 Task: Look for space in Samfya, Zambia from 24th August, 2023 to 10th September, 2023 for 8 adults in price range Rs.12000 to Rs.15000. Place can be entire place or shared room with 4 bedrooms having 8 beds and 4 bathrooms. Property type can be house, flat, guest house. Amenities needed are: wifi, TV, free parkinig on premises, gym, breakfast. Booking option can be shelf check-in. Required host language is English.
Action: Mouse moved to (551, 144)
Screenshot: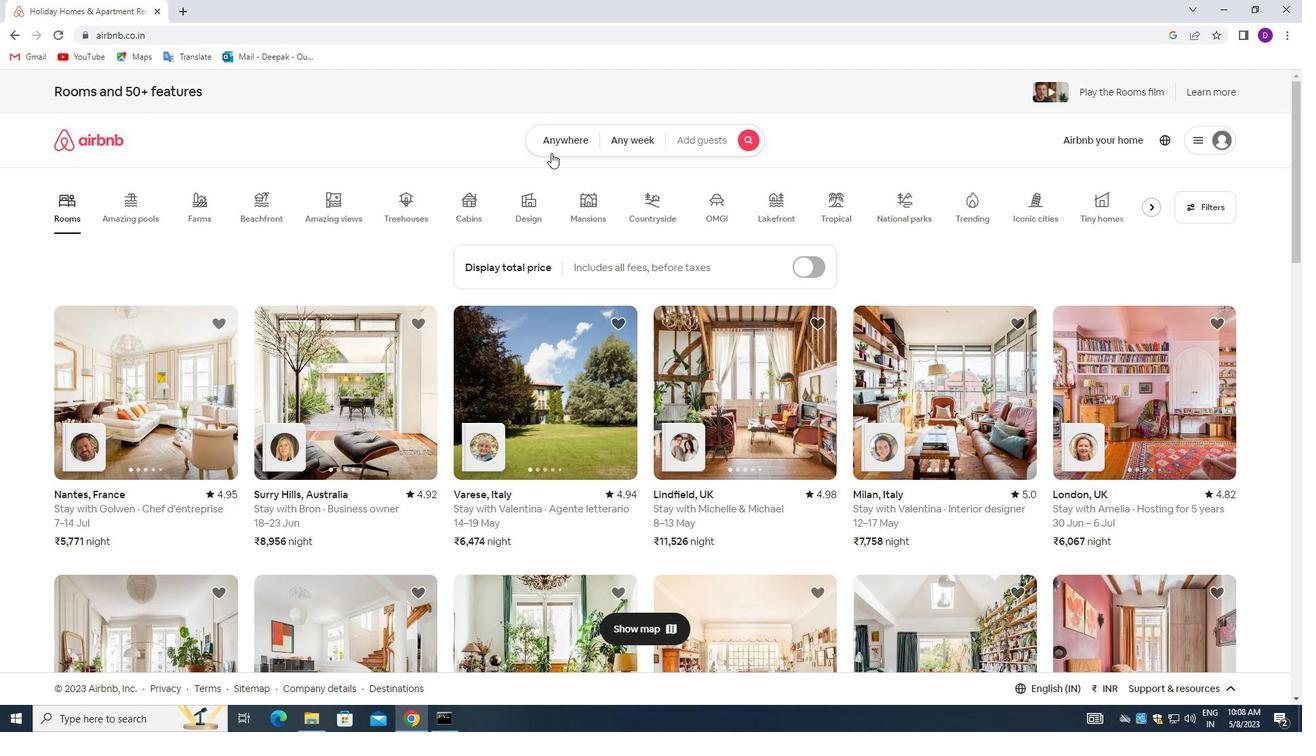 
Action: Mouse pressed left at (551, 144)
Screenshot: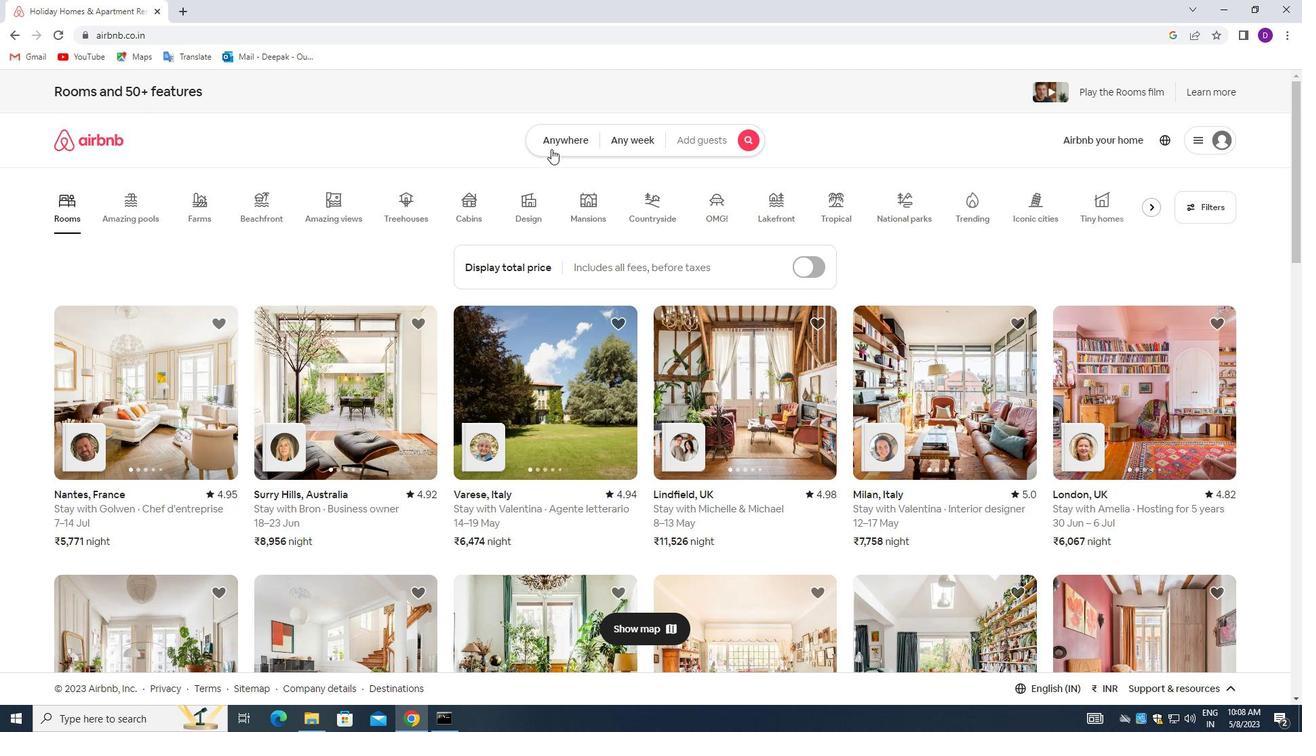 
Action: Mouse moved to (499, 191)
Screenshot: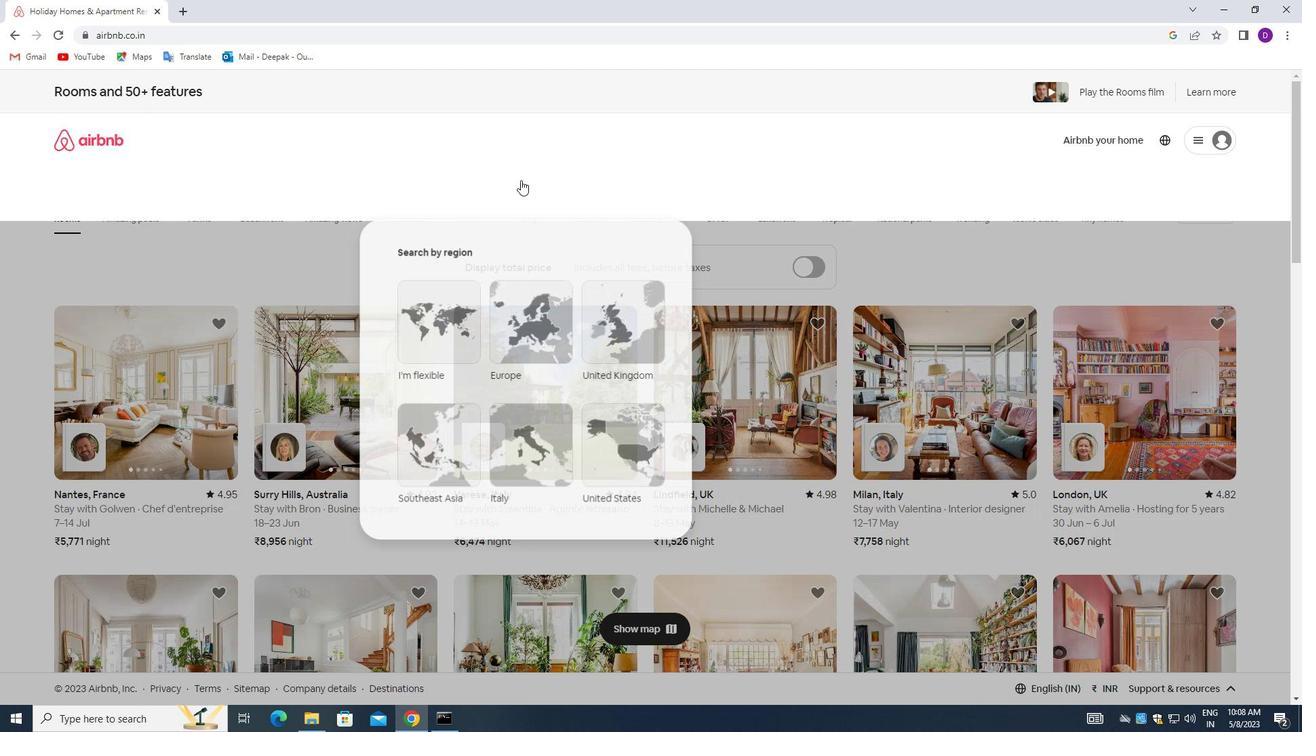 
Action: Mouse pressed left at (499, 191)
Screenshot: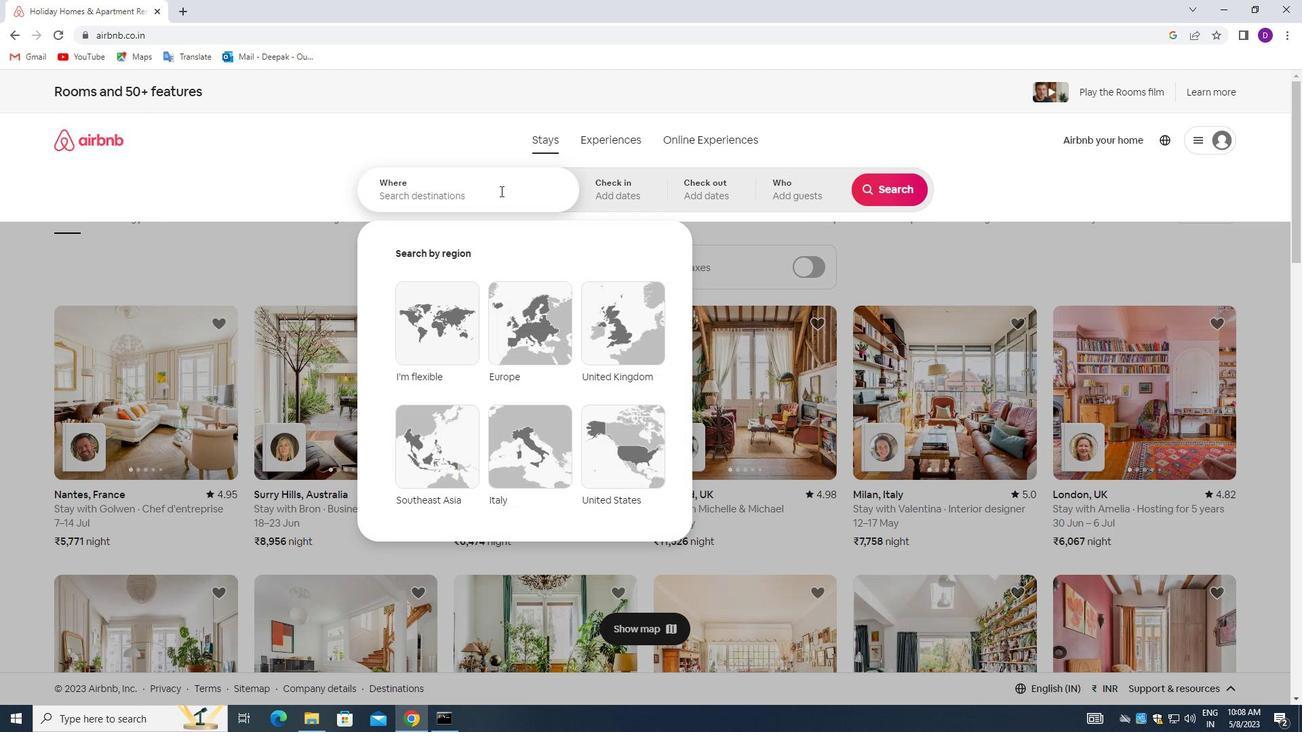 
Action: Mouse moved to (267, 271)
Screenshot: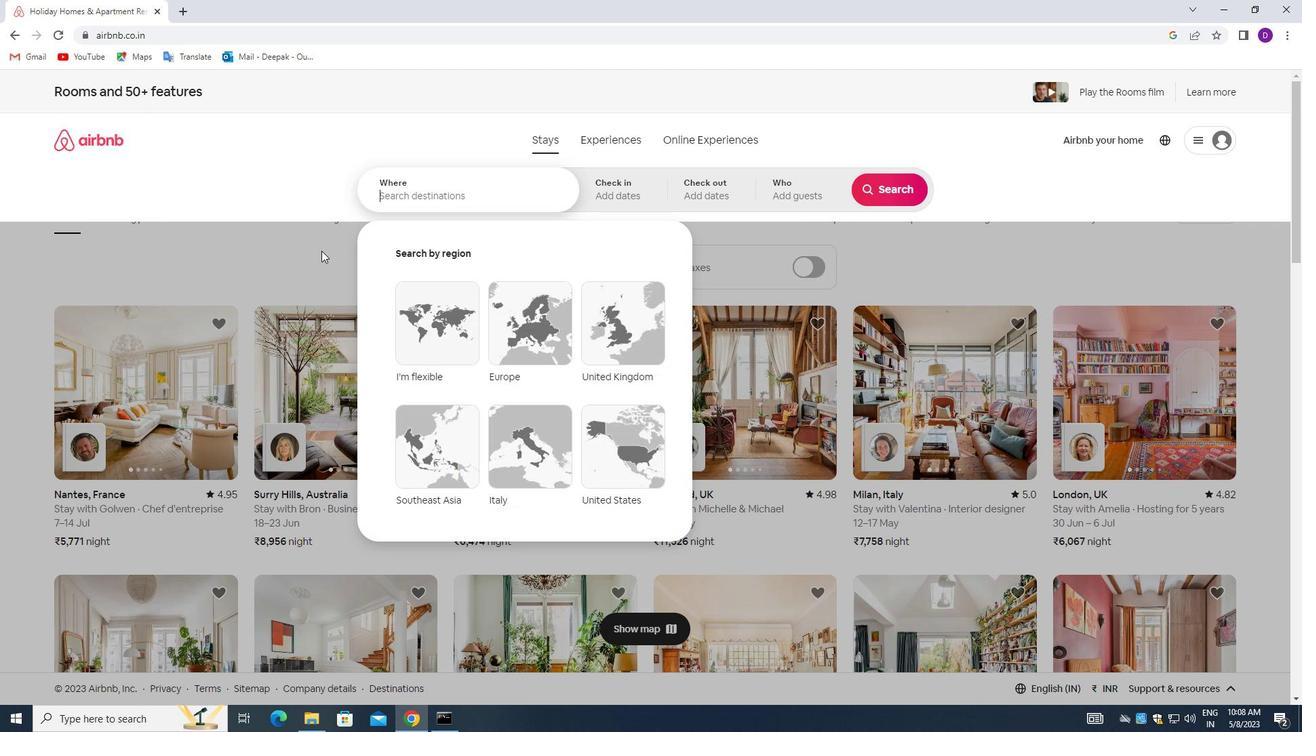 
Action: Key pressed <Key.shift_r>Samfya,<Key.space><Key.shift_r>Zambia<Key.enter>
Screenshot: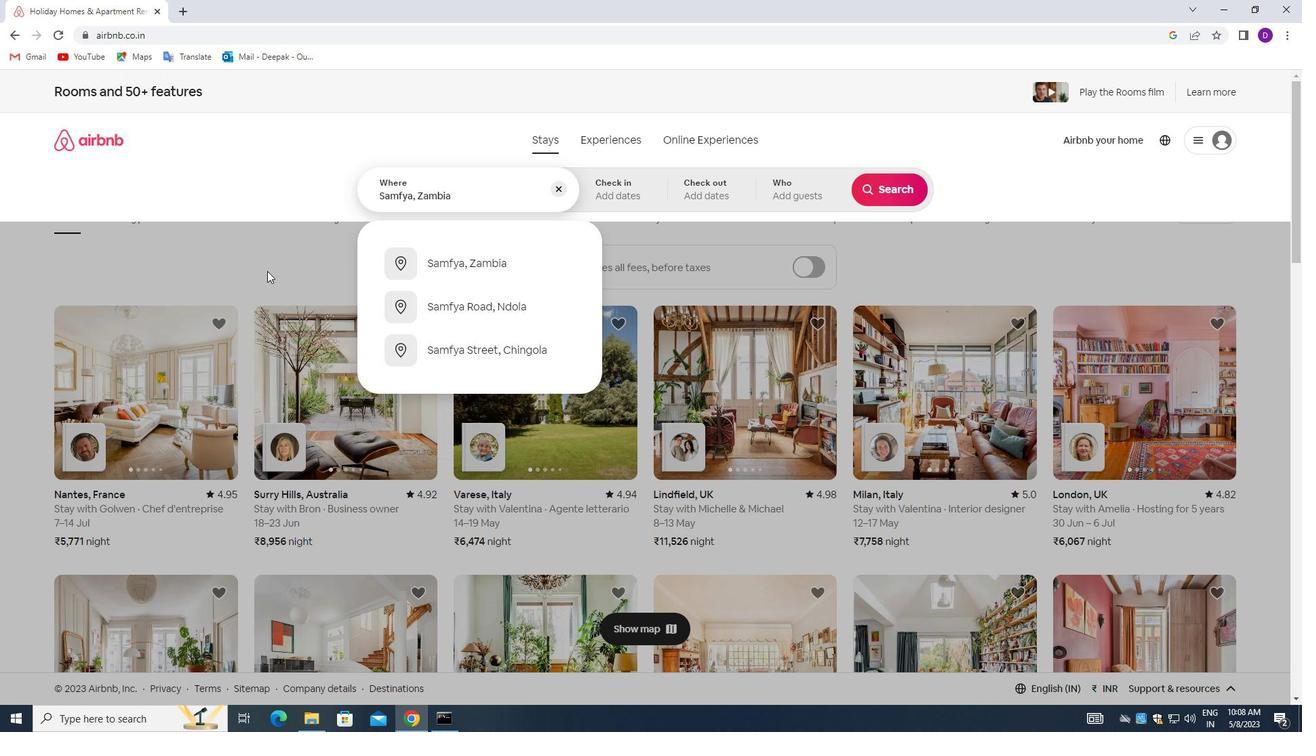 
Action: Mouse moved to (884, 298)
Screenshot: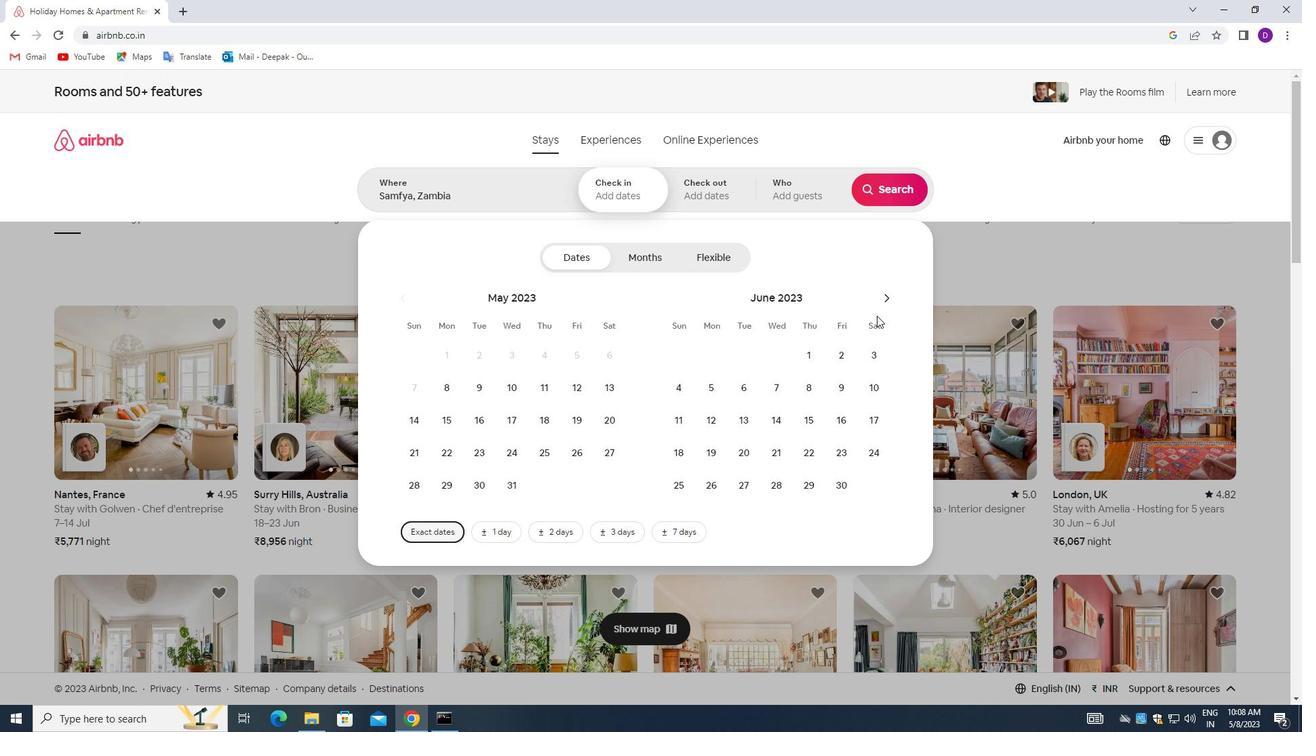 
Action: Mouse pressed left at (884, 298)
Screenshot: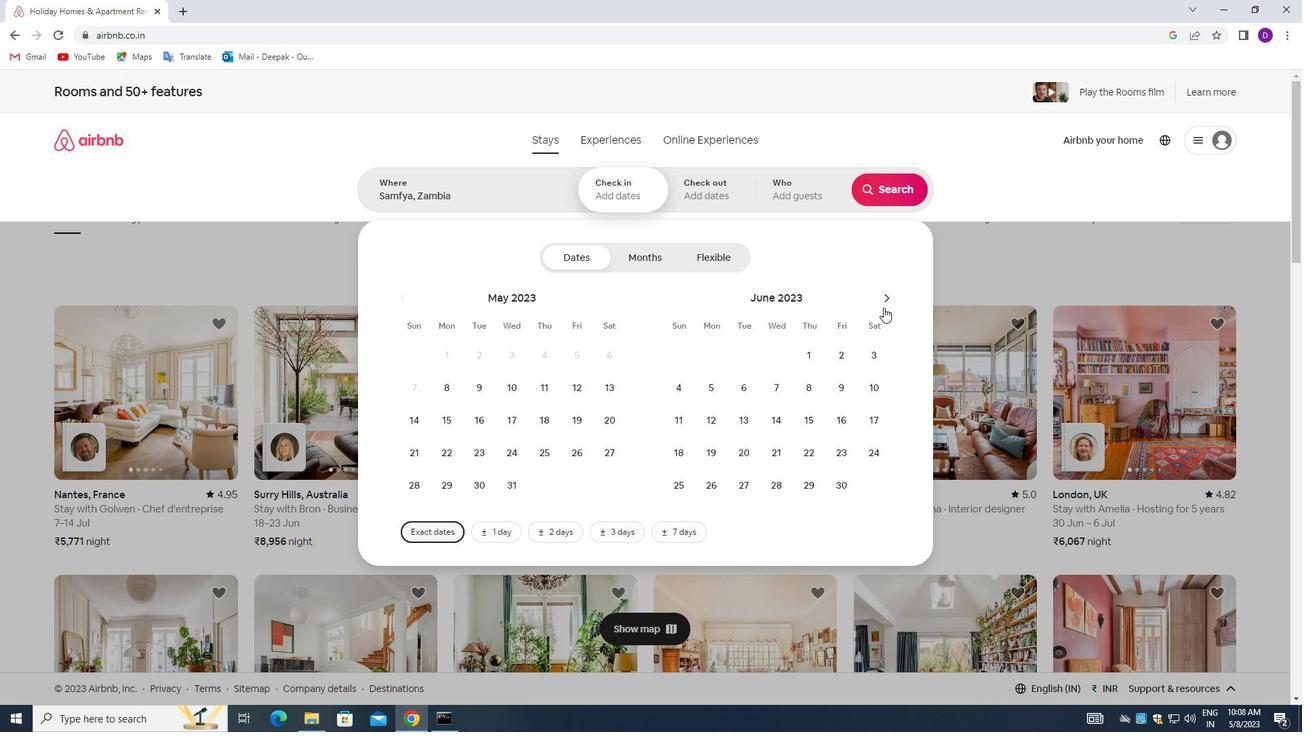 
Action: Mouse pressed left at (884, 298)
Screenshot: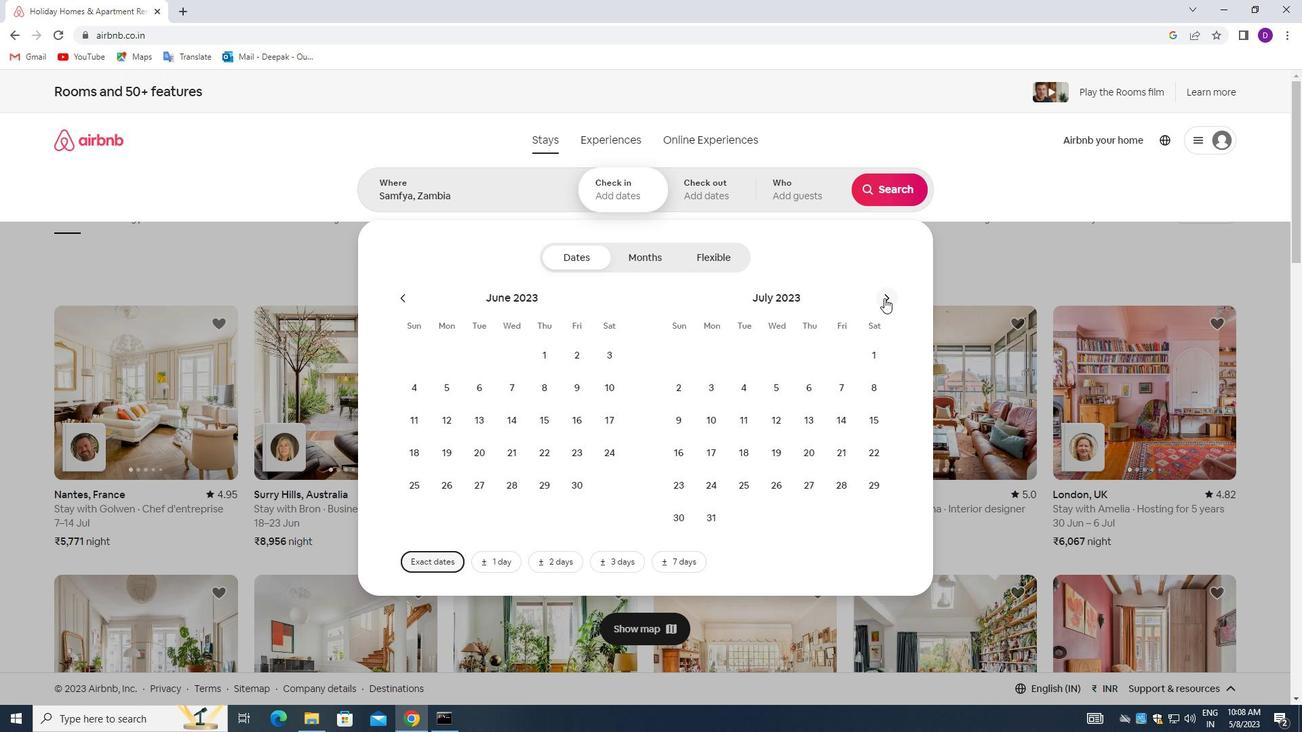 
Action: Mouse pressed left at (884, 298)
Screenshot: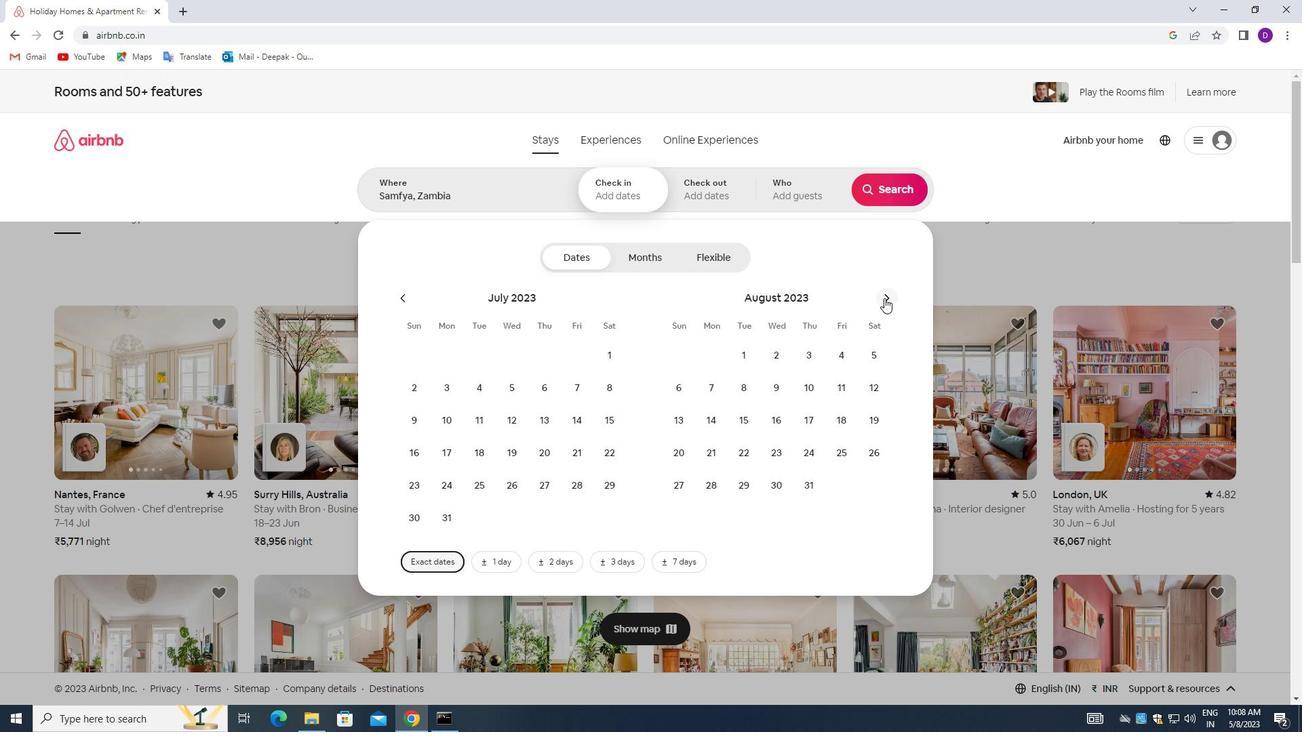 
Action: Mouse moved to (533, 449)
Screenshot: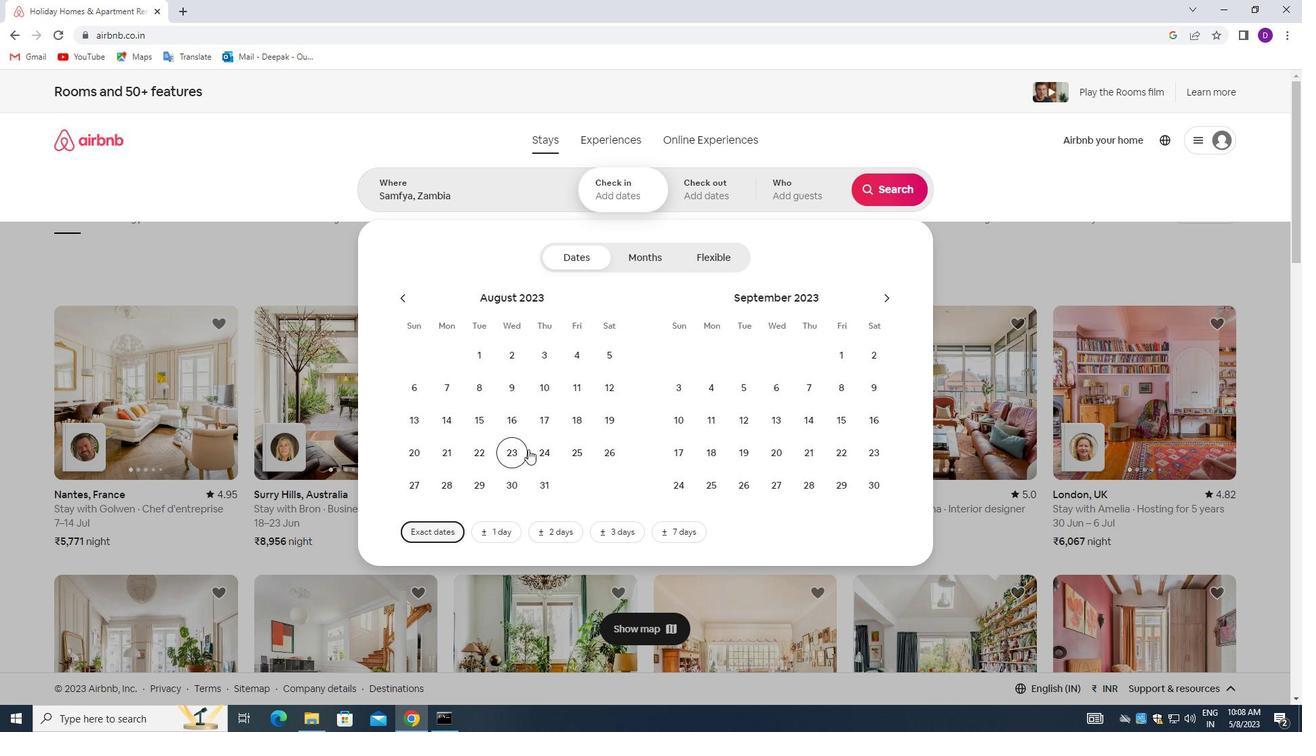 
Action: Mouse pressed left at (533, 449)
Screenshot: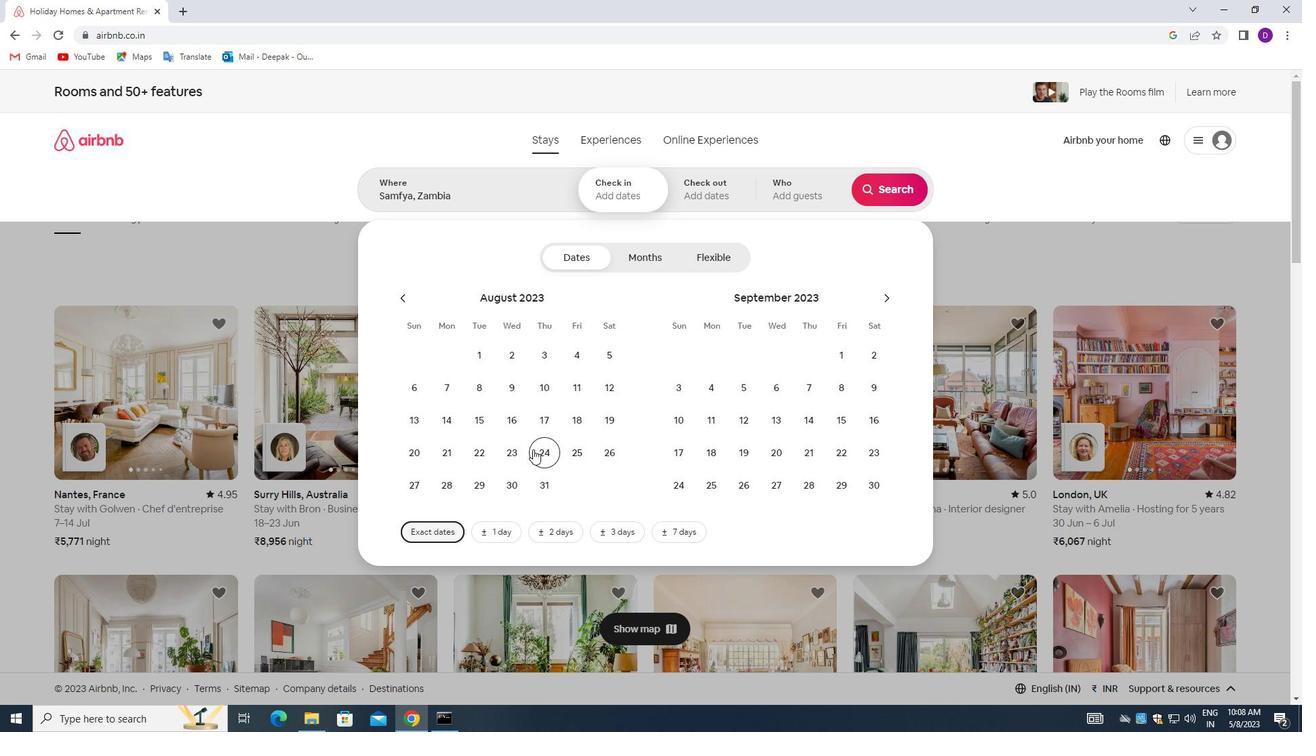 
Action: Mouse moved to (683, 418)
Screenshot: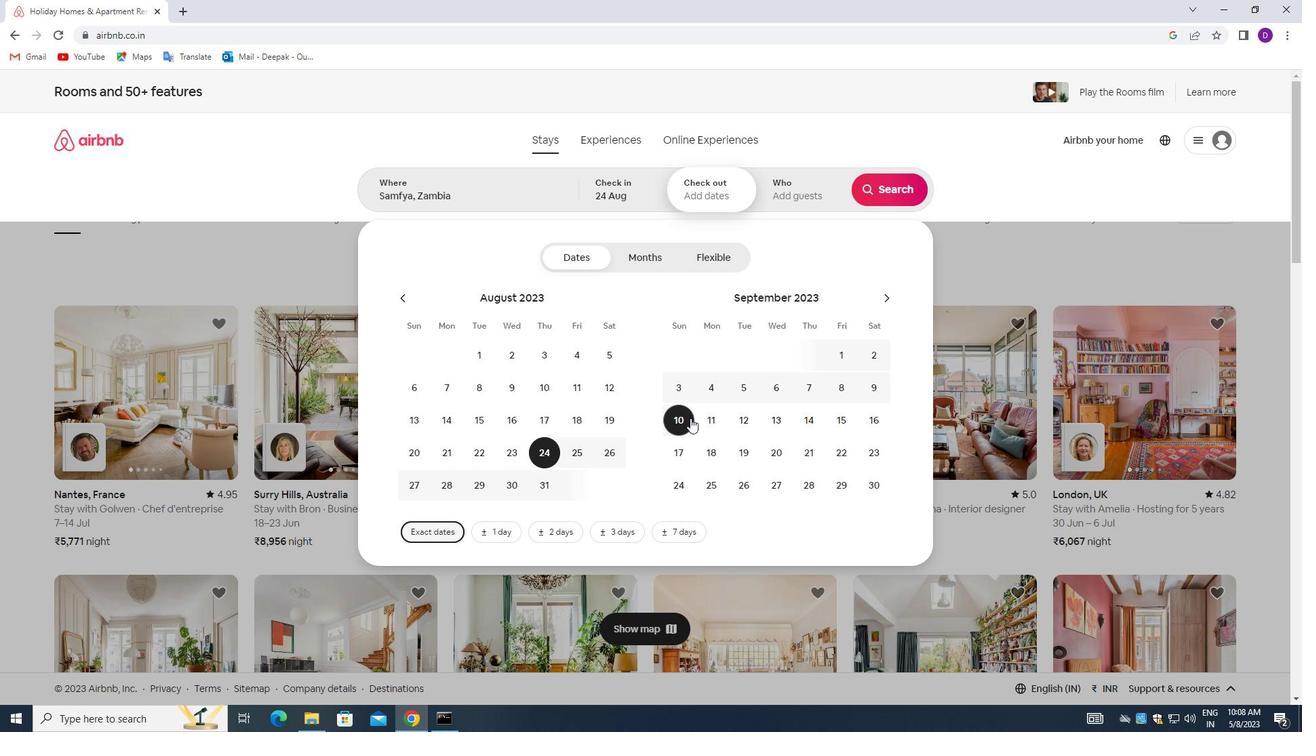 
Action: Mouse pressed left at (683, 418)
Screenshot: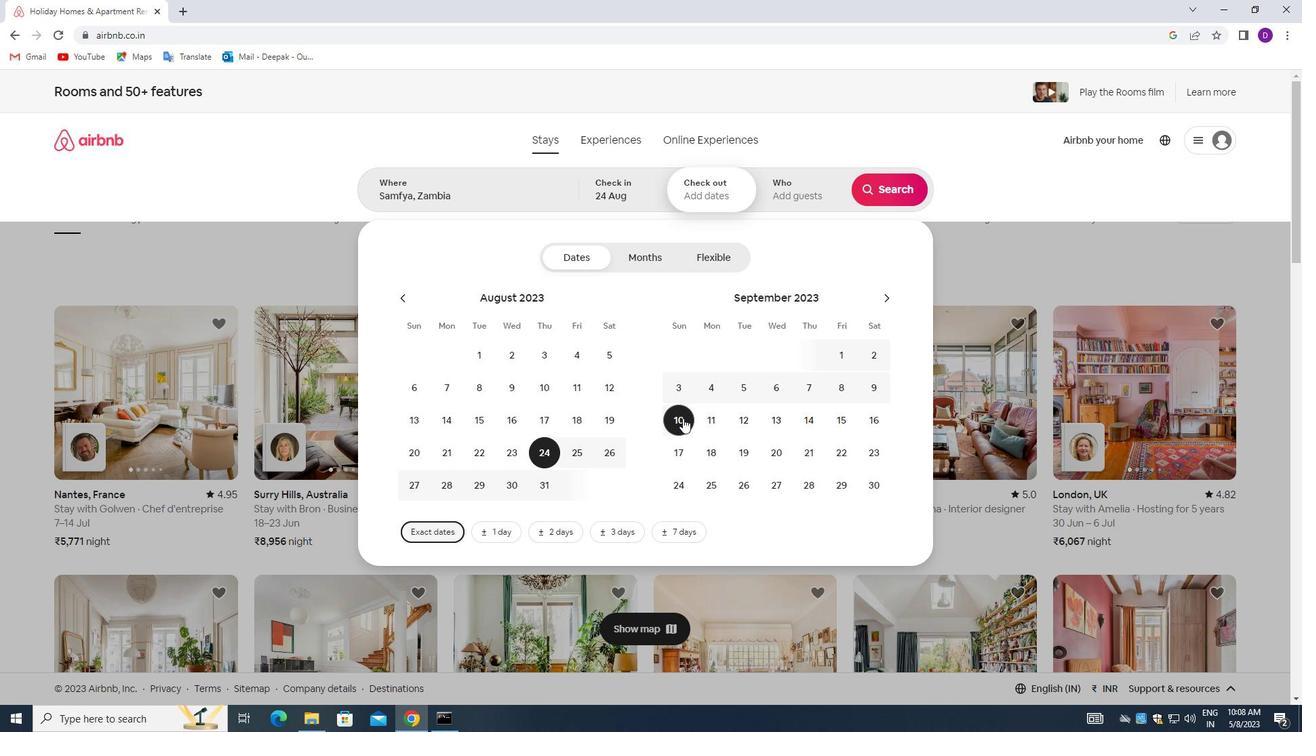 
Action: Mouse moved to (778, 189)
Screenshot: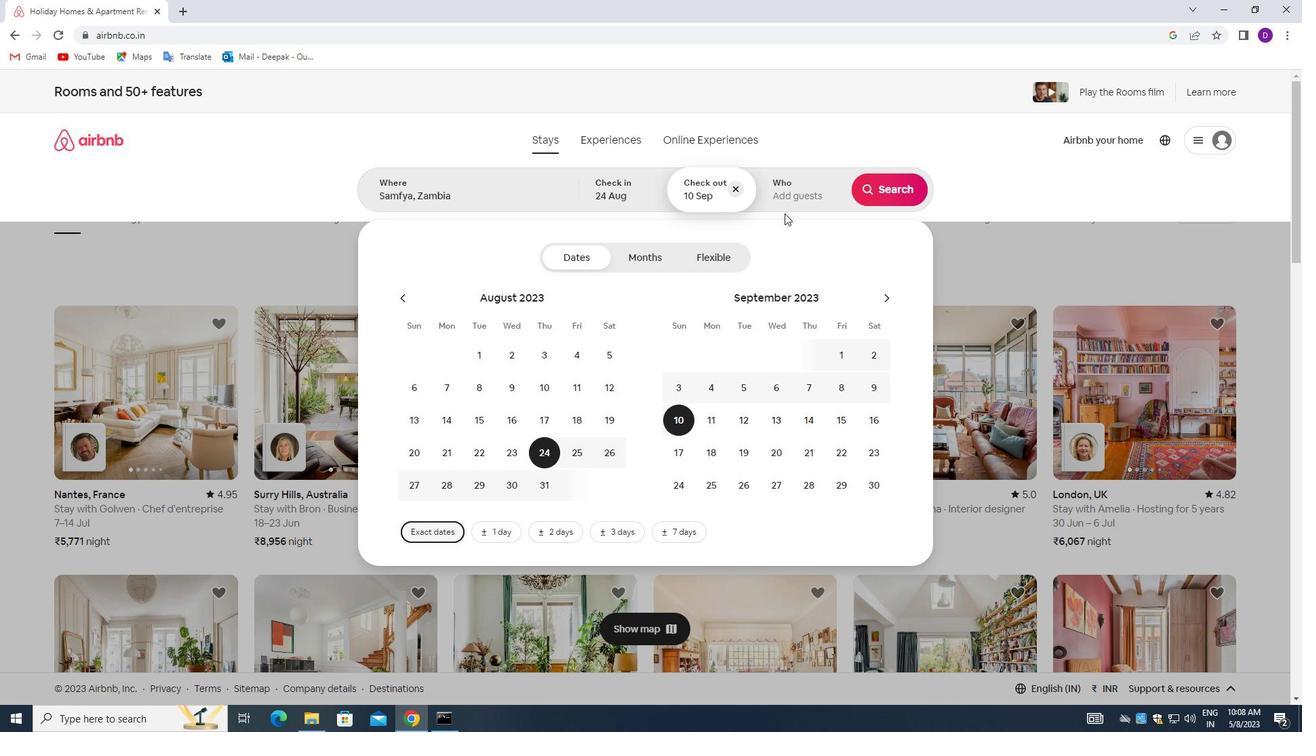 
Action: Mouse pressed left at (778, 189)
Screenshot: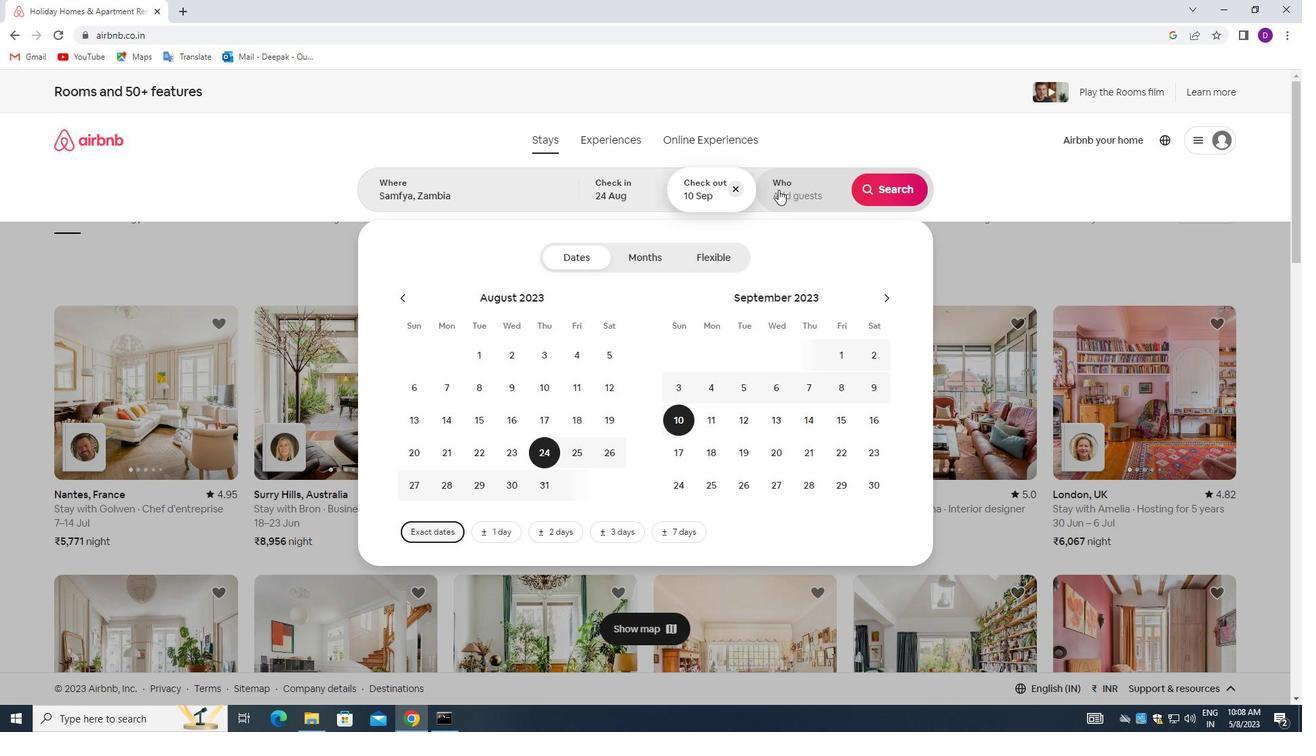 
Action: Mouse moved to (892, 260)
Screenshot: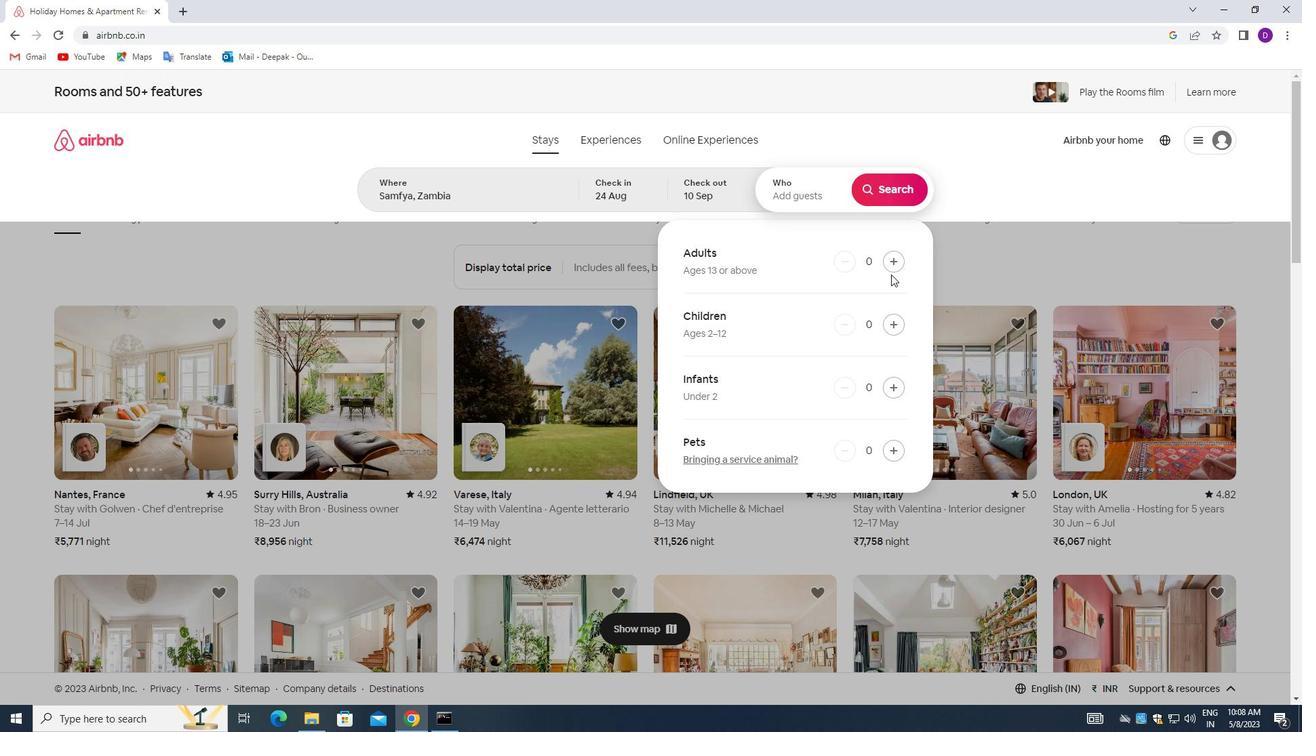 
Action: Mouse pressed left at (892, 260)
Screenshot: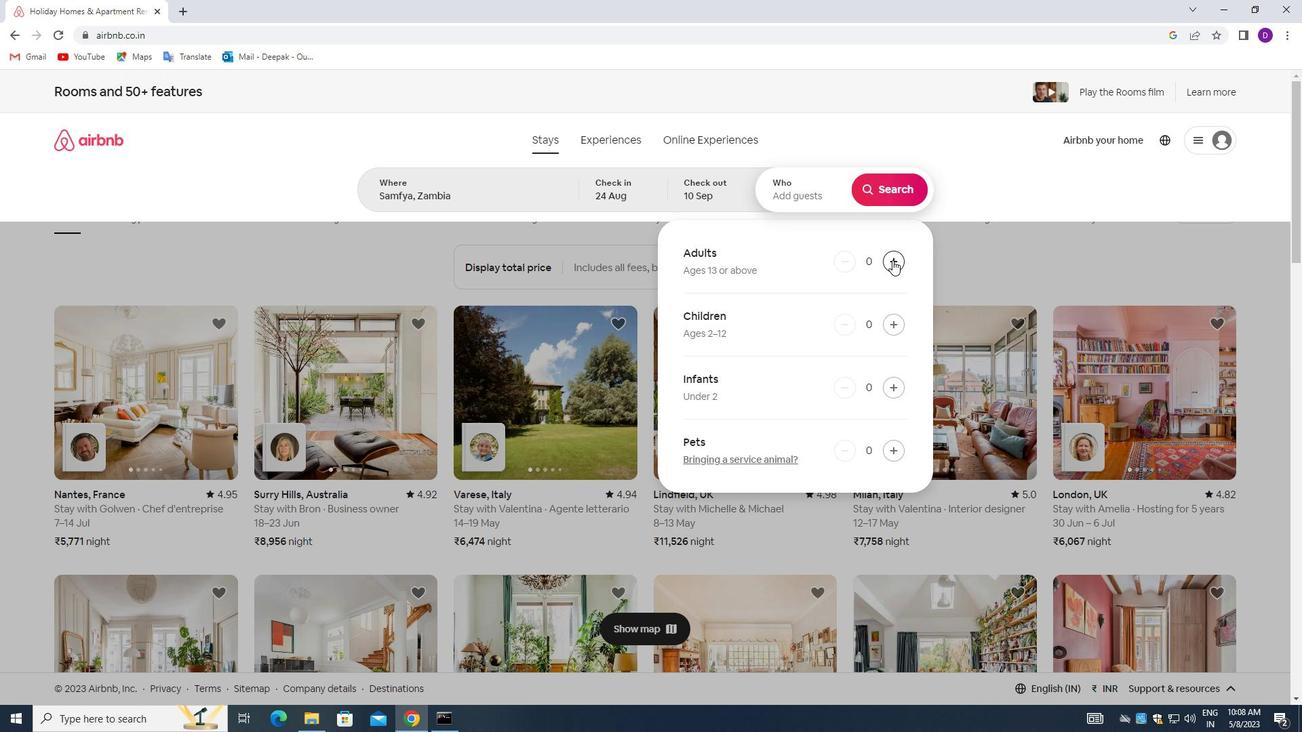 
Action: Mouse pressed left at (892, 260)
Screenshot: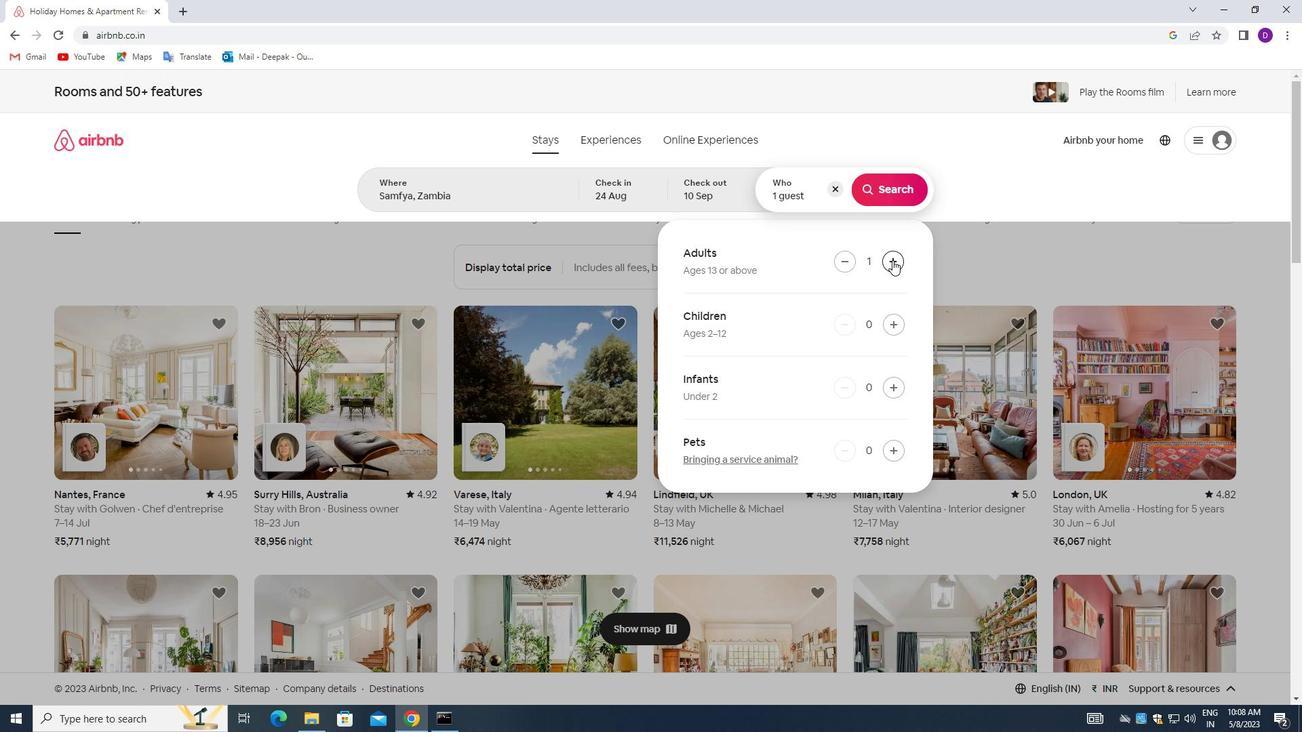 
Action: Mouse pressed left at (892, 260)
Screenshot: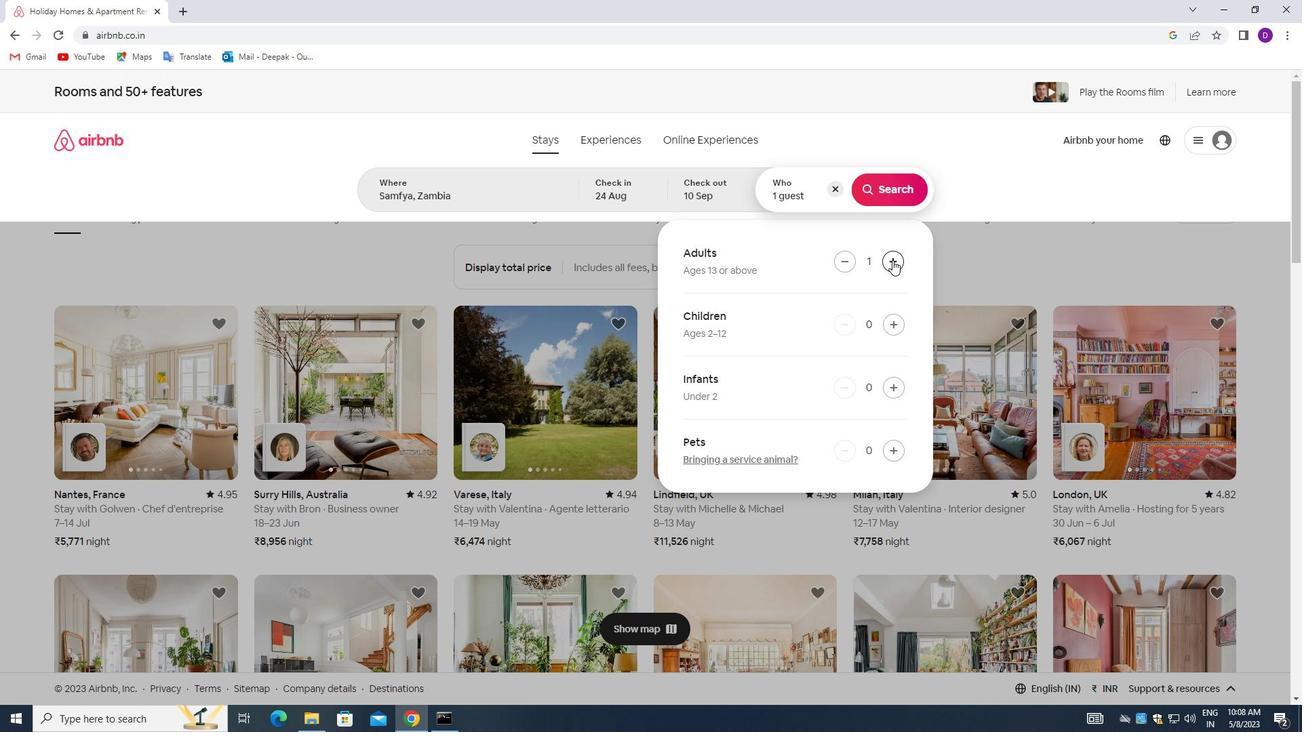 
Action: Mouse pressed left at (892, 260)
Screenshot: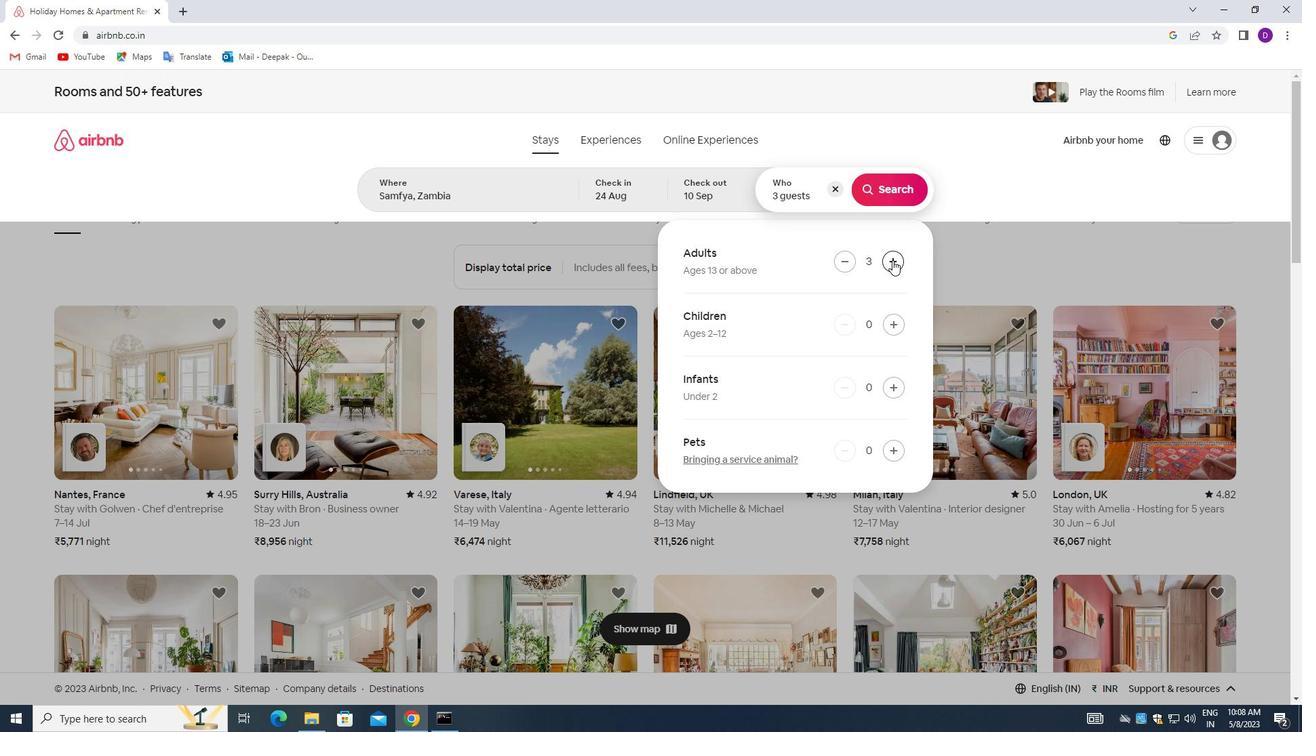 
Action: Mouse pressed left at (892, 260)
Screenshot: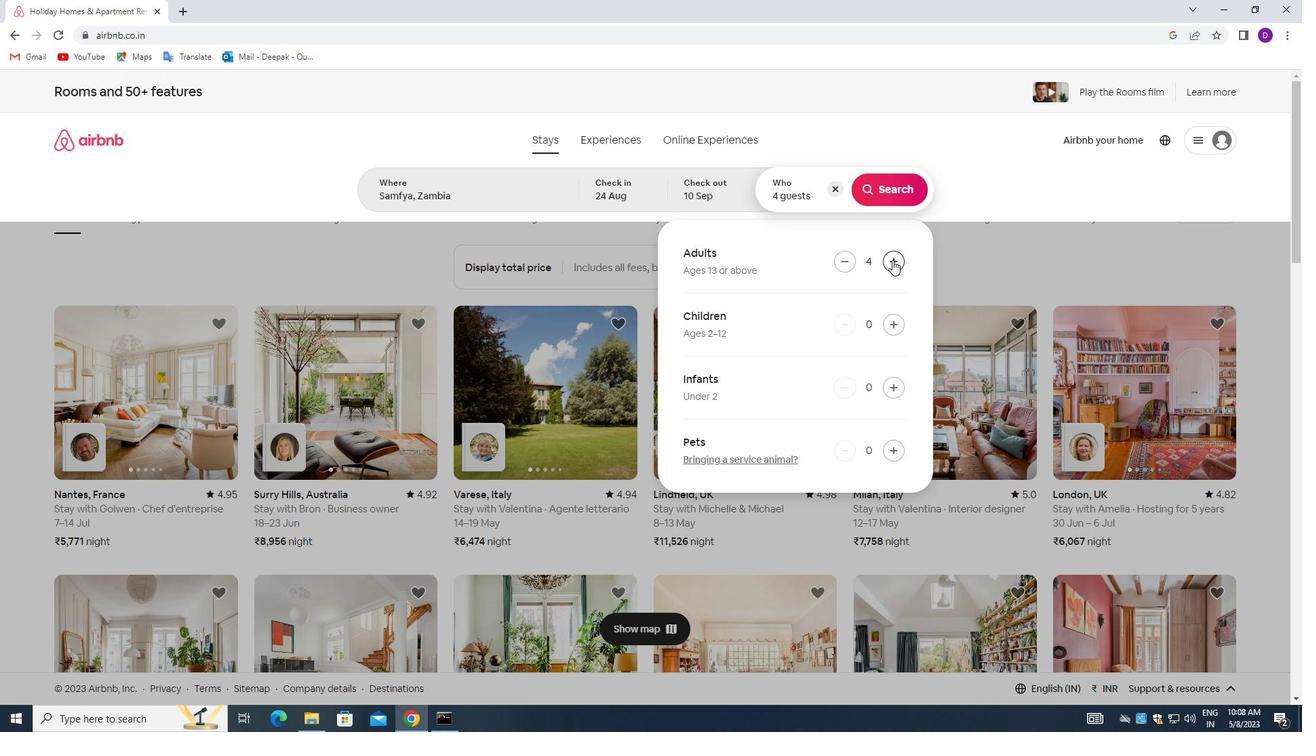 
Action: Mouse pressed left at (892, 260)
Screenshot: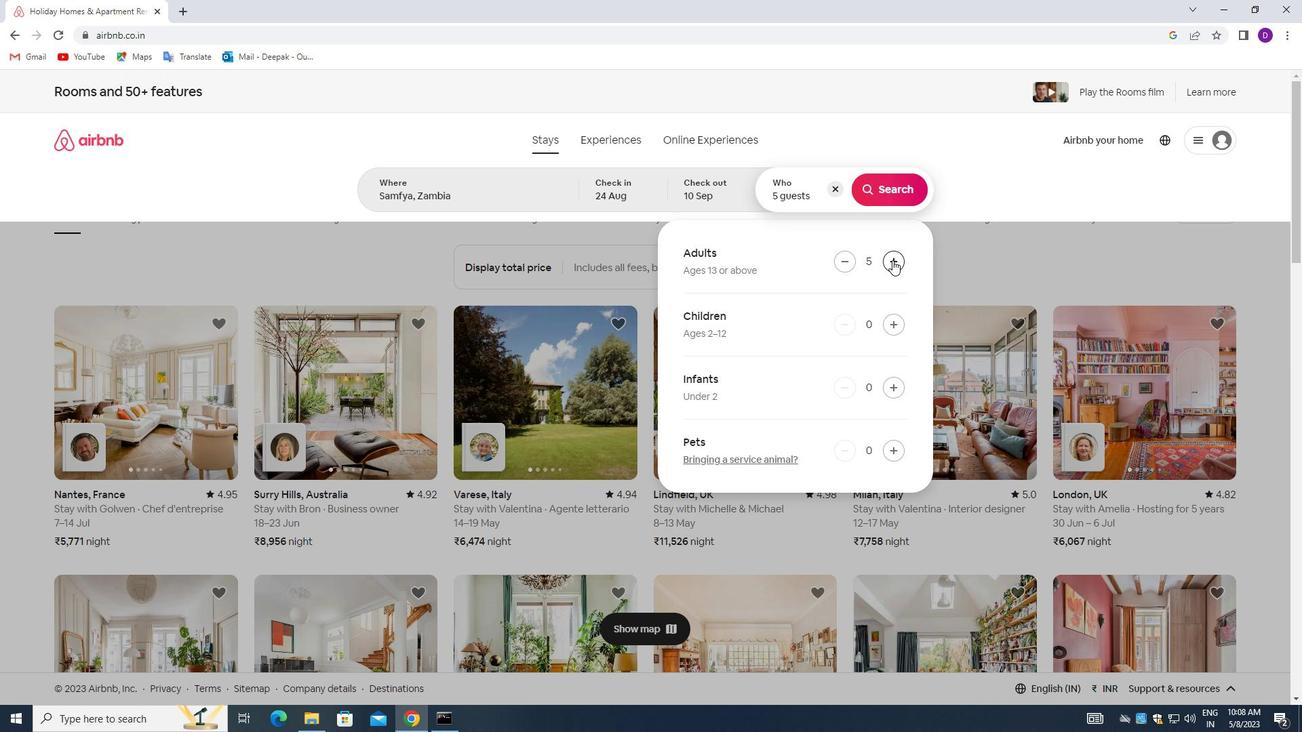 
Action: Mouse pressed left at (892, 260)
Screenshot: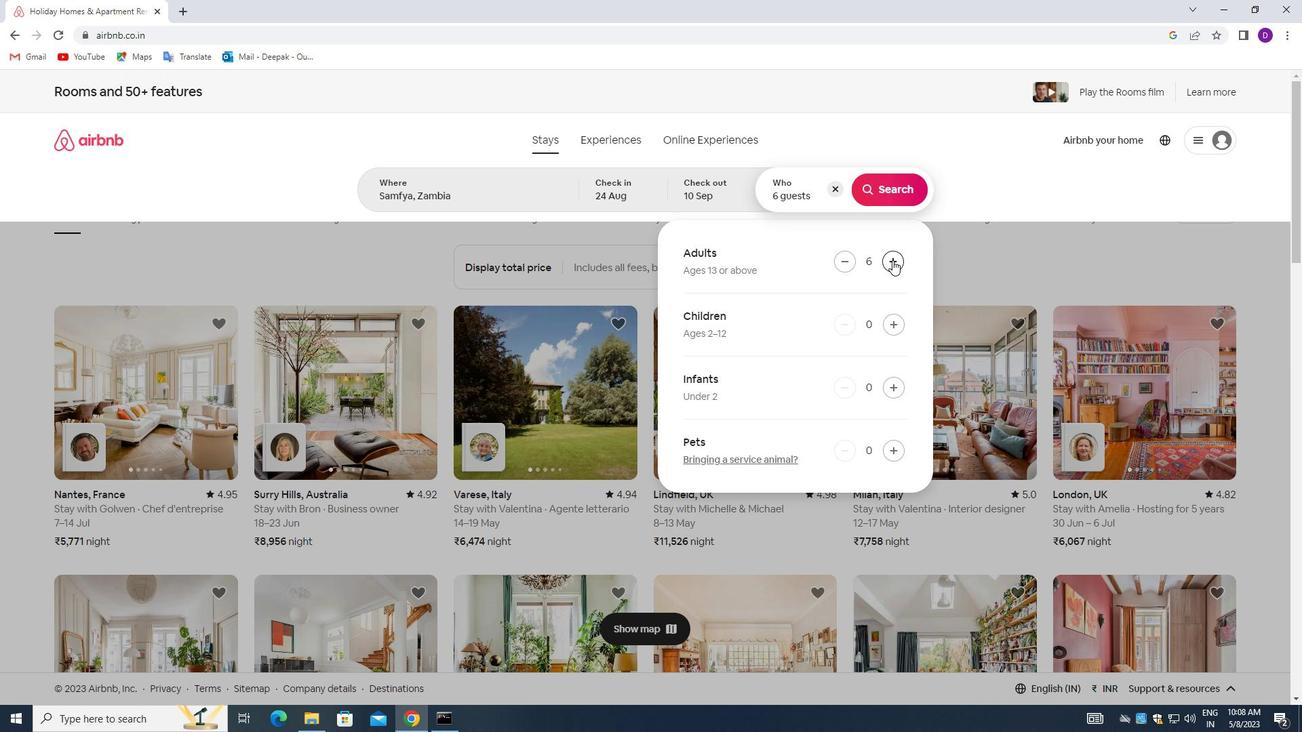 
Action: Mouse pressed left at (892, 260)
Screenshot: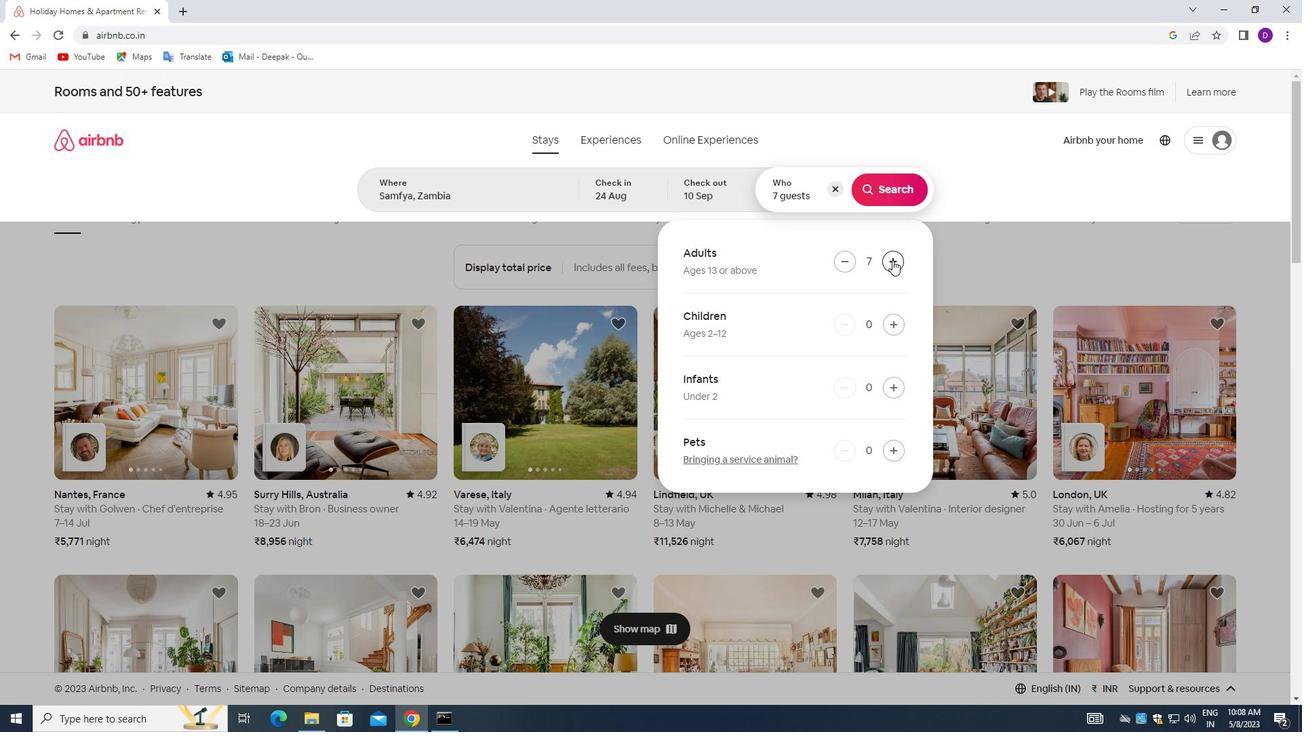 
Action: Mouse moved to (885, 182)
Screenshot: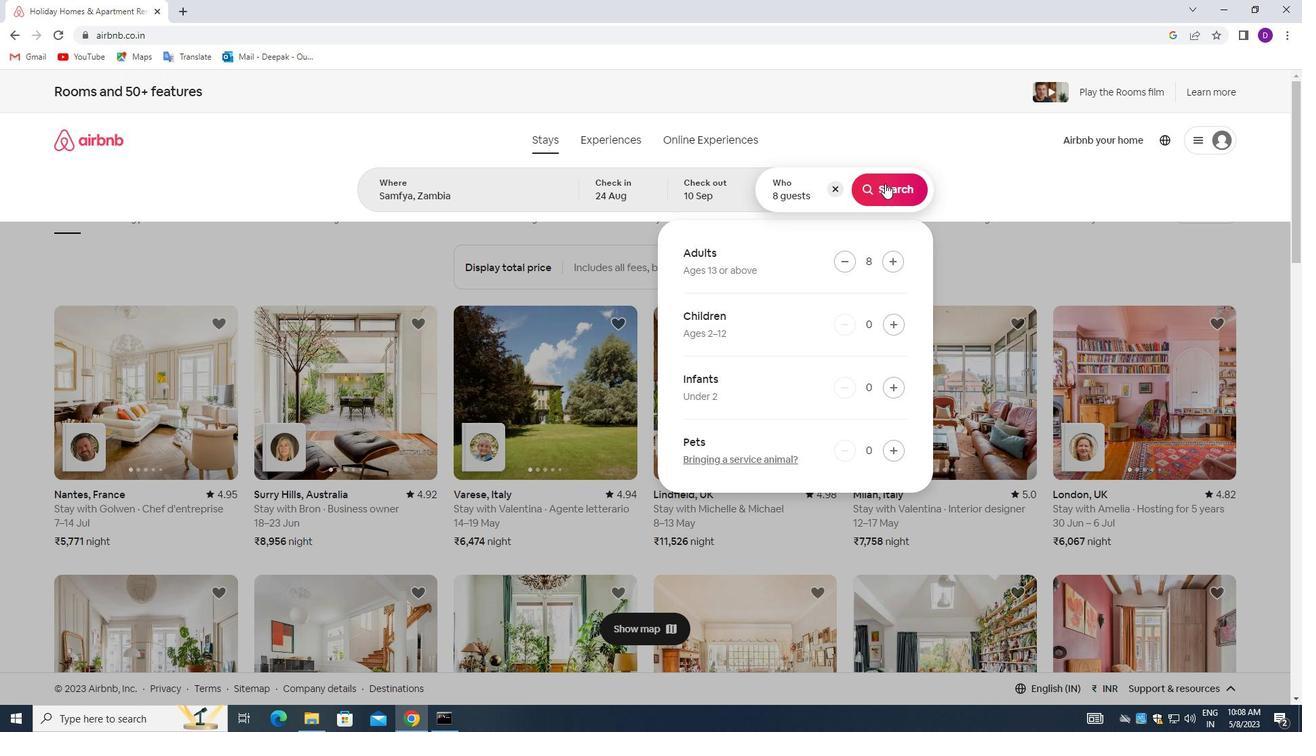 
Action: Mouse pressed left at (885, 182)
Screenshot: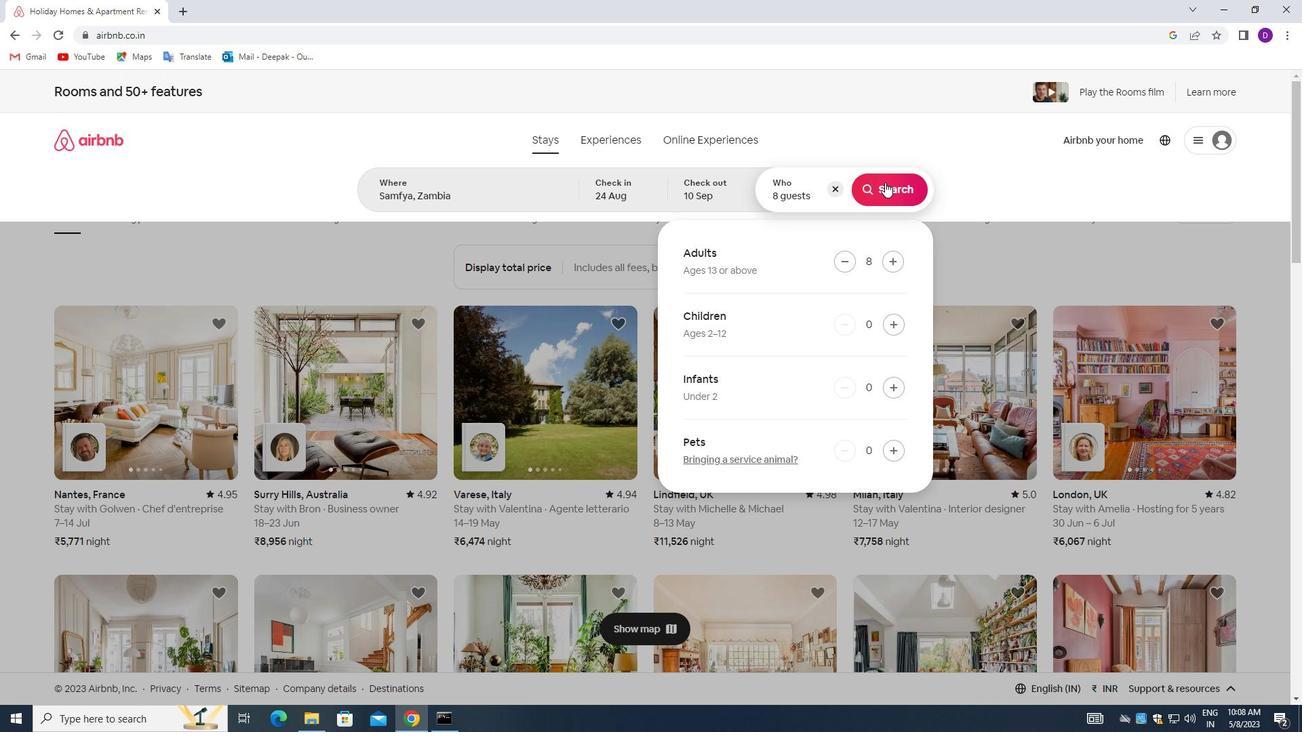 
Action: Mouse moved to (1227, 147)
Screenshot: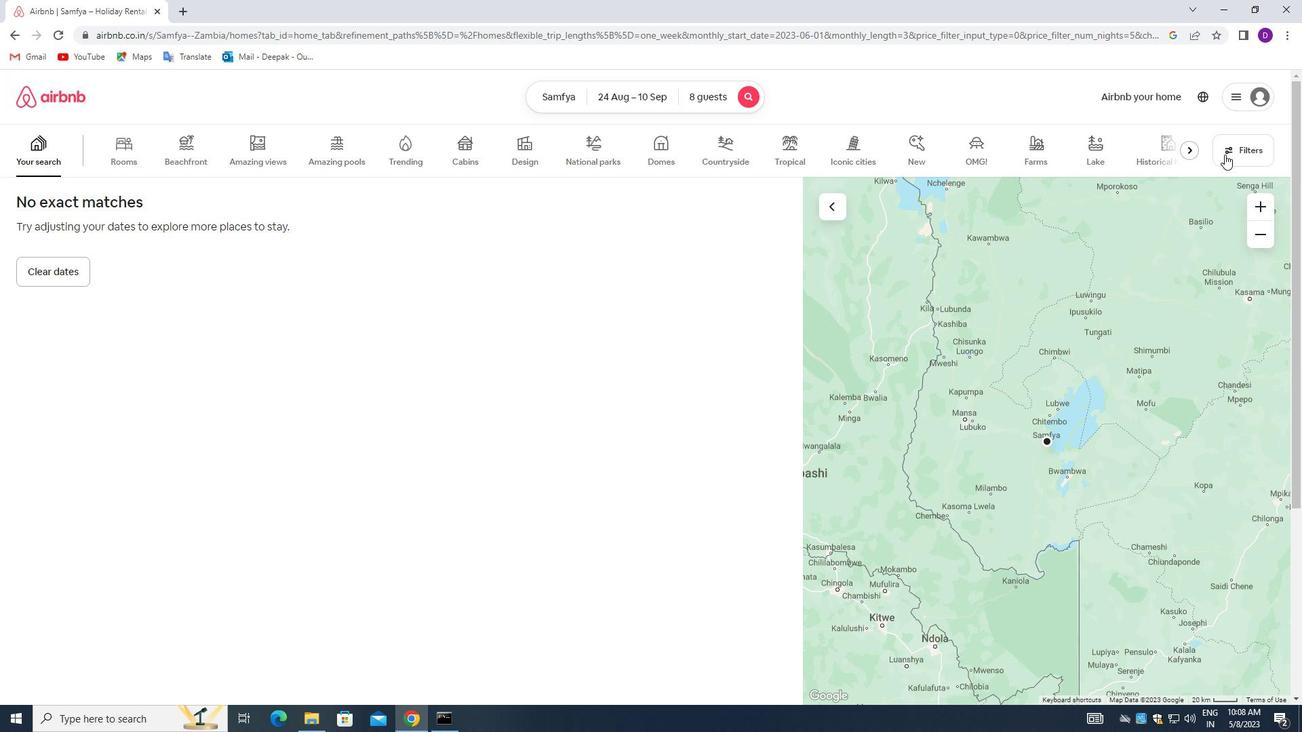 
Action: Mouse pressed left at (1227, 147)
Screenshot: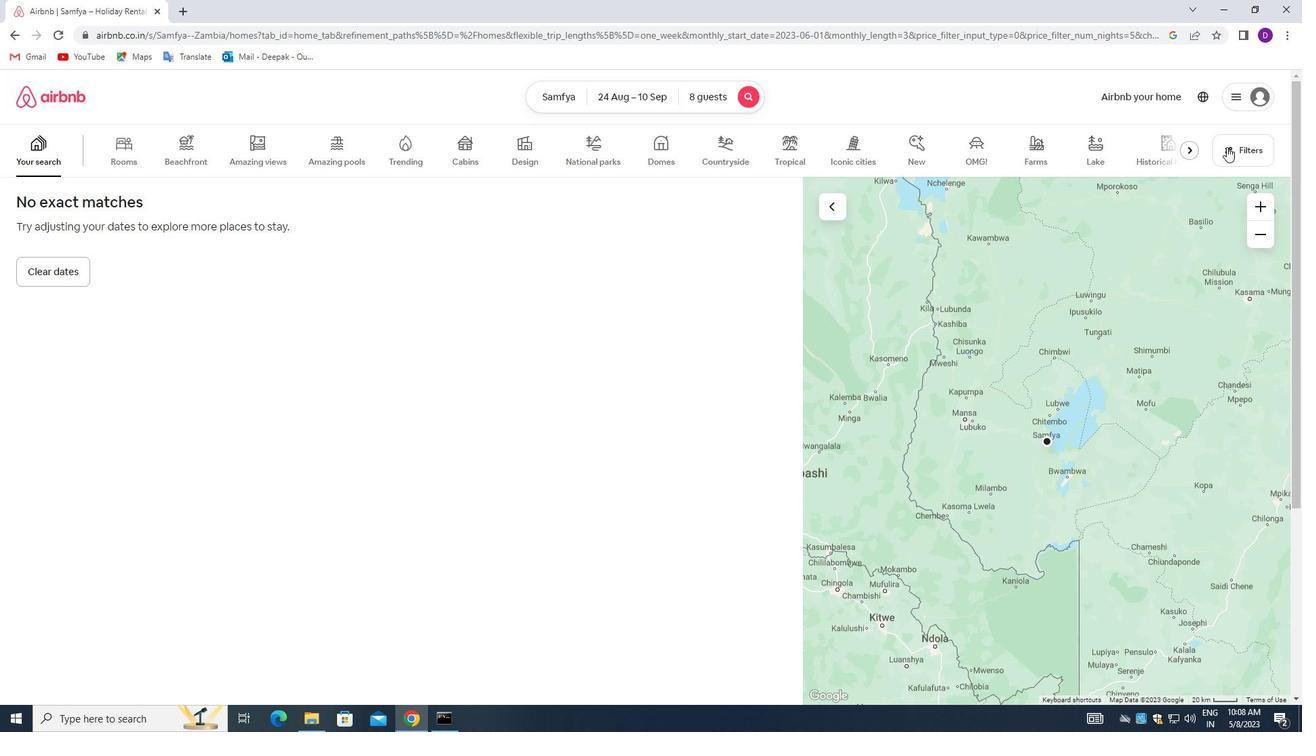 
Action: Mouse moved to (668, 394)
Screenshot: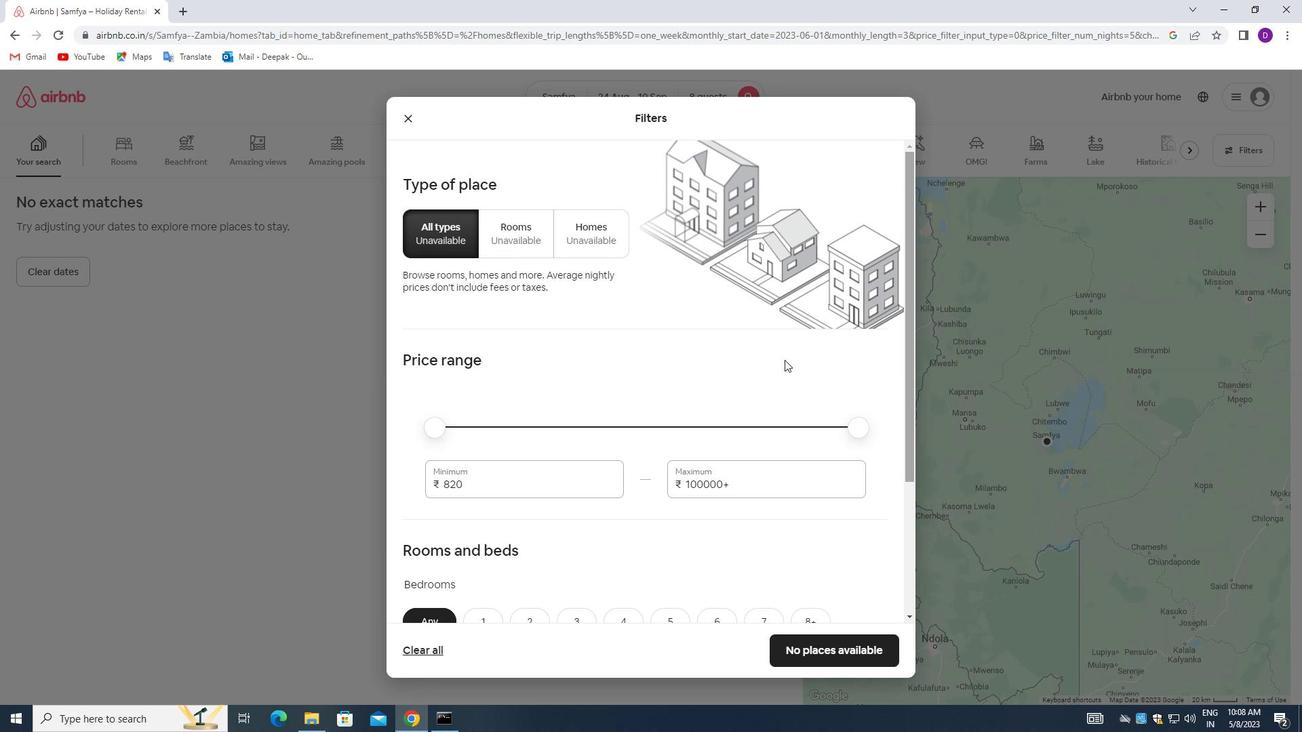 
Action: Mouse scrolled (668, 393) with delta (0, 0)
Screenshot: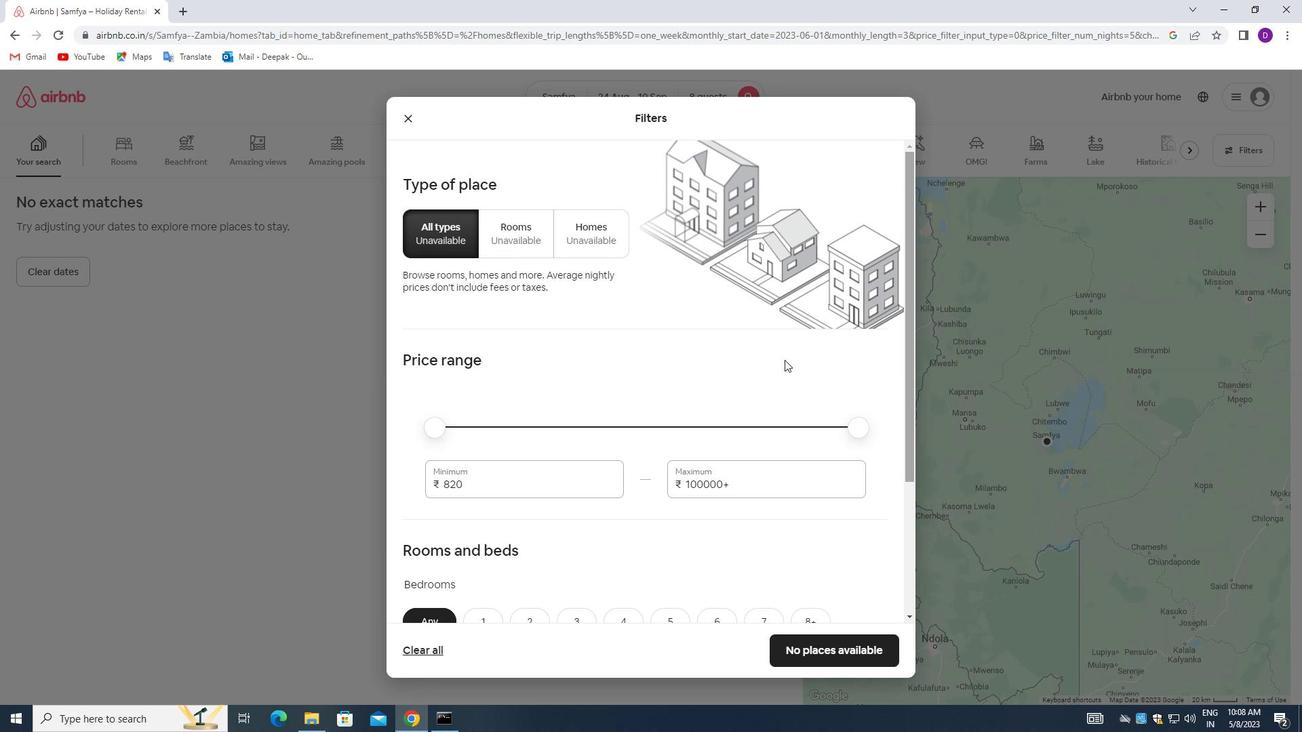 
Action: Mouse moved to (482, 418)
Screenshot: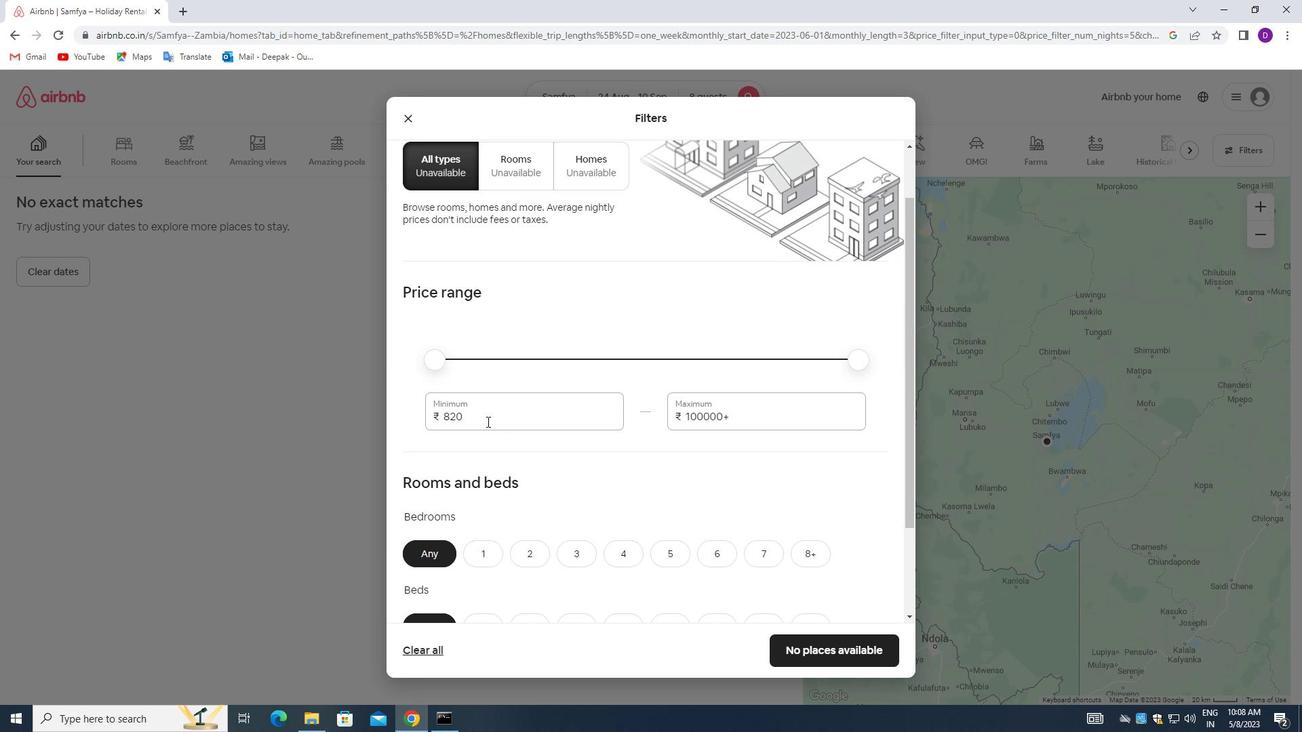 
Action: Mouse pressed left at (482, 418)
Screenshot: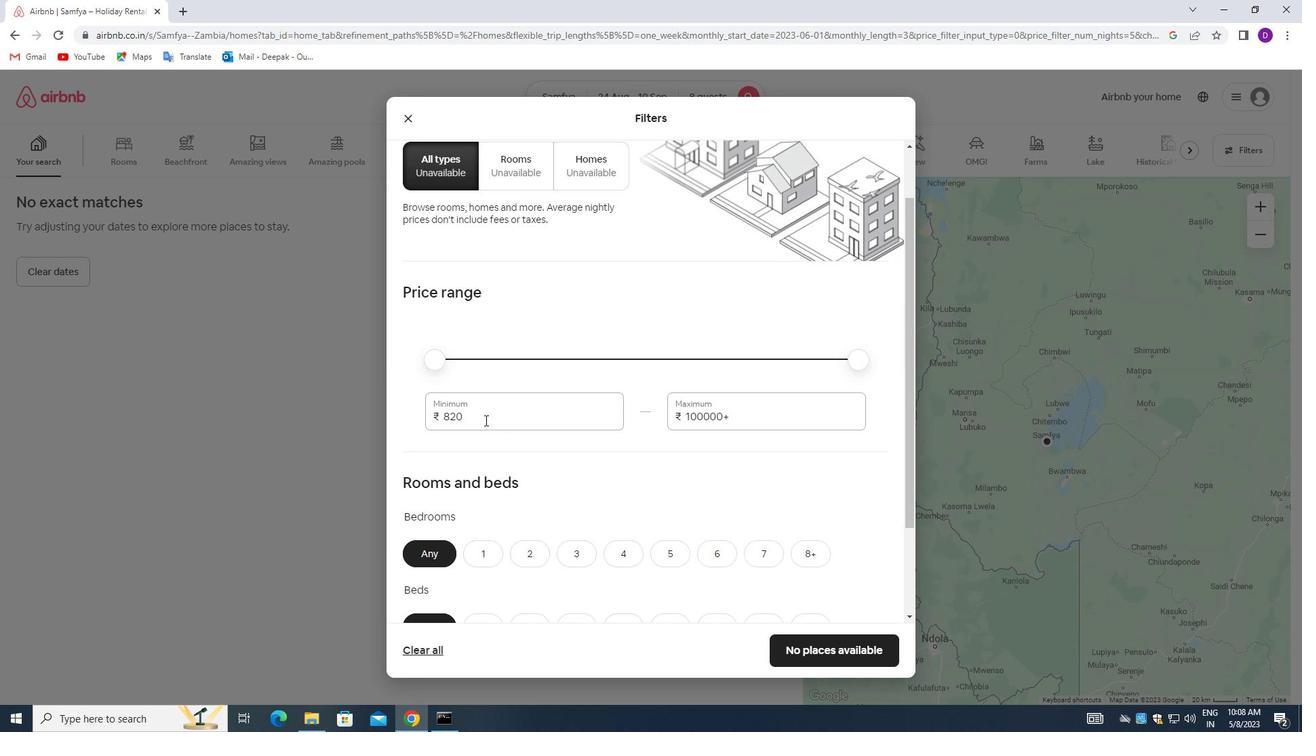 
Action: Mouse moved to (482, 417)
Screenshot: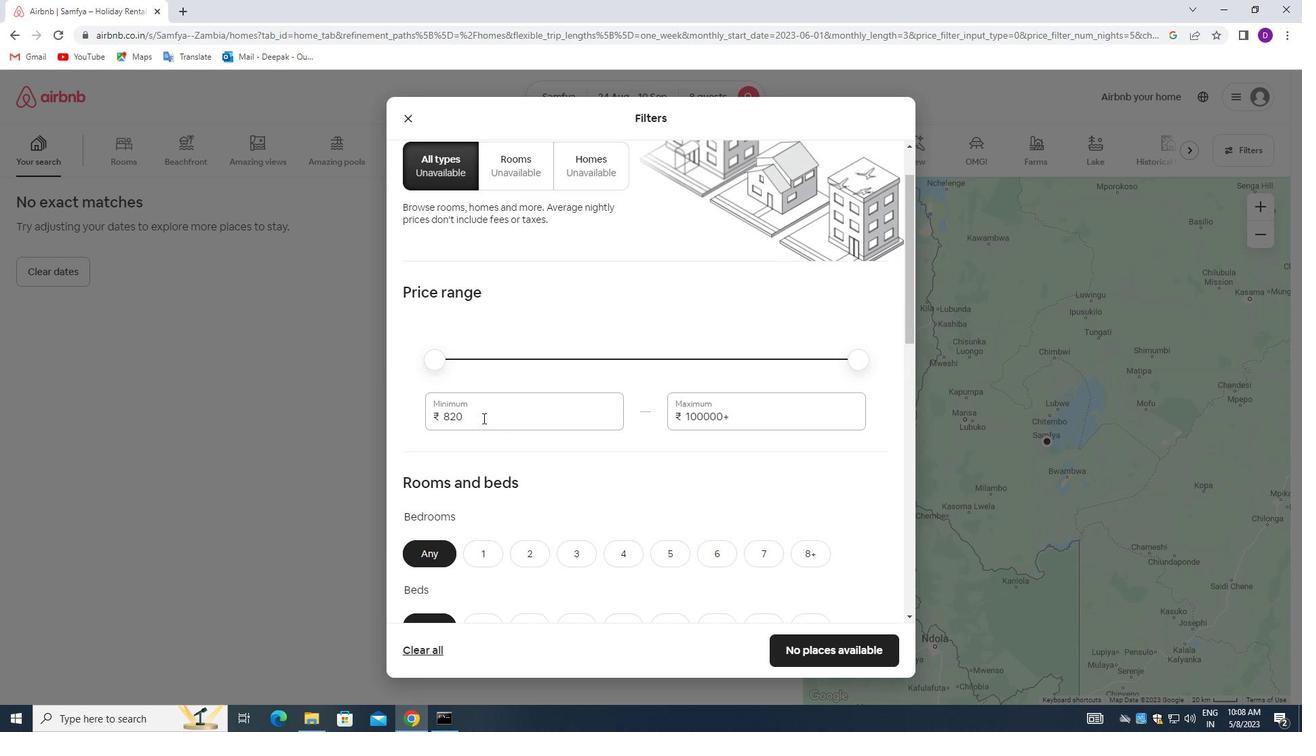 
Action: Mouse pressed left at (482, 417)
Screenshot: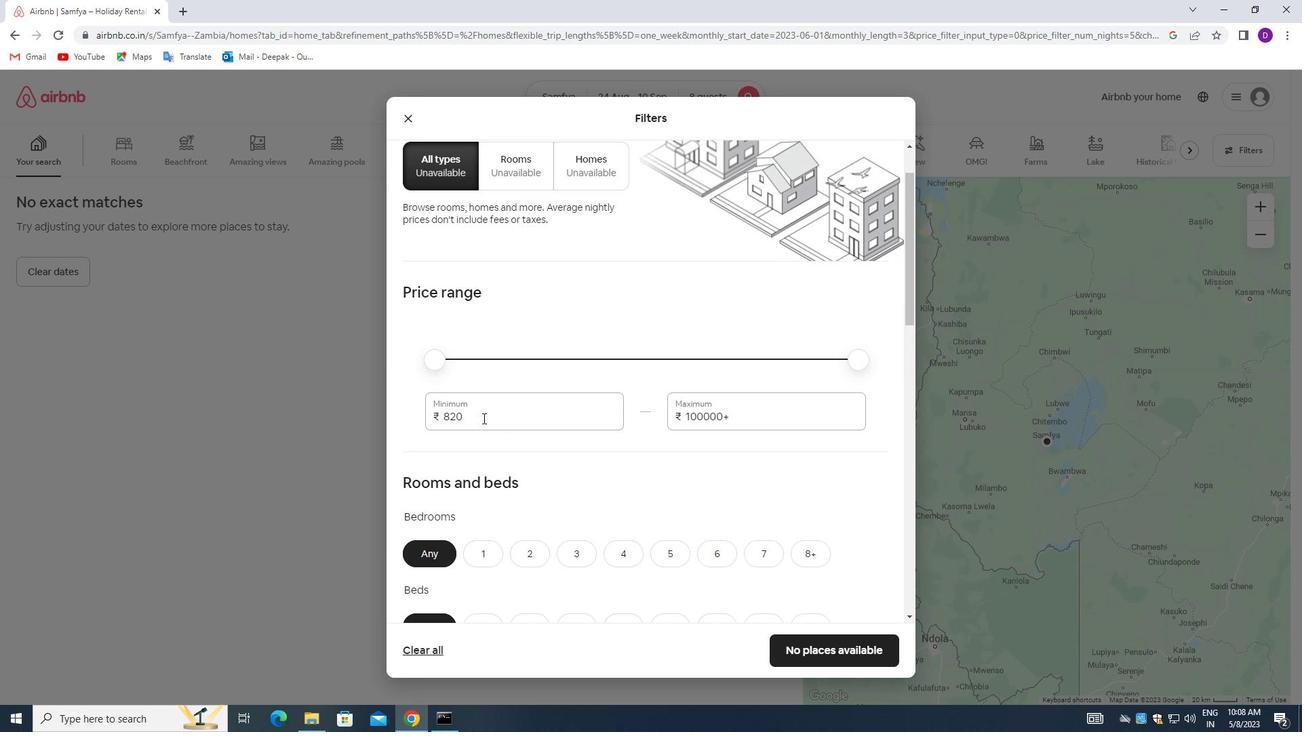 
Action: Key pressed 12000<Key.tab>15000
Screenshot: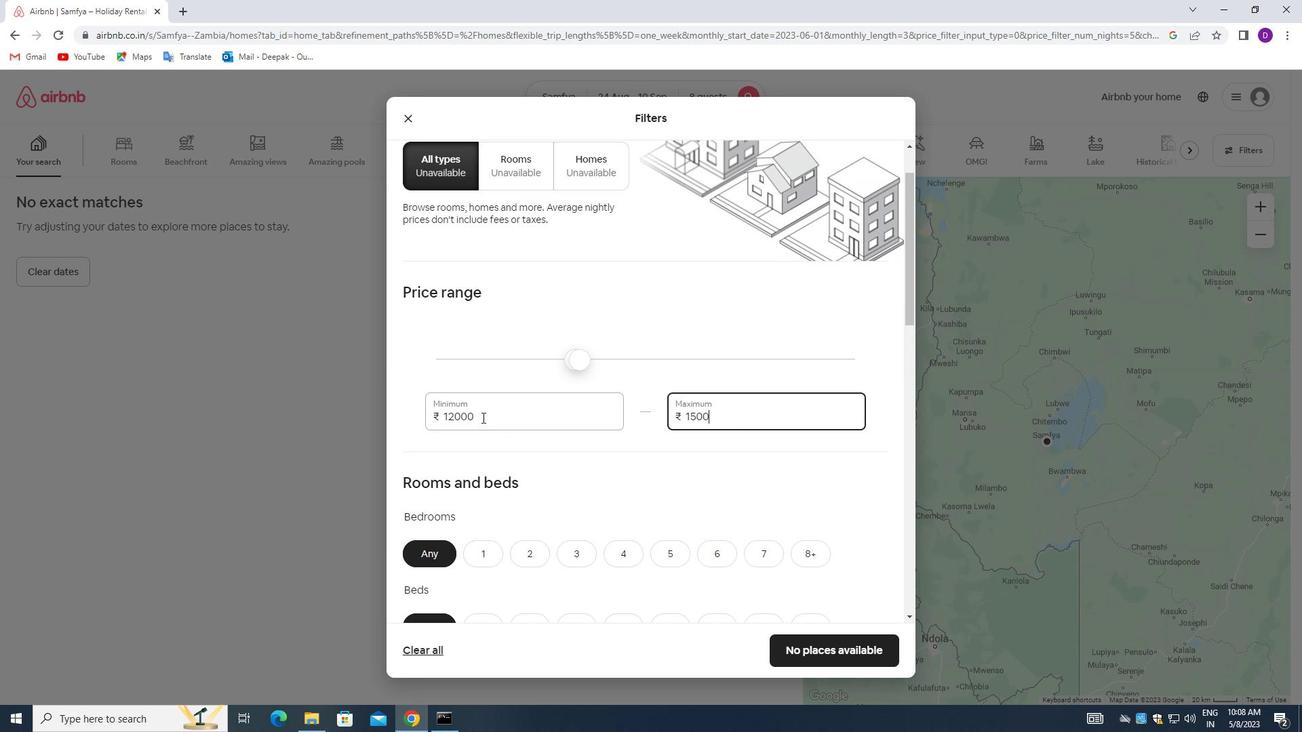 
Action: Mouse moved to (497, 425)
Screenshot: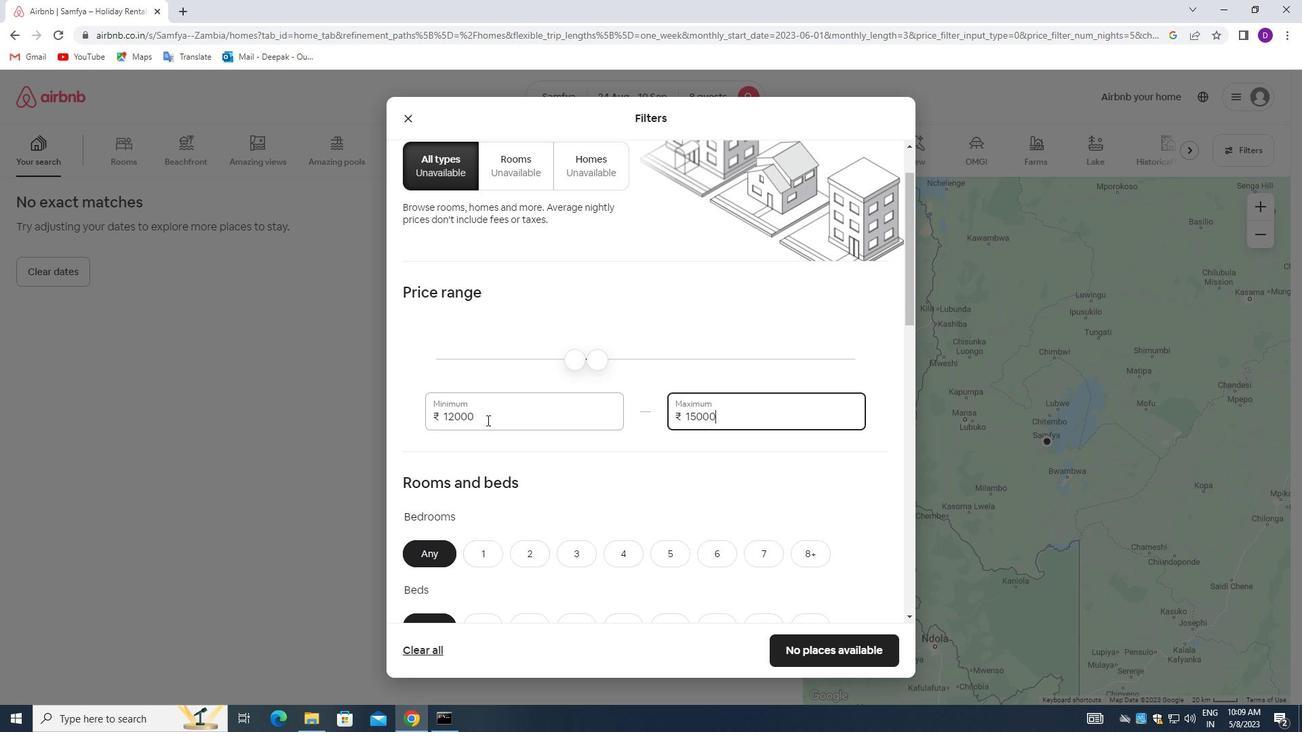 
Action: Mouse scrolled (497, 424) with delta (0, 0)
Screenshot: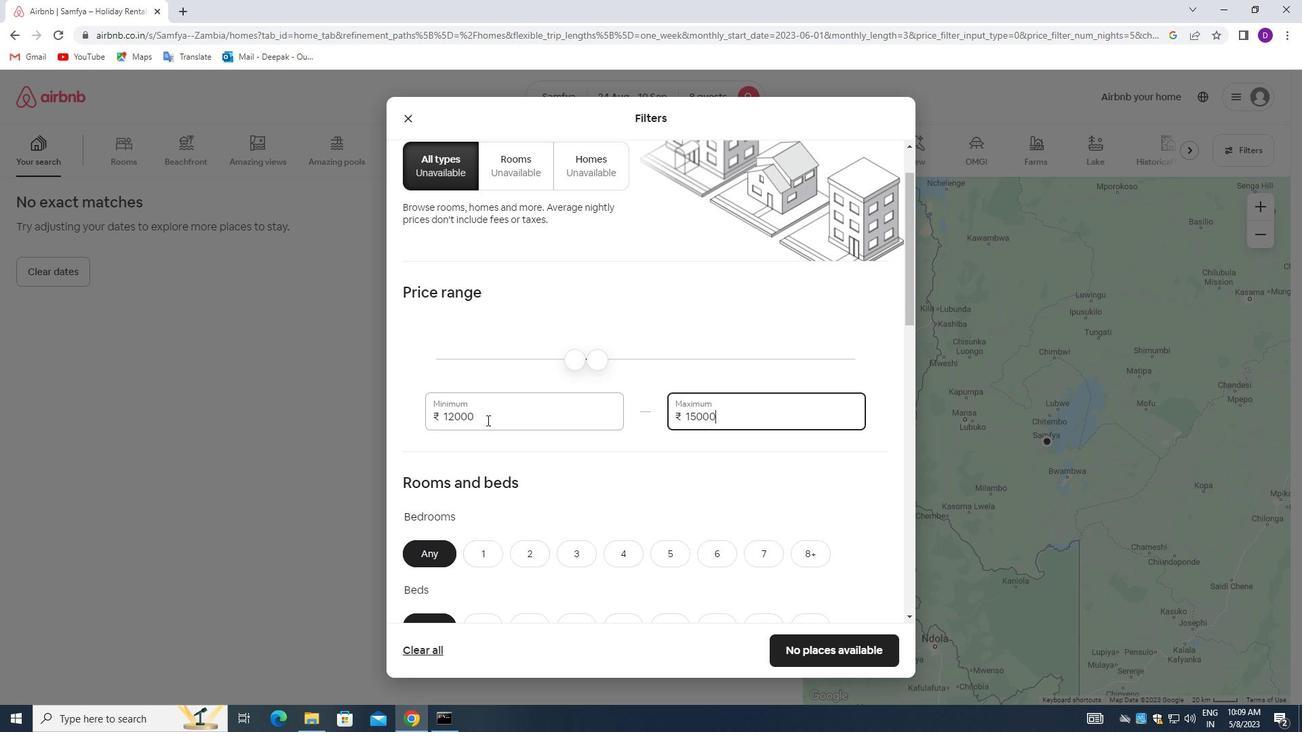 
Action: Mouse moved to (501, 425)
Screenshot: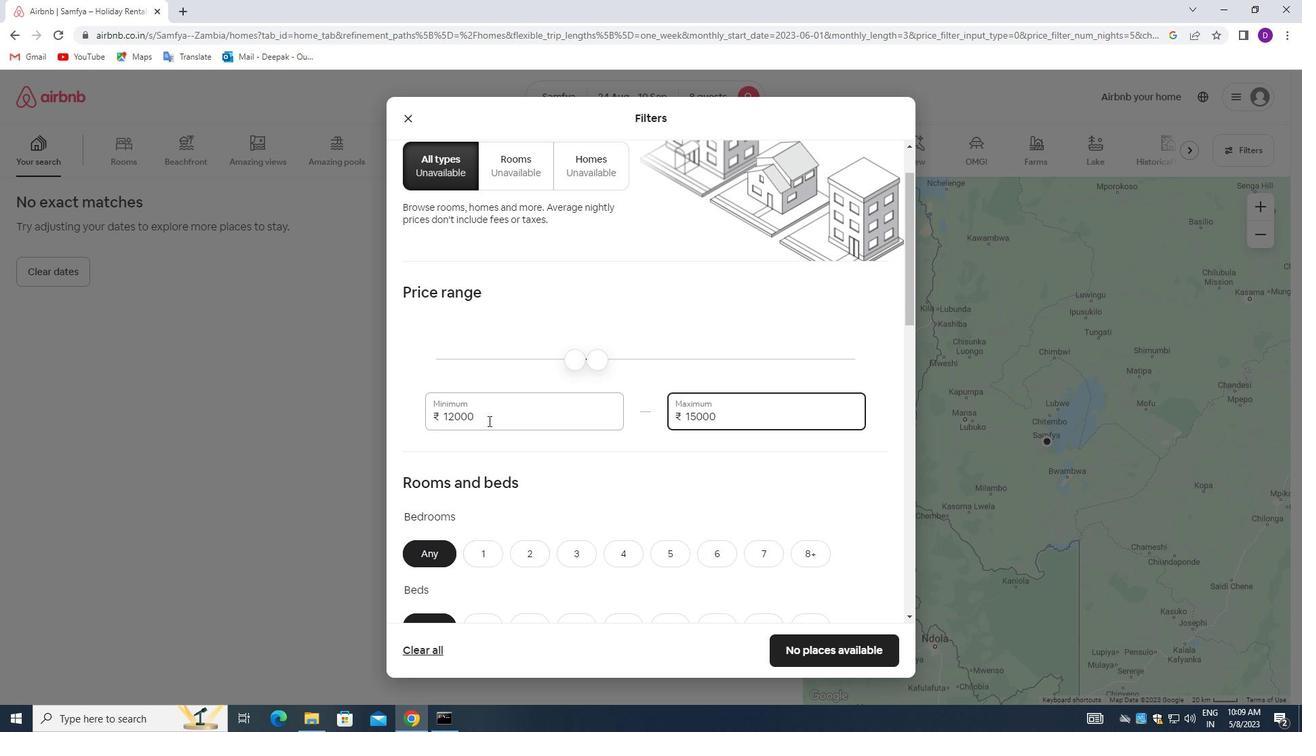 
Action: Mouse scrolled (501, 424) with delta (0, 0)
Screenshot: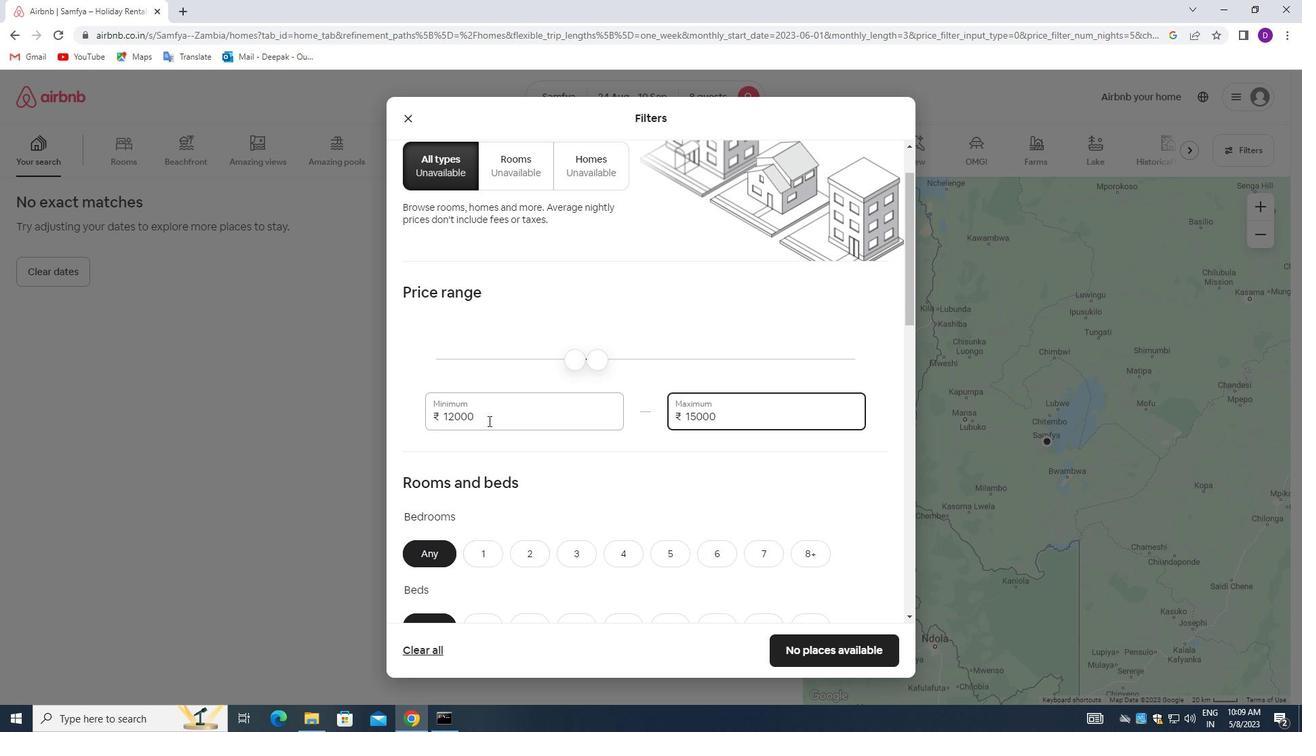 
Action: Mouse moved to (504, 423)
Screenshot: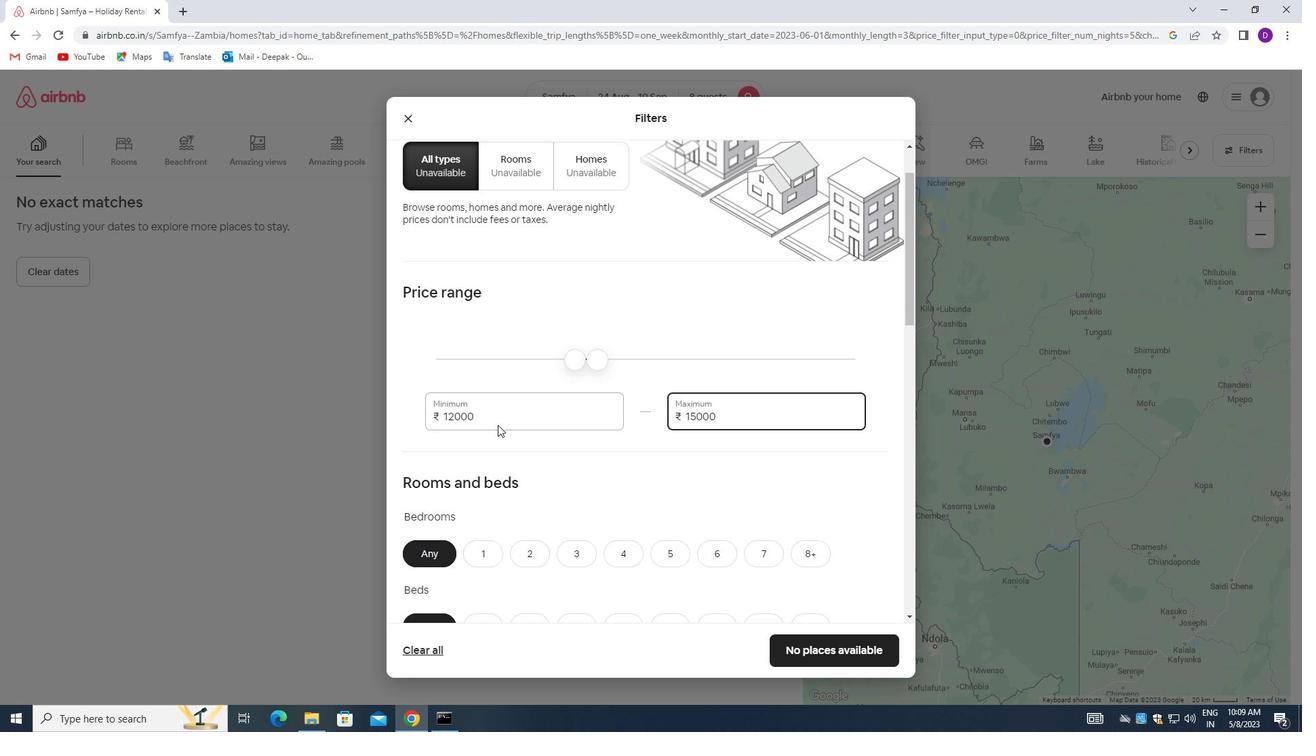 
Action: Mouse scrolled (504, 423) with delta (0, 0)
Screenshot: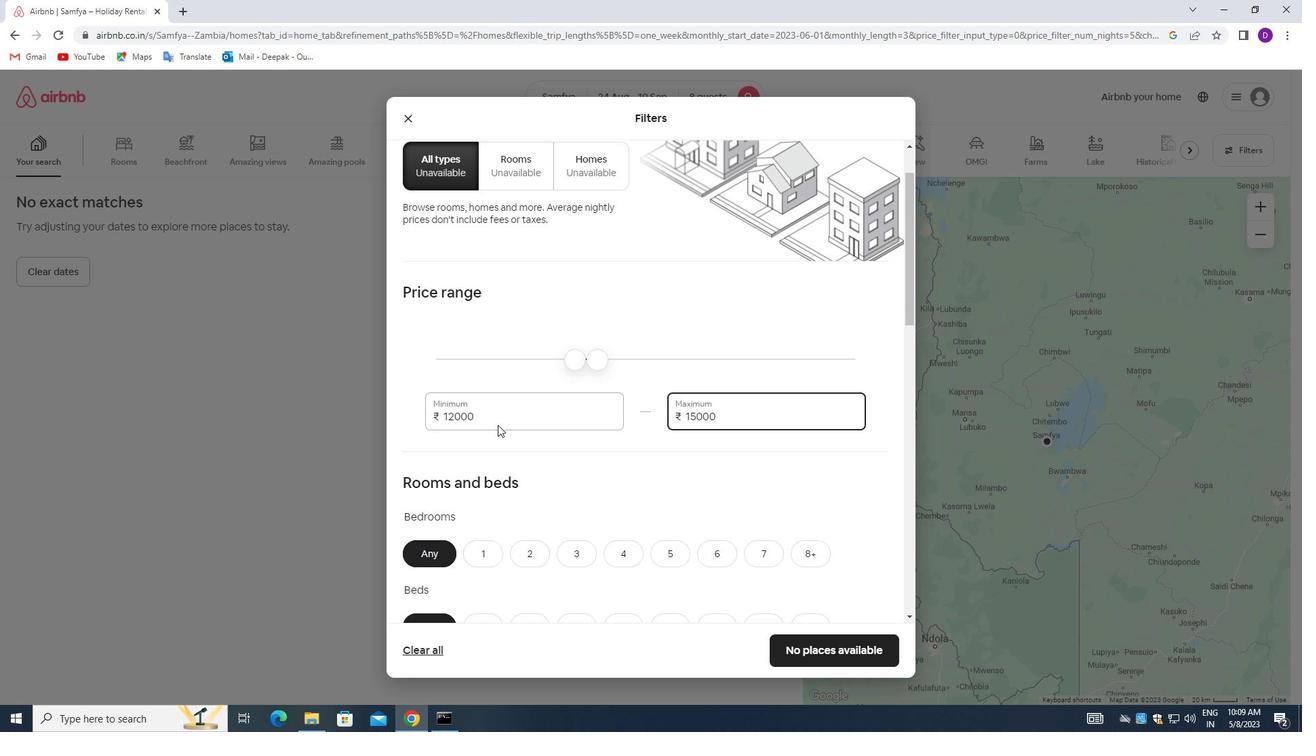 
Action: Mouse moved to (615, 354)
Screenshot: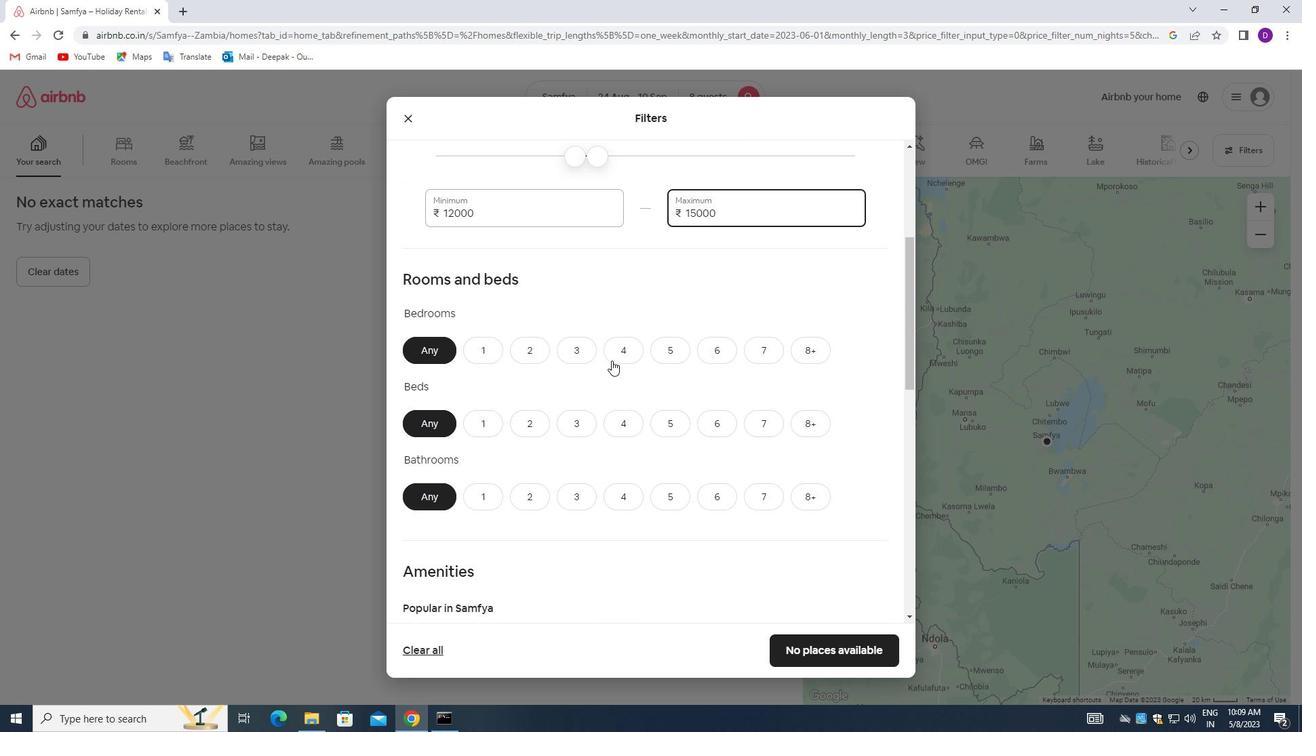 
Action: Mouse pressed left at (615, 354)
Screenshot: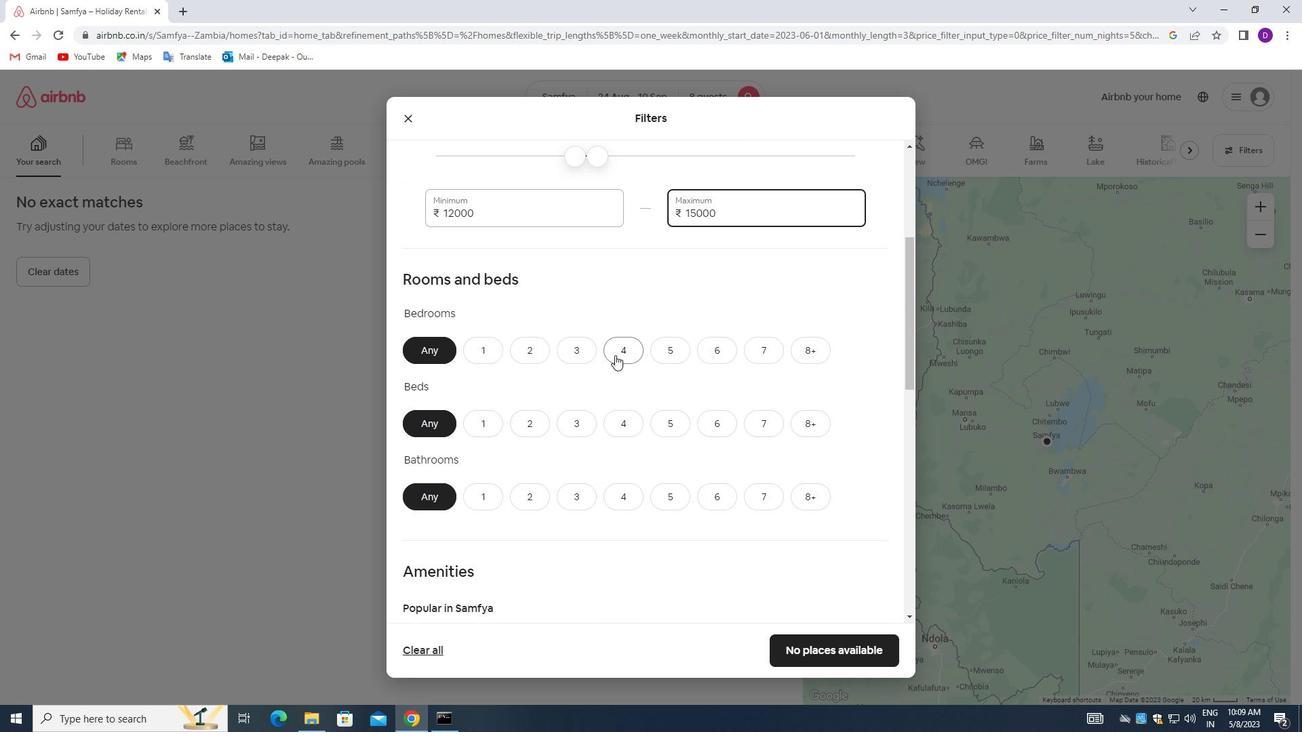 
Action: Mouse moved to (806, 430)
Screenshot: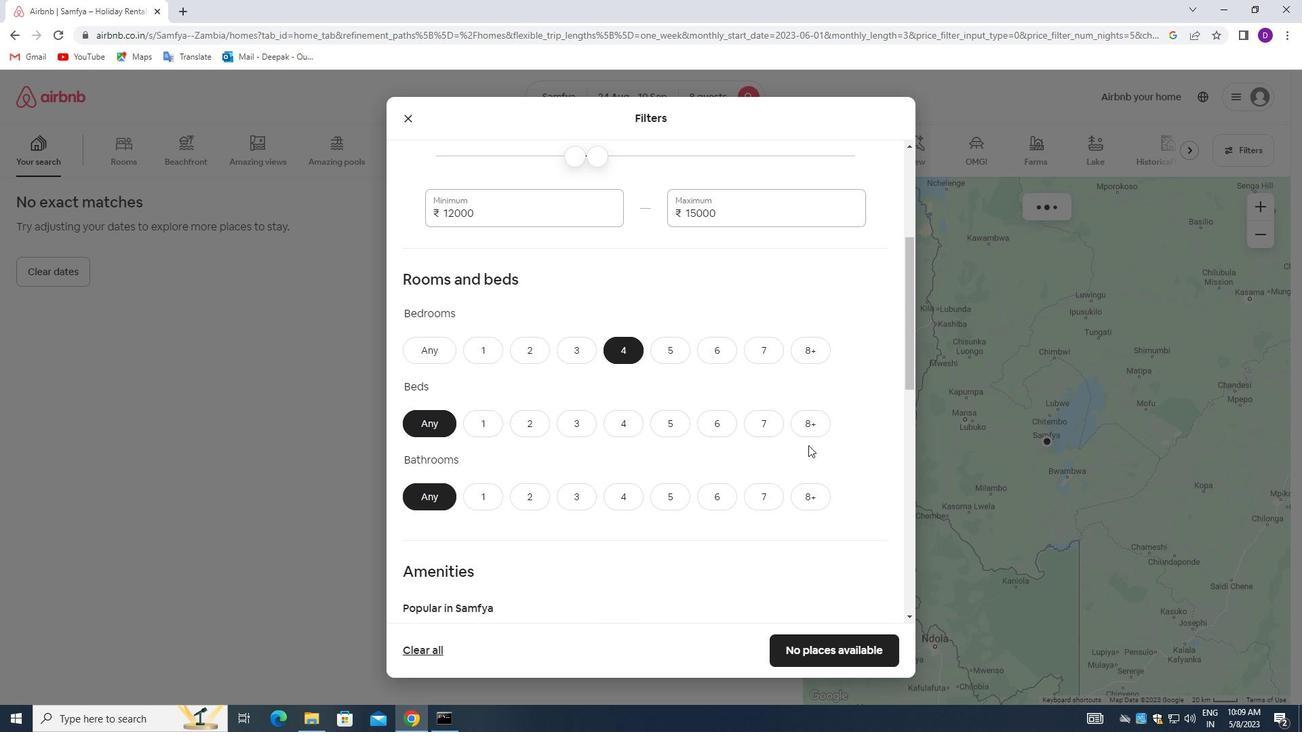 
Action: Mouse pressed left at (806, 430)
Screenshot: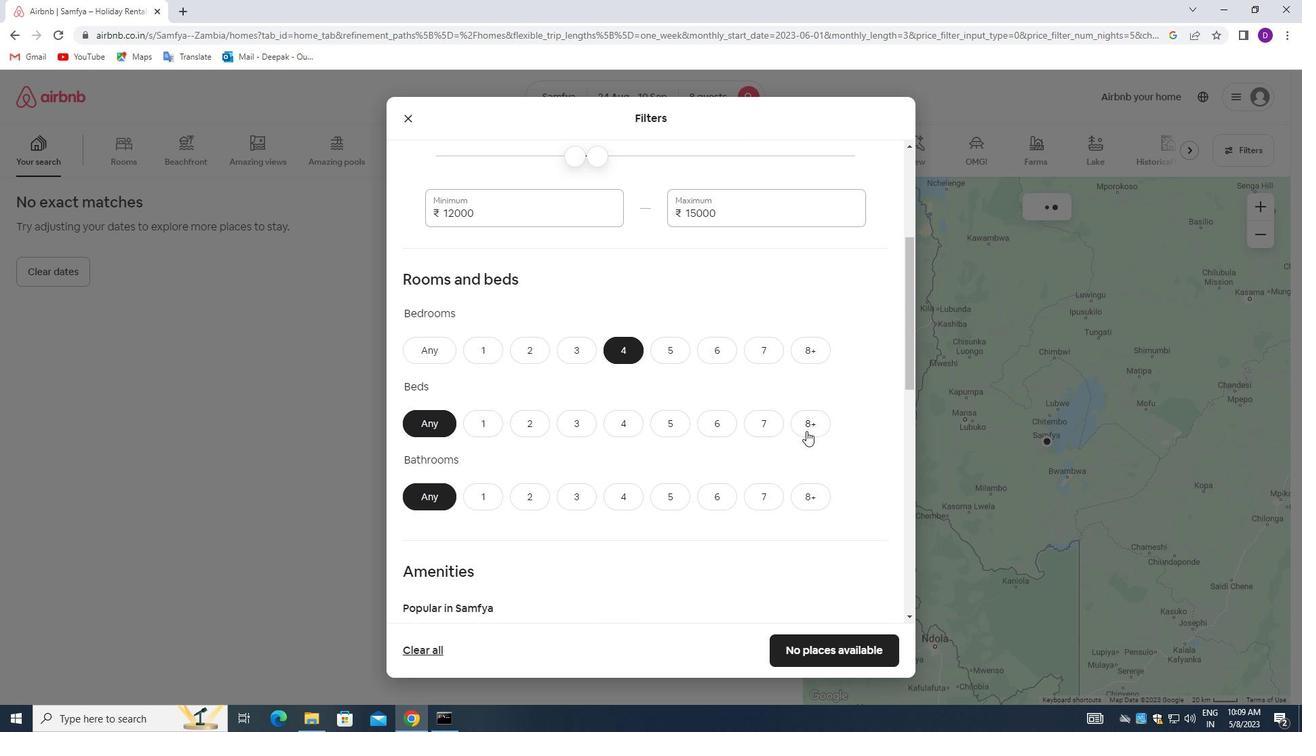 
Action: Mouse moved to (617, 499)
Screenshot: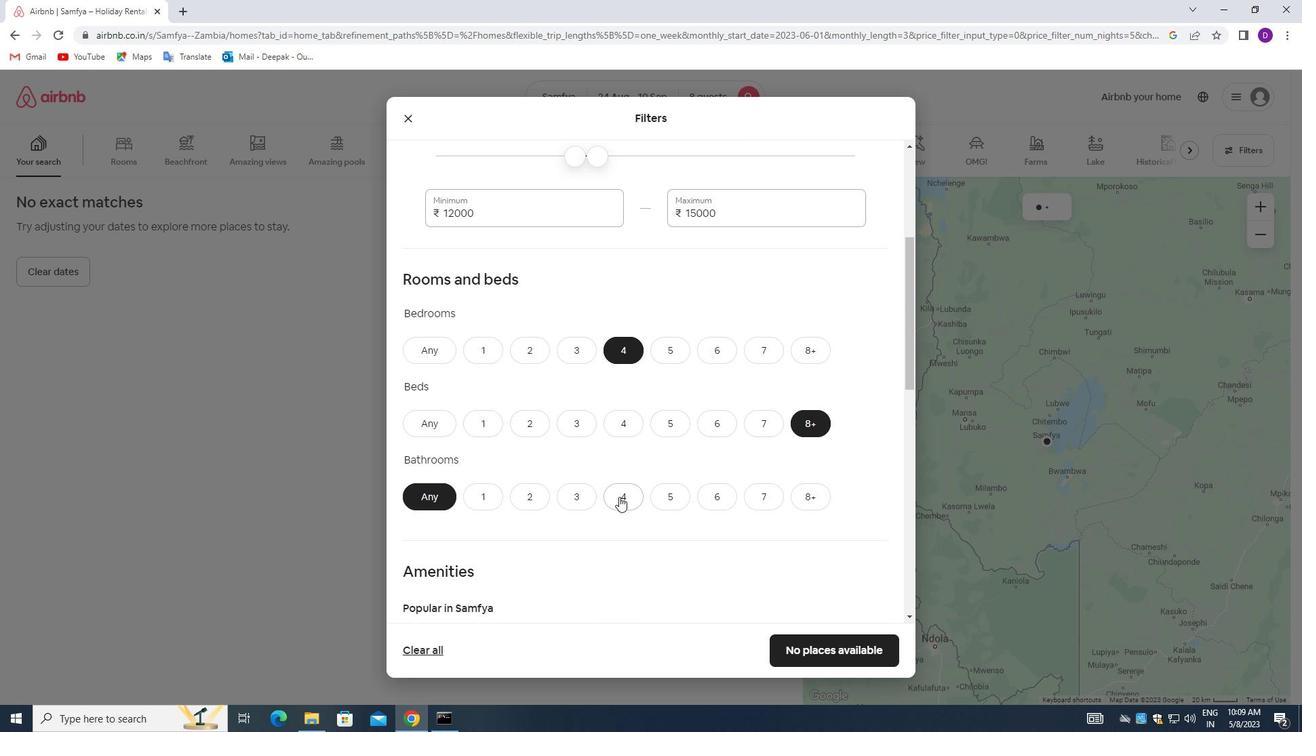 
Action: Mouse pressed left at (617, 499)
Screenshot: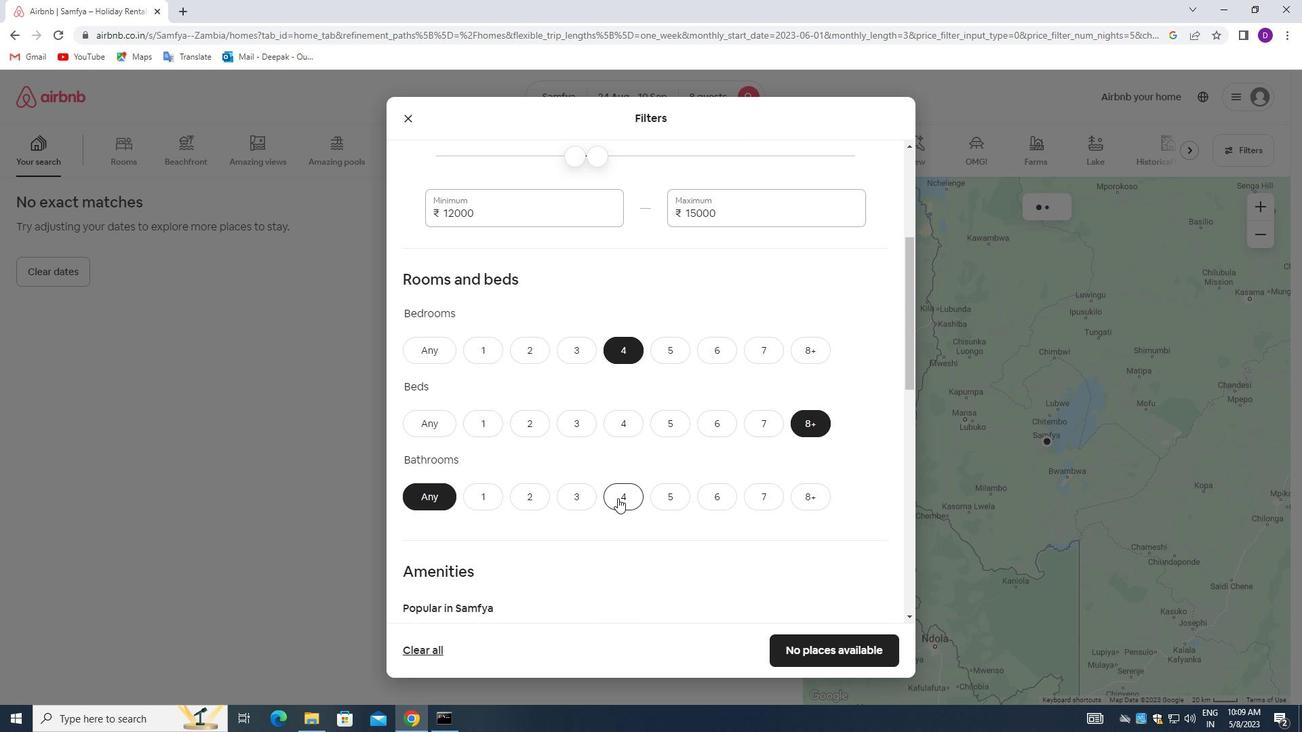 
Action: Mouse moved to (657, 413)
Screenshot: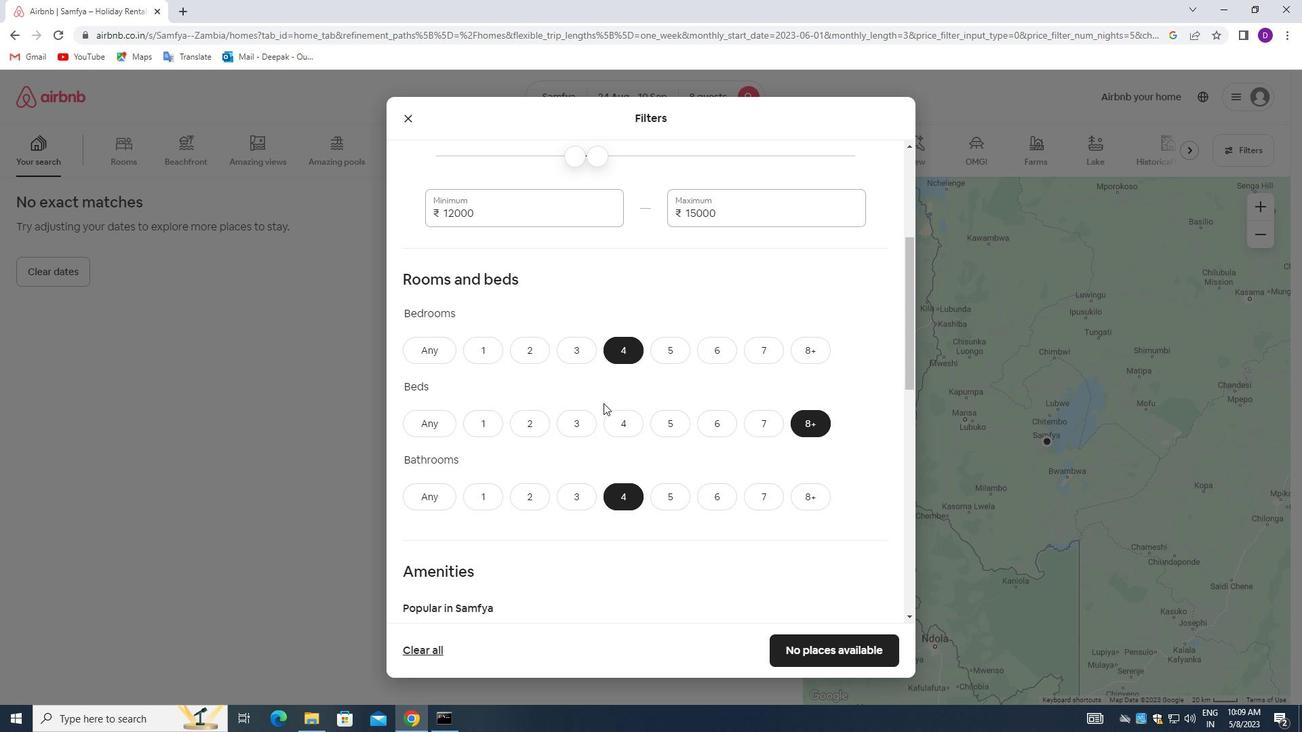 
Action: Mouse scrolled (657, 413) with delta (0, 0)
Screenshot: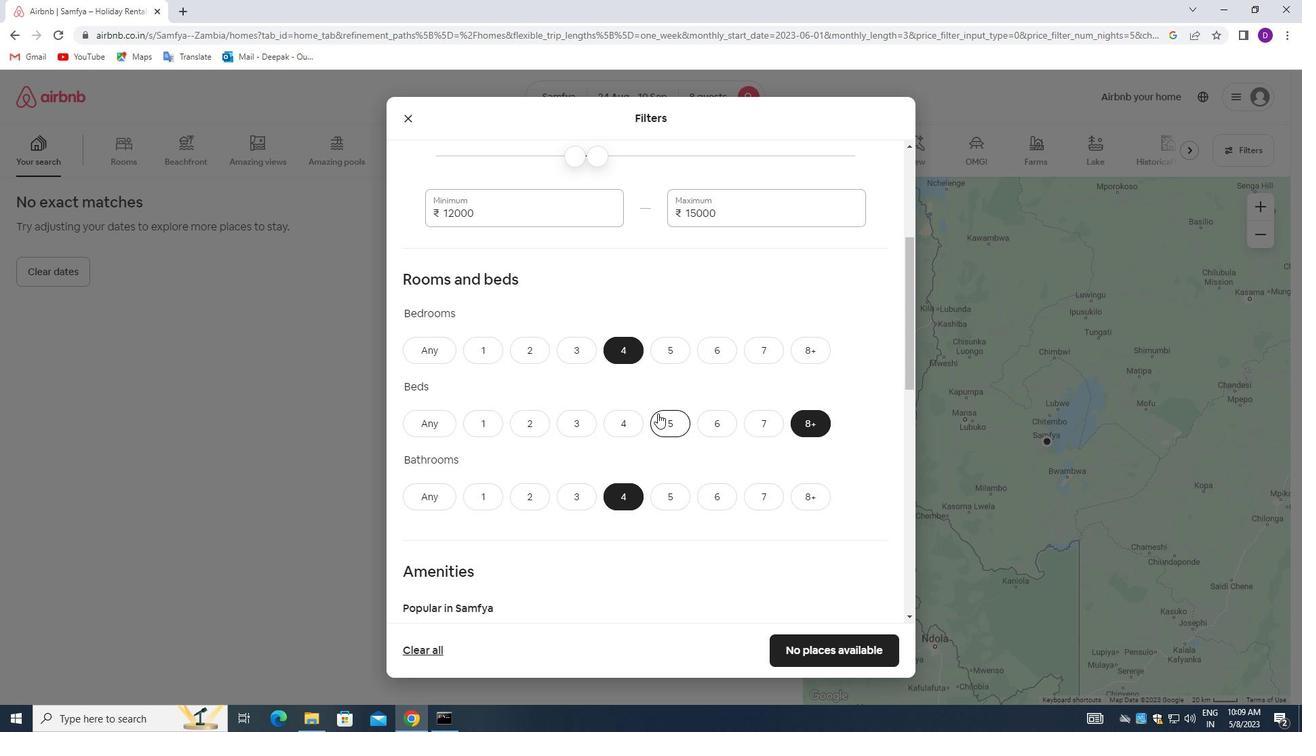 
Action: Mouse scrolled (657, 413) with delta (0, 0)
Screenshot: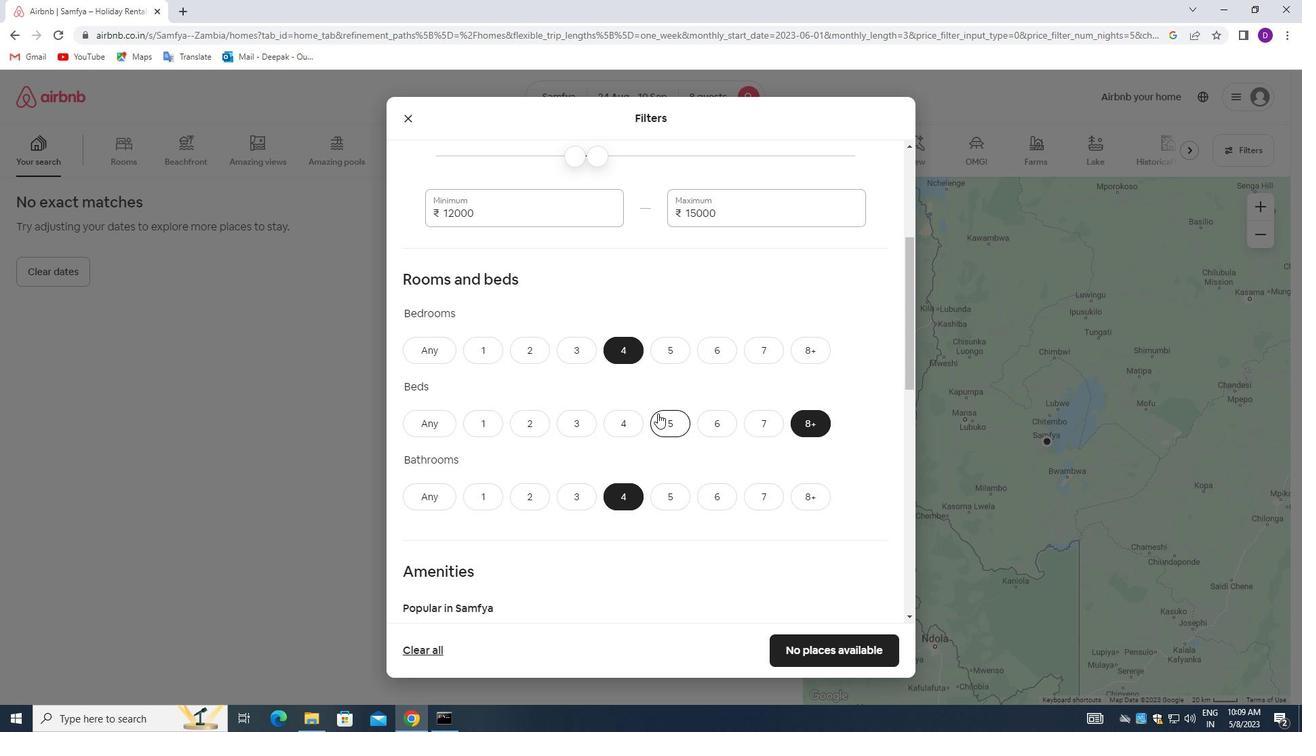 
Action: Mouse moved to (600, 437)
Screenshot: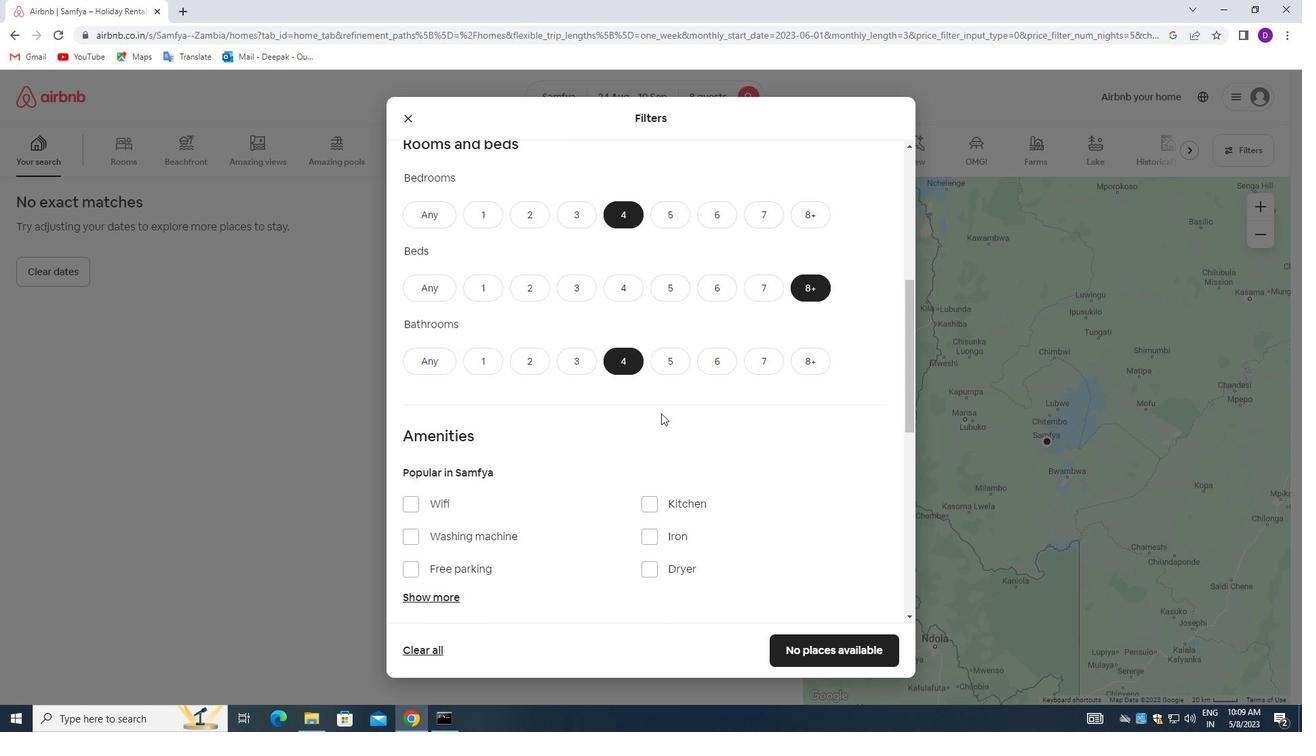 
Action: Mouse scrolled (600, 436) with delta (0, 0)
Screenshot: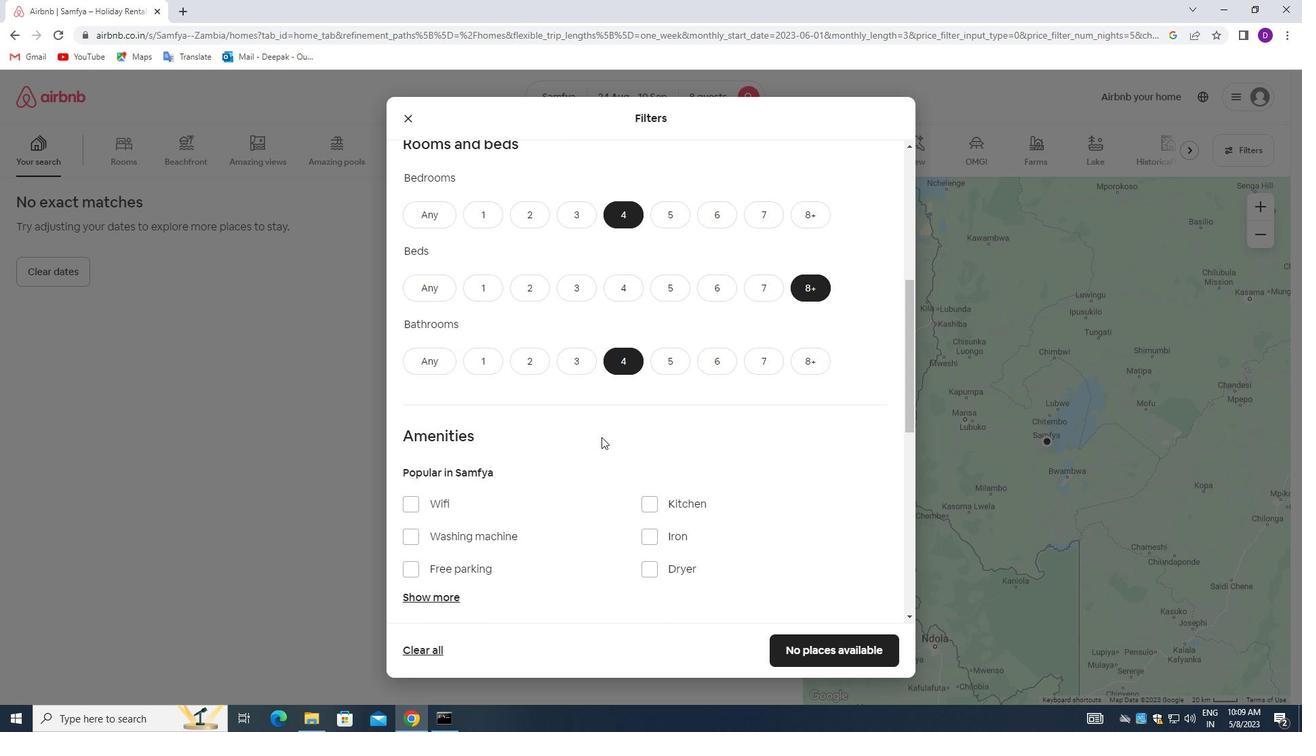
Action: Mouse moved to (447, 529)
Screenshot: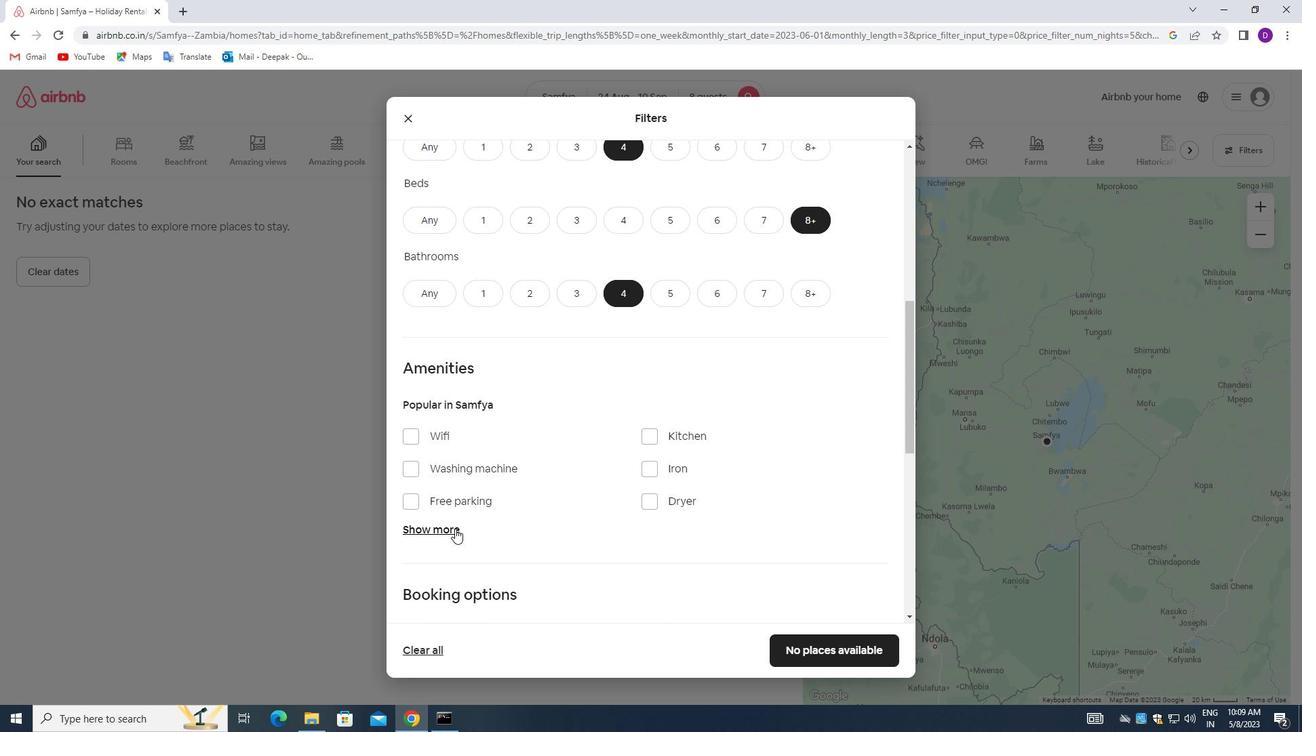 
Action: Mouse pressed left at (447, 529)
Screenshot: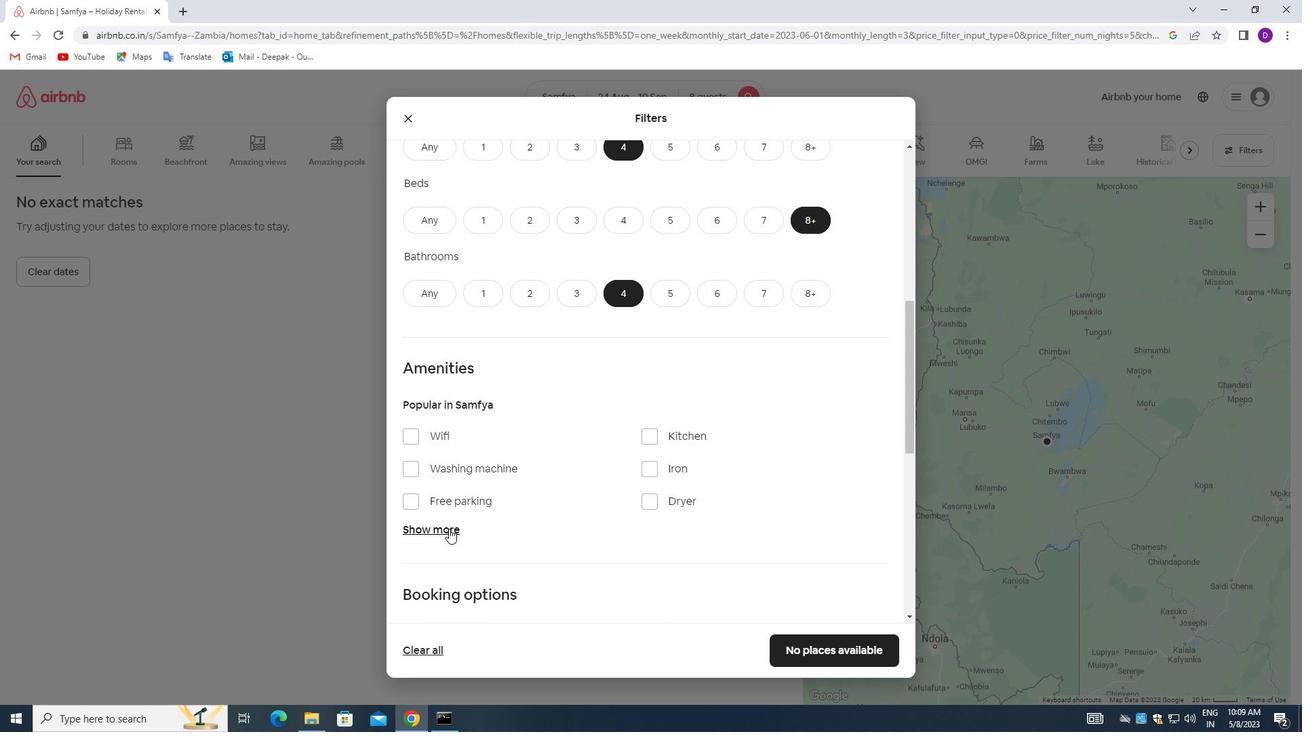 
Action: Mouse moved to (411, 430)
Screenshot: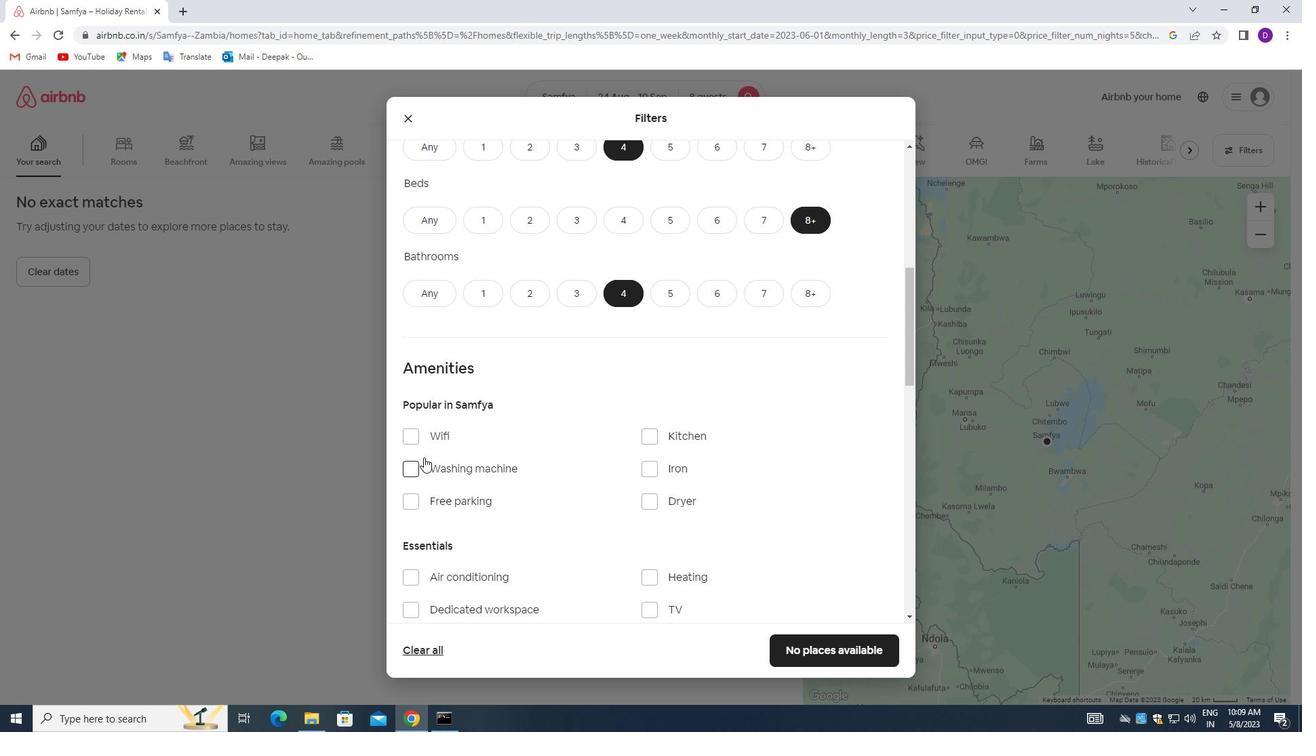 
Action: Mouse pressed left at (411, 430)
Screenshot: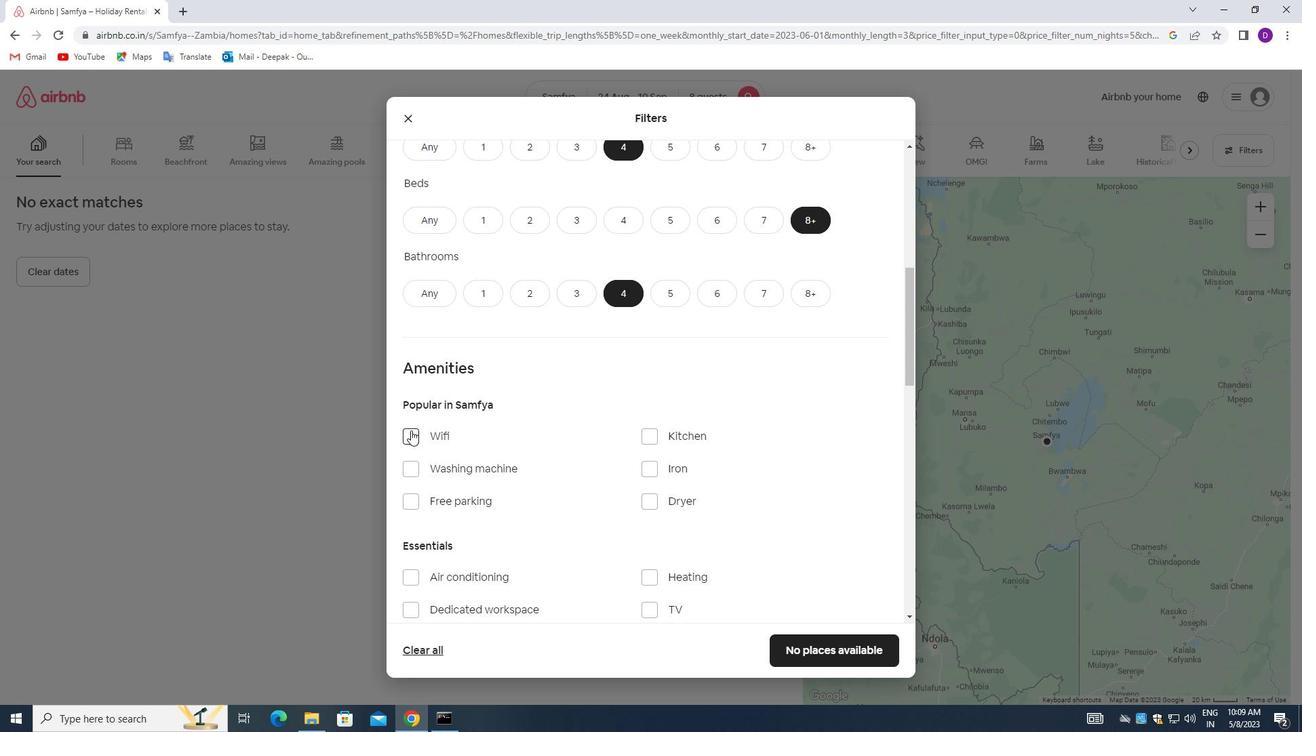 
Action: Mouse moved to (410, 501)
Screenshot: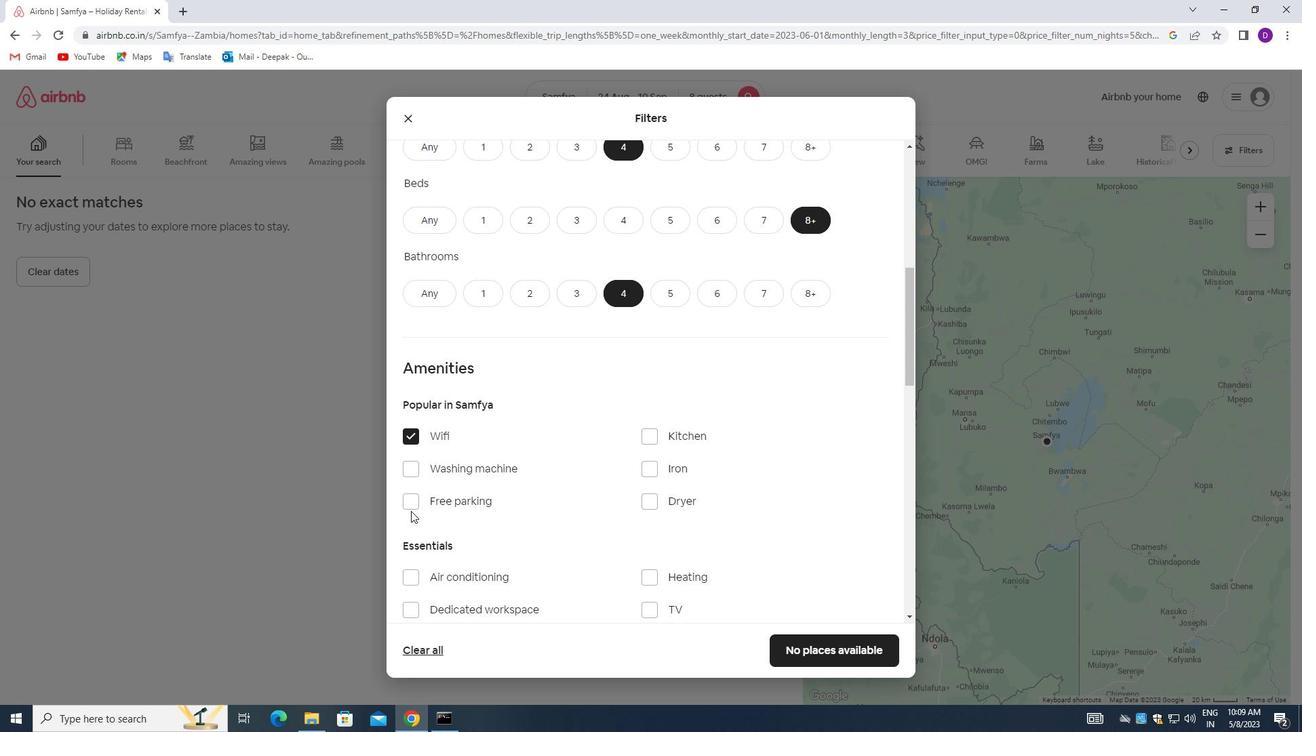 
Action: Mouse pressed left at (410, 501)
Screenshot: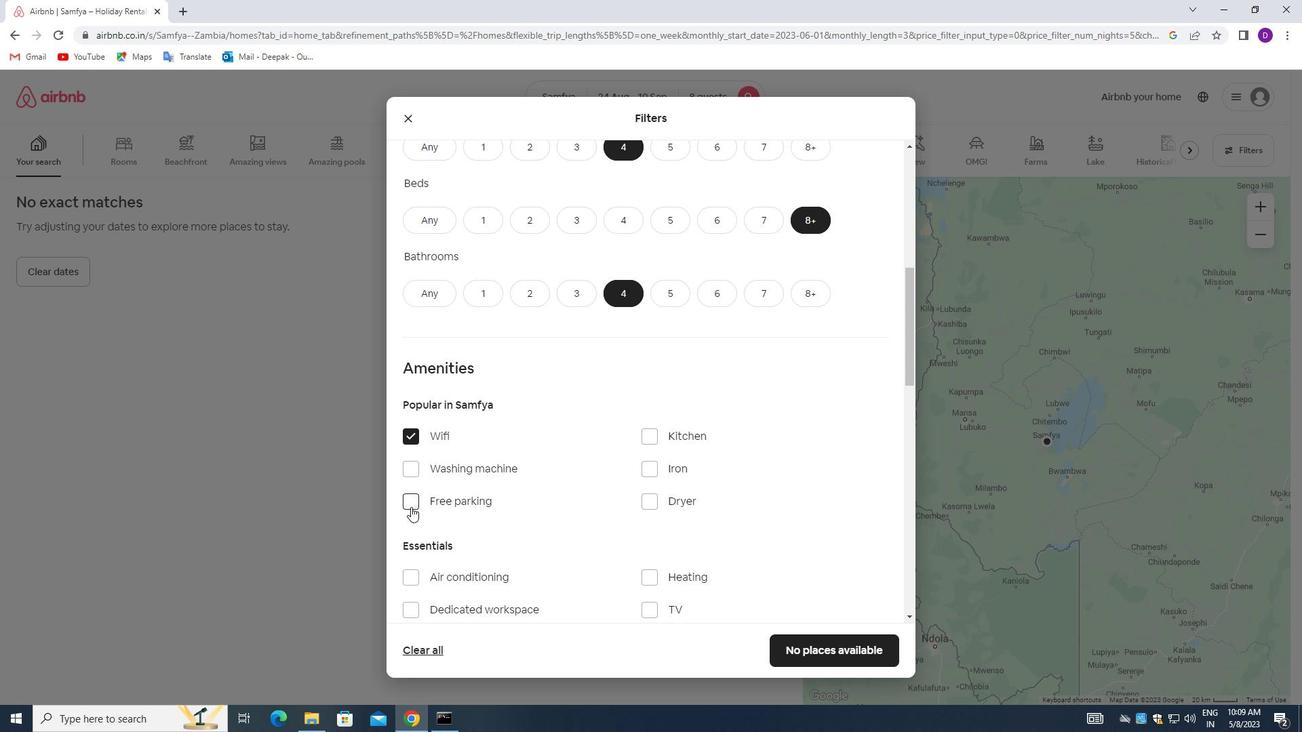 
Action: Mouse moved to (525, 480)
Screenshot: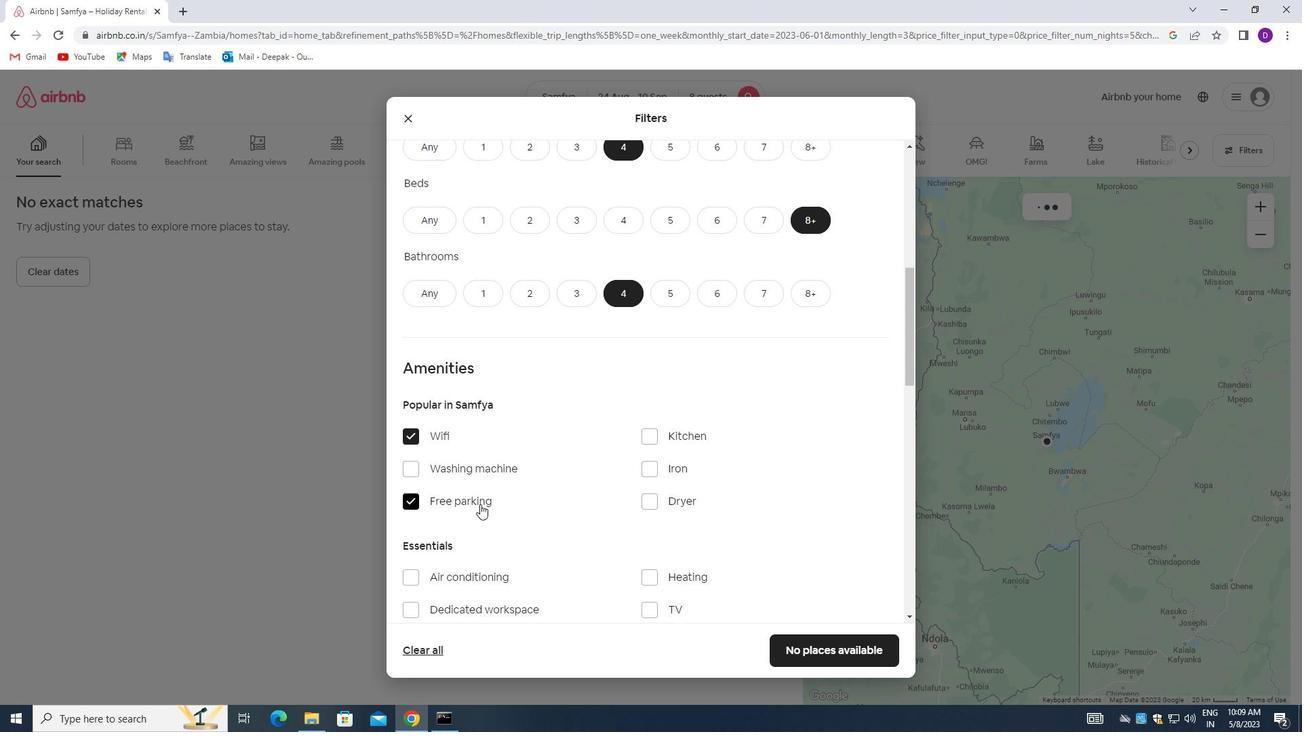 
Action: Mouse scrolled (525, 480) with delta (0, 0)
Screenshot: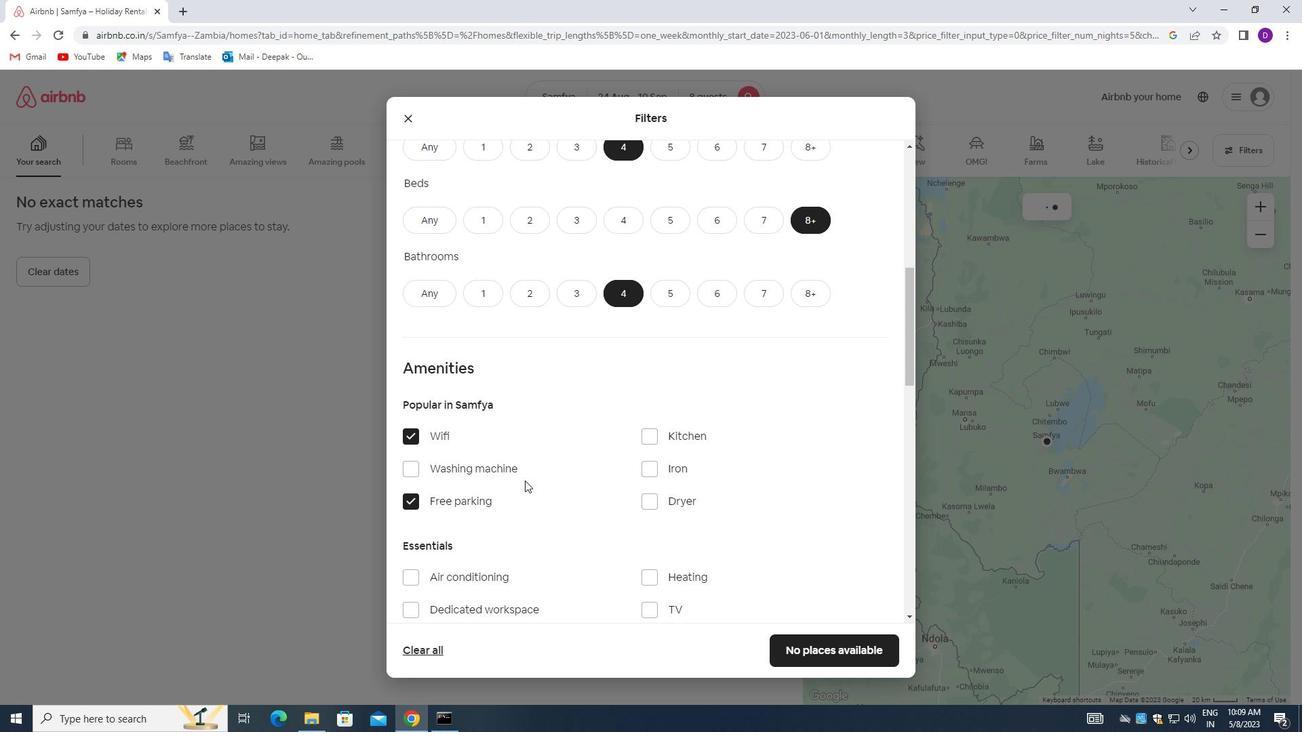 
Action: Mouse scrolled (525, 480) with delta (0, 0)
Screenshot: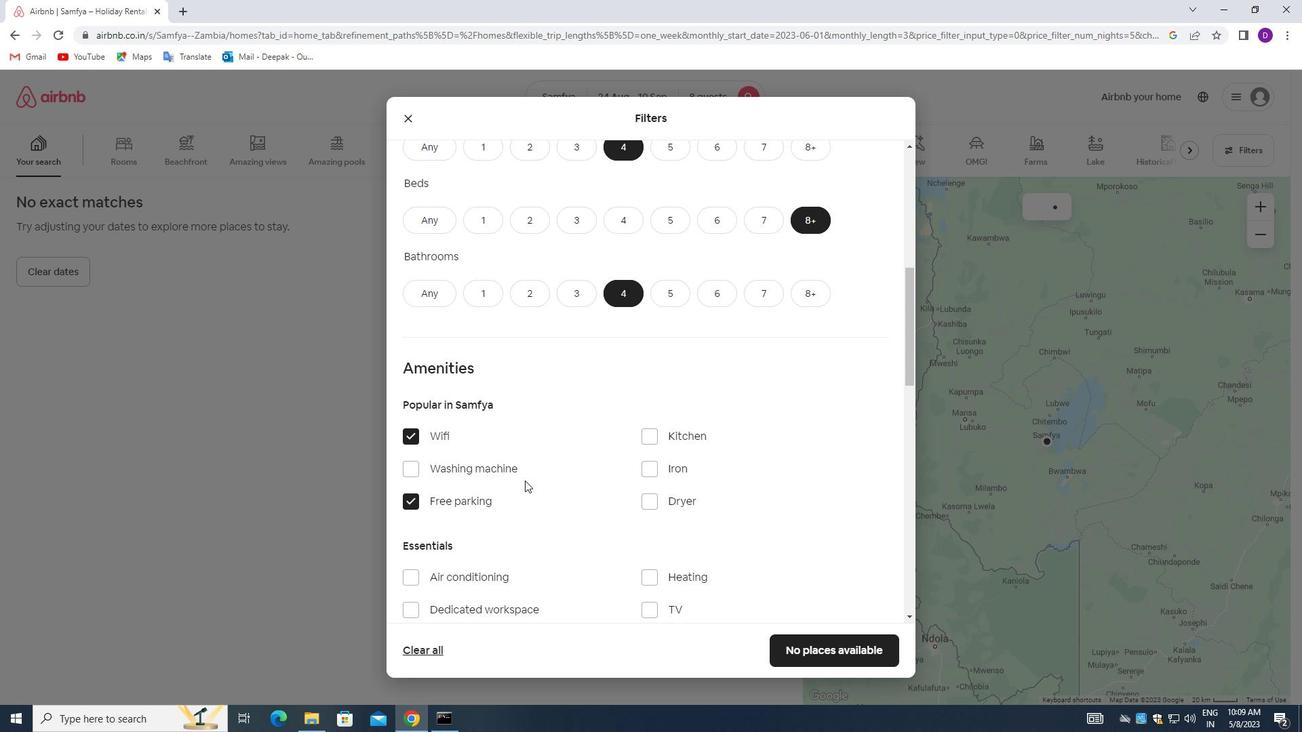 
Action: Mouse moved to (653, 474)
Screenshot: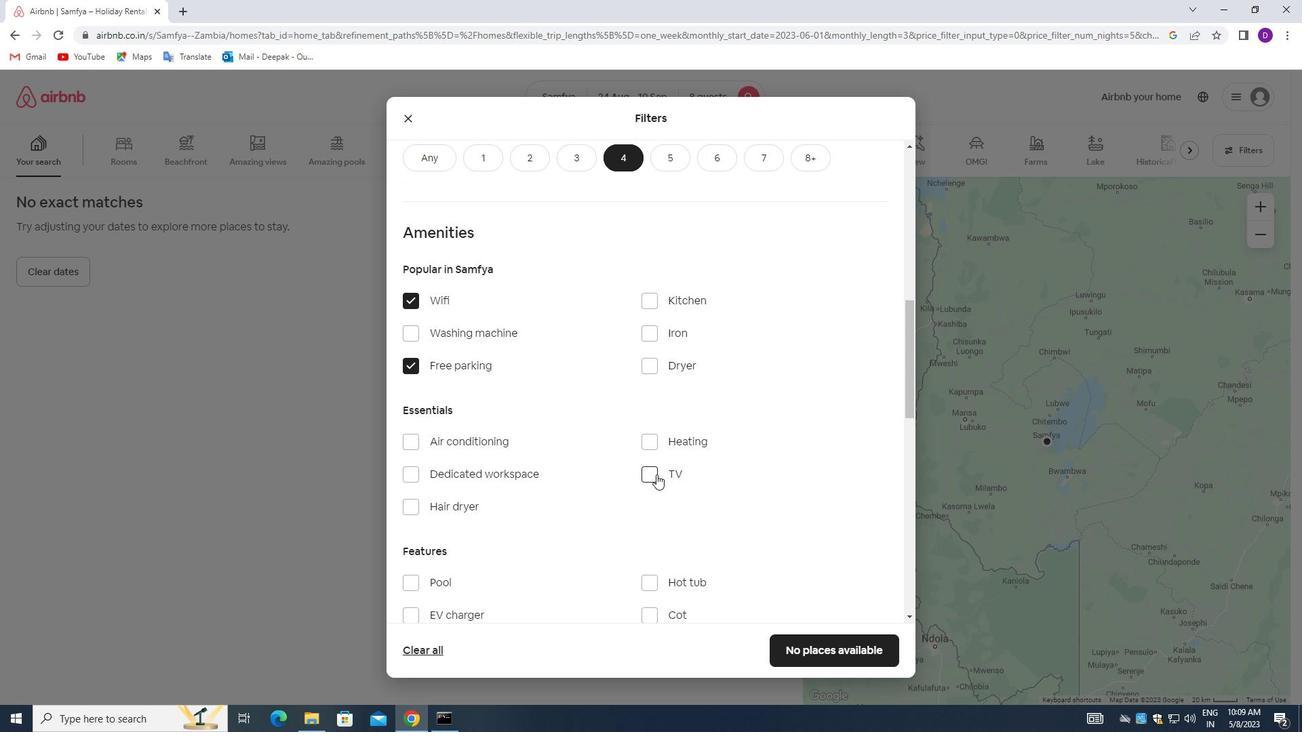 
Action: Mouse pressed left at (653, 474)
Screenshot: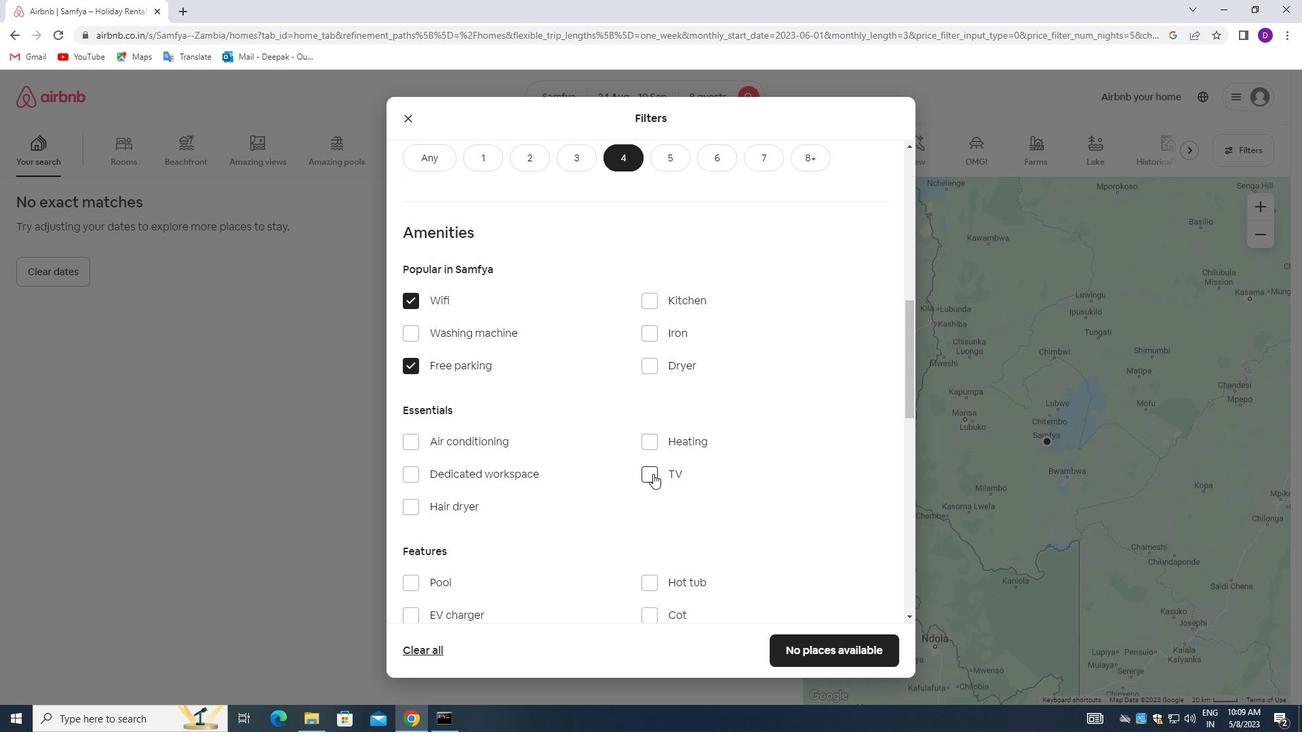 
Action: Mouse moved to (536, 499)
Screenshot: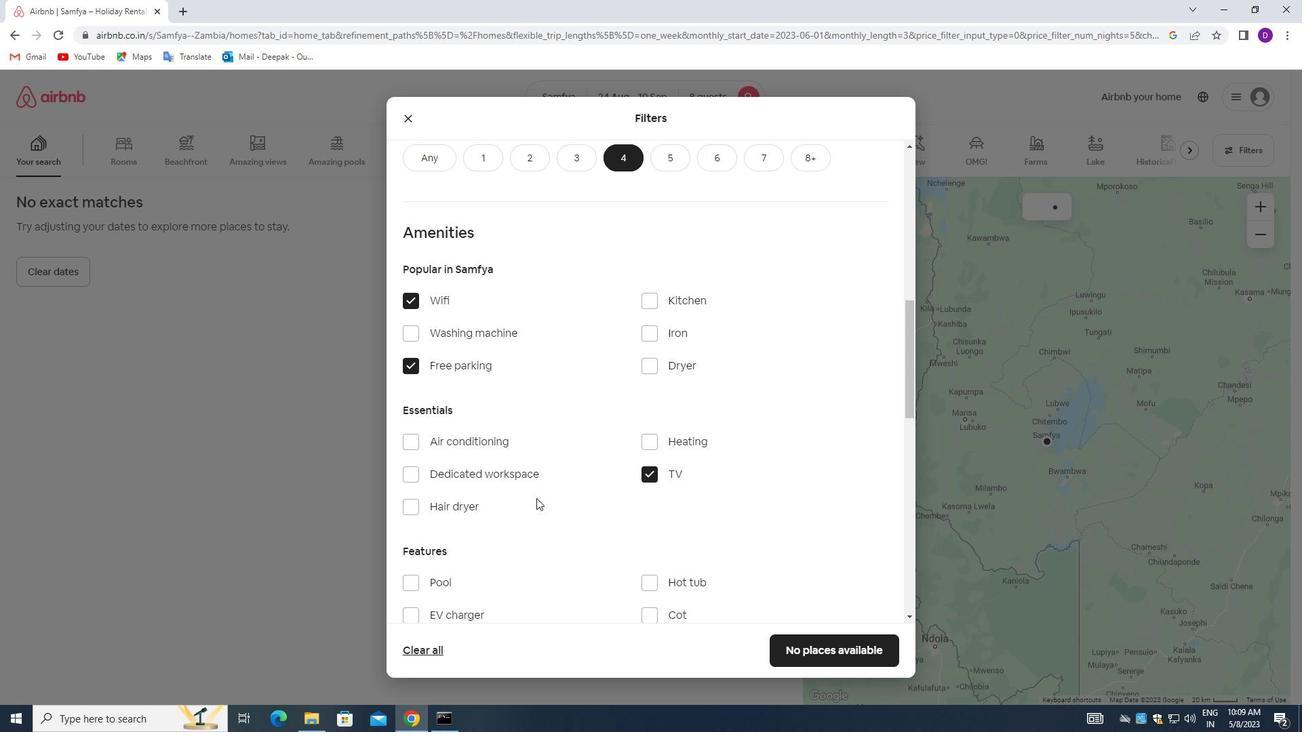 
Action: Mouse scrolled (536, 498) with delta (0, 0)
Screenshot: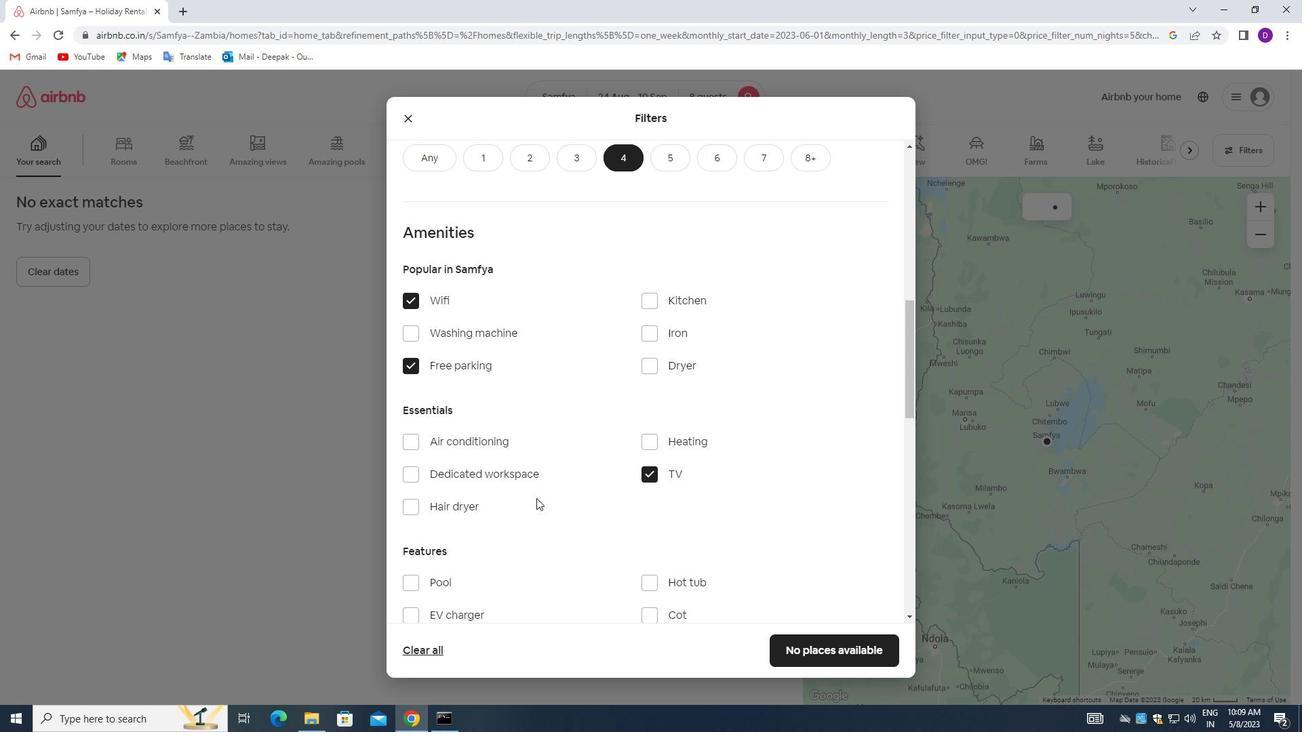 
Action: Mouse scrolled (536, 498) with delta (0, 0)
Screenshot: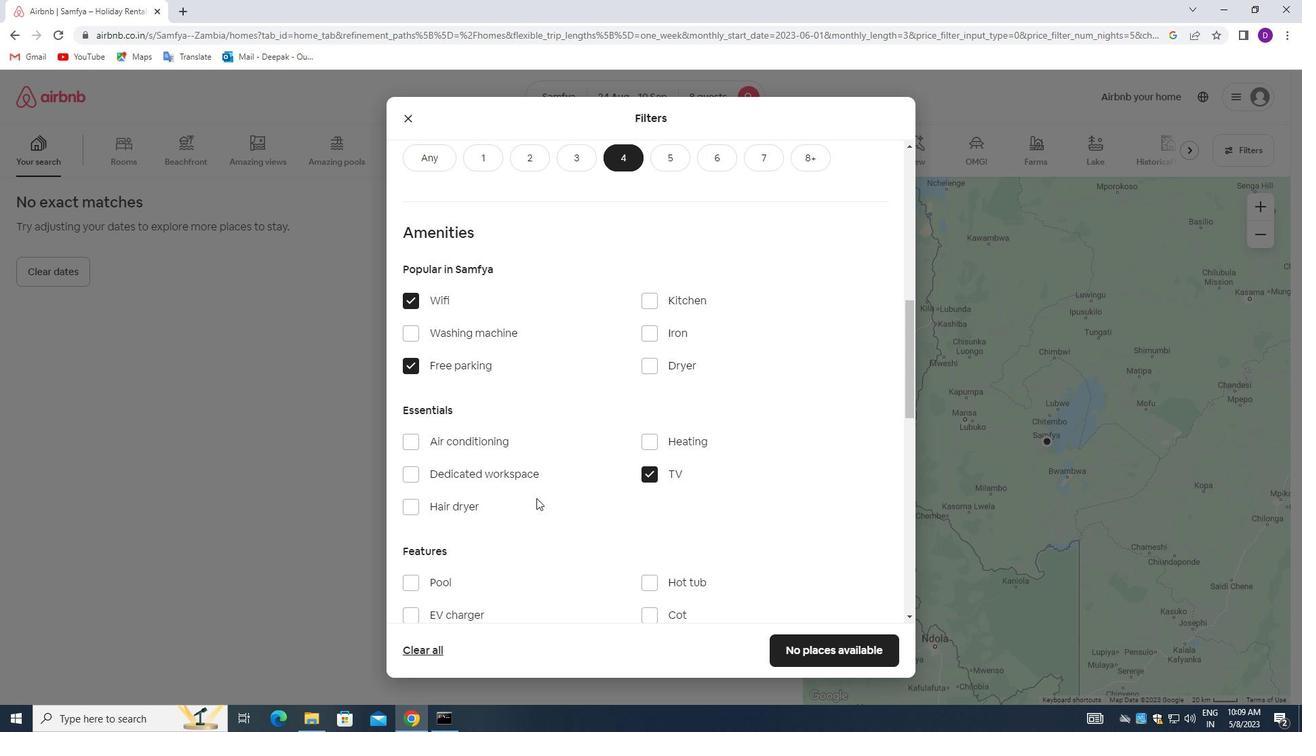 
Action: Mouse moved to (408, 519)
Screenshot: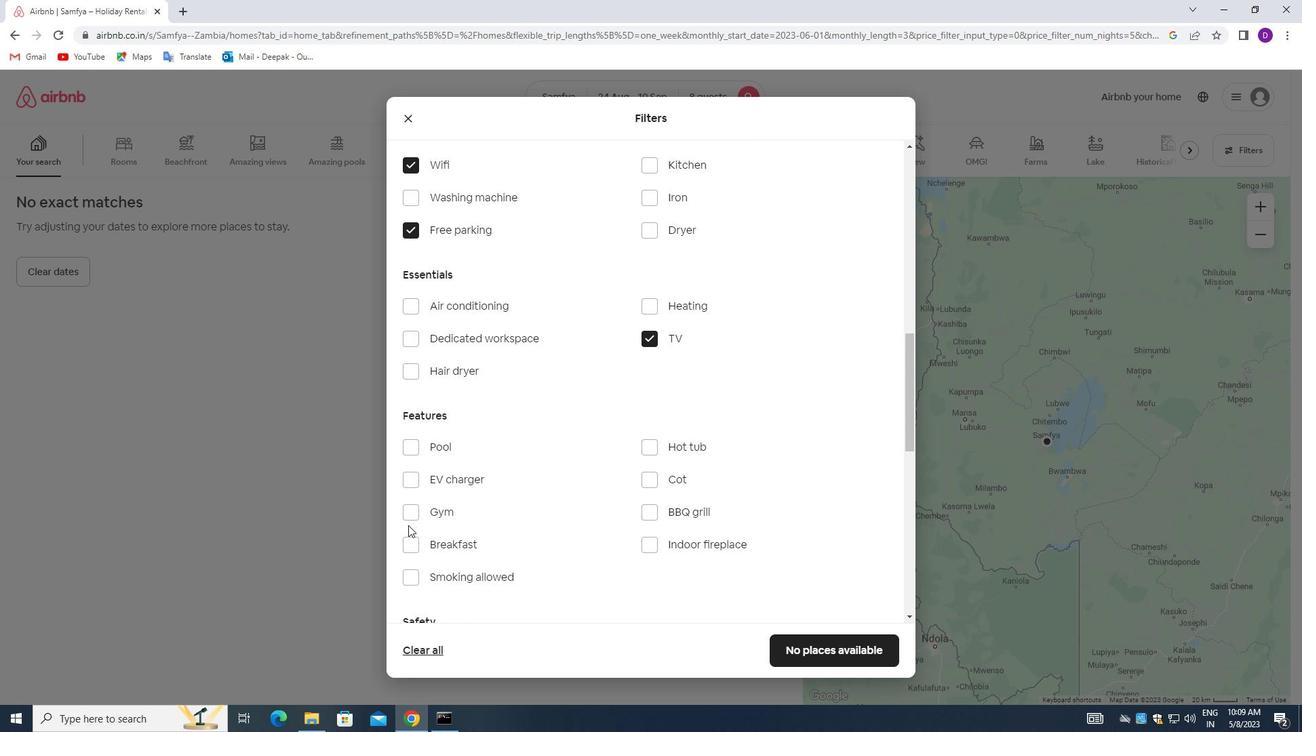 
Action: Mouse pressed left at (408, 519)
Screenshot: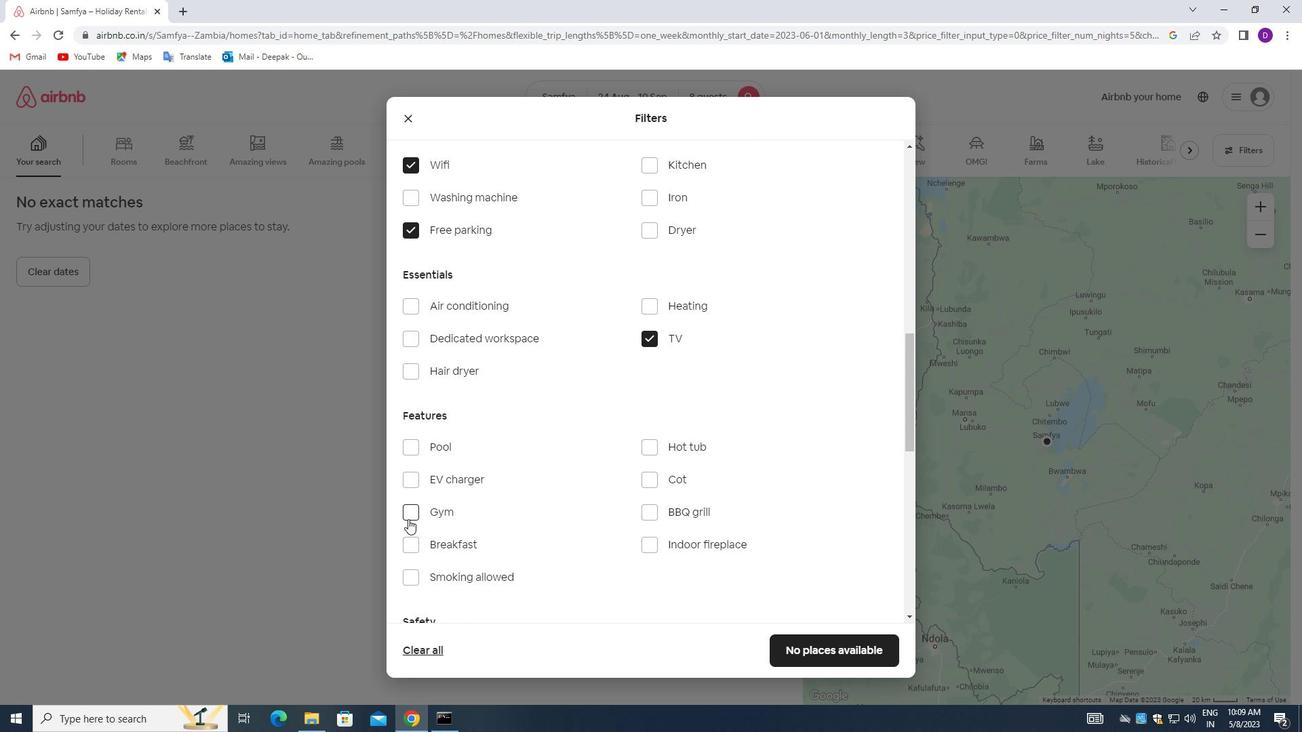 
Action: Mouse moved to (413, 547)
Screenshot: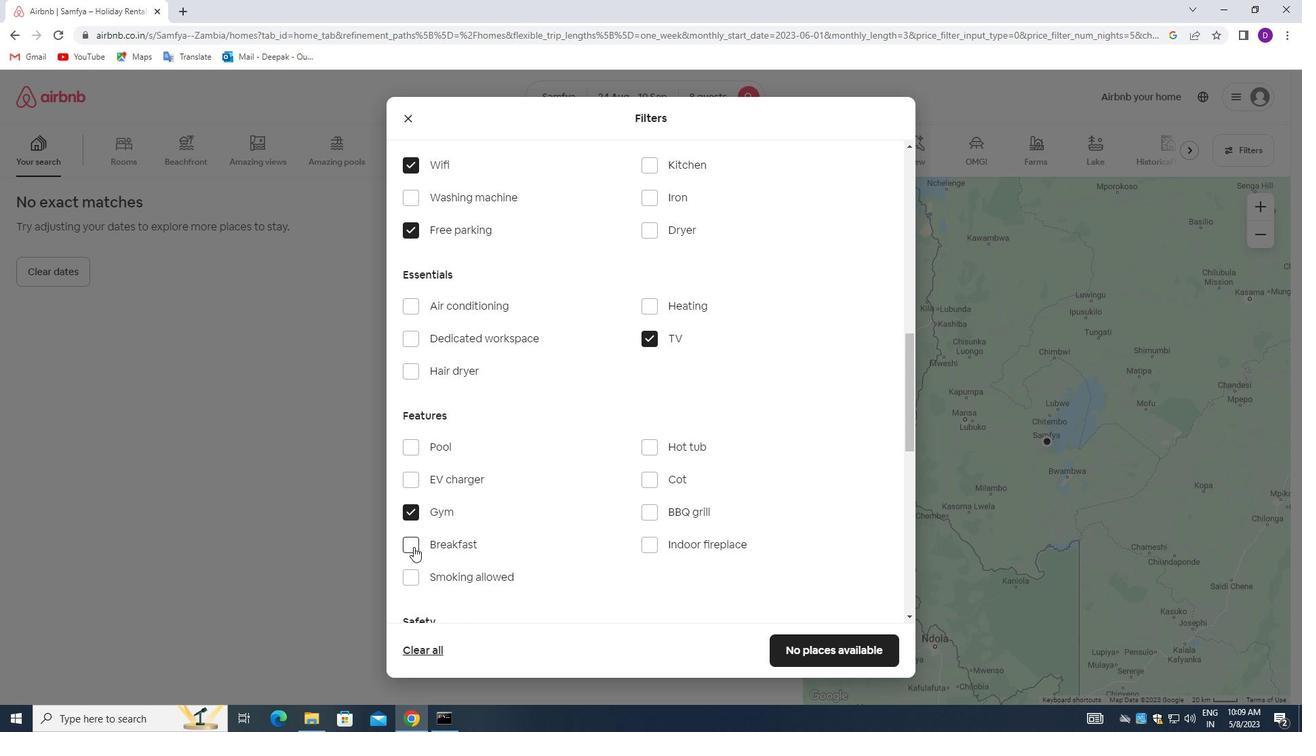
Action: Mouse pressed left at (413, 547)
Screenshot: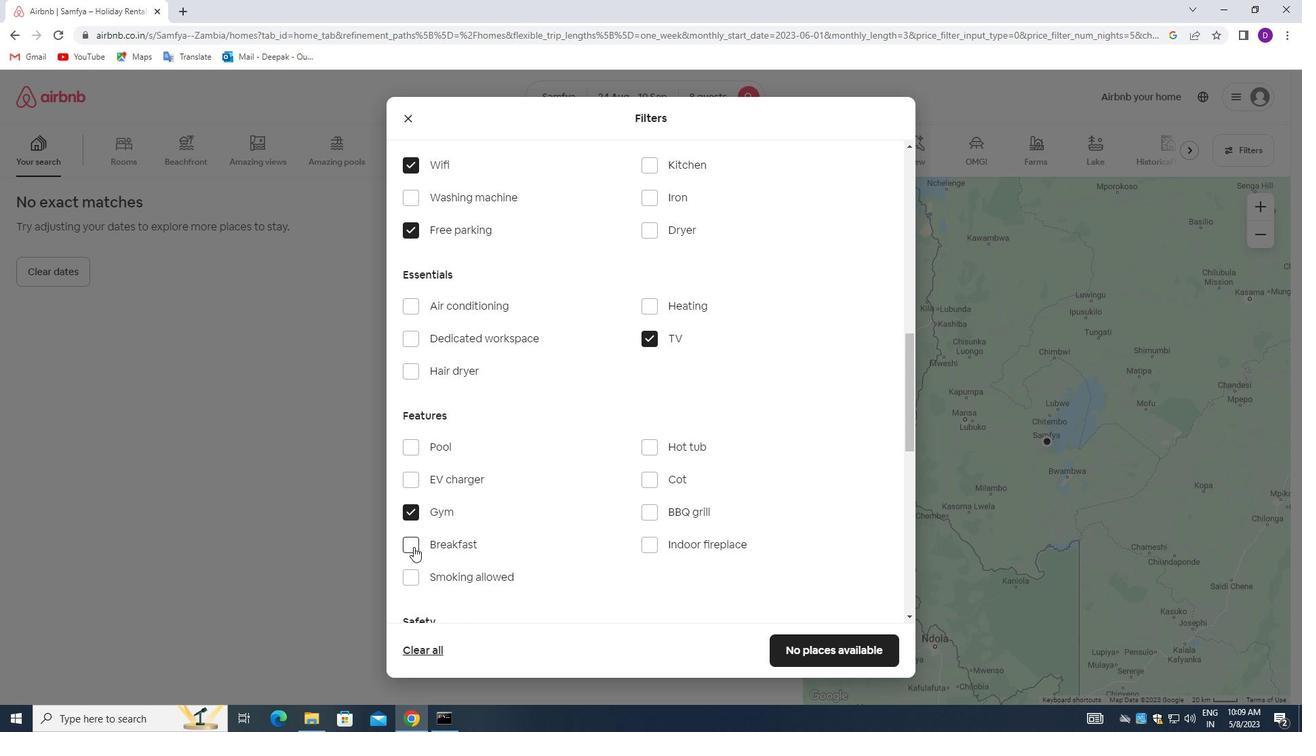 
Action: Mouse moved to (510, 491)
Screenshot: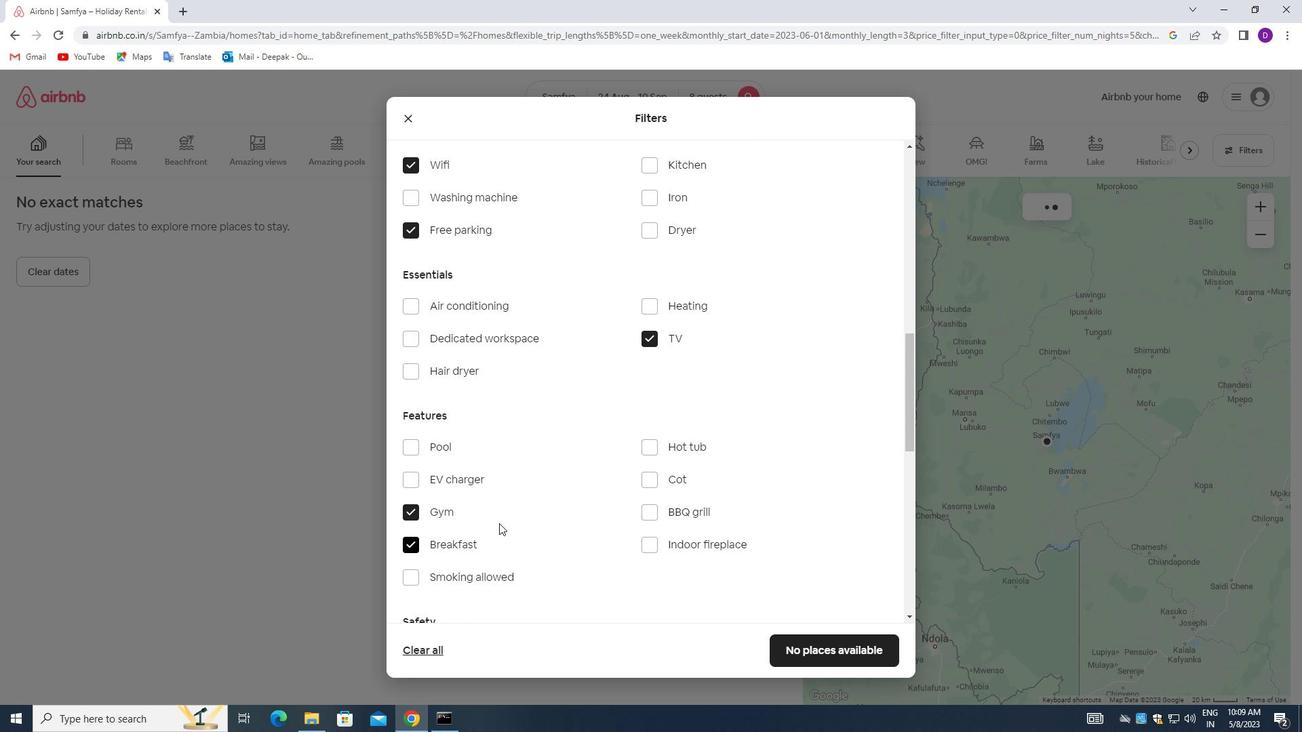 
Action: Mouse scrolled (510, 492) with delta (0, 0)
Screenshot: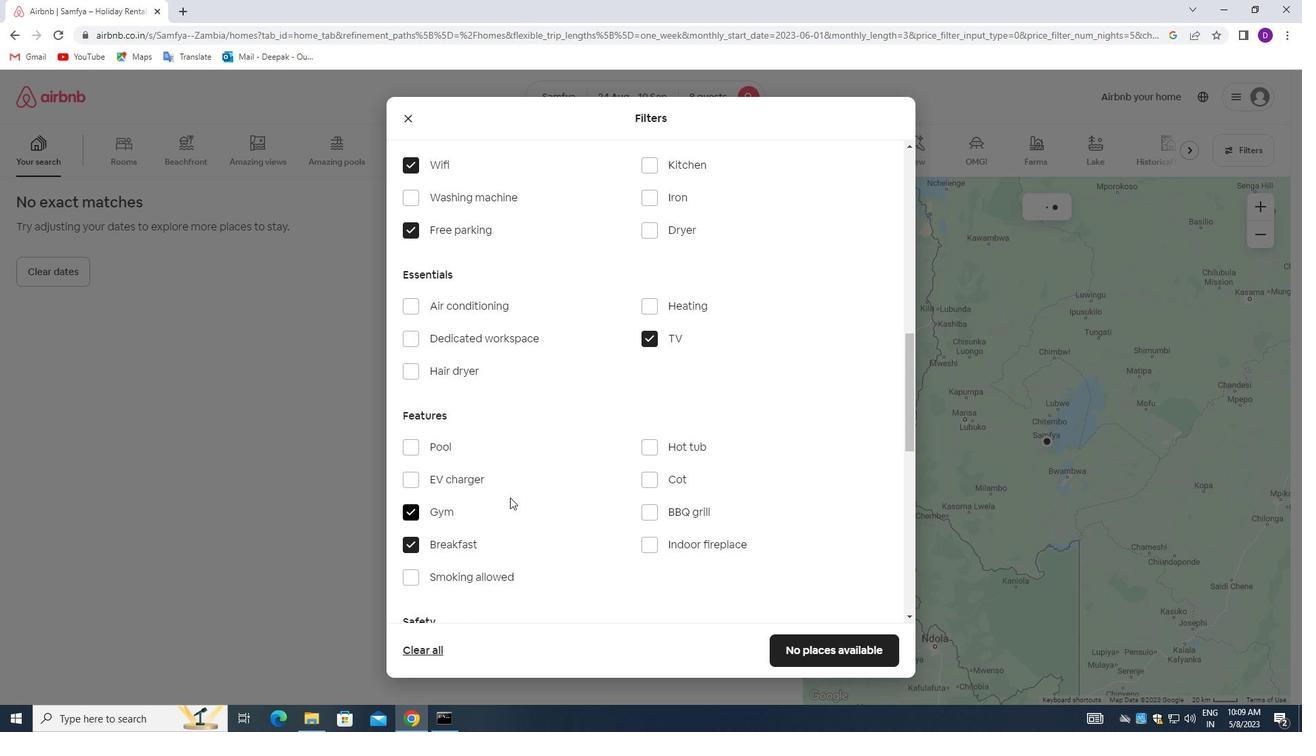 
Action: Mouse scrolled (510, 491) with delta (0, 0)
Screenshot: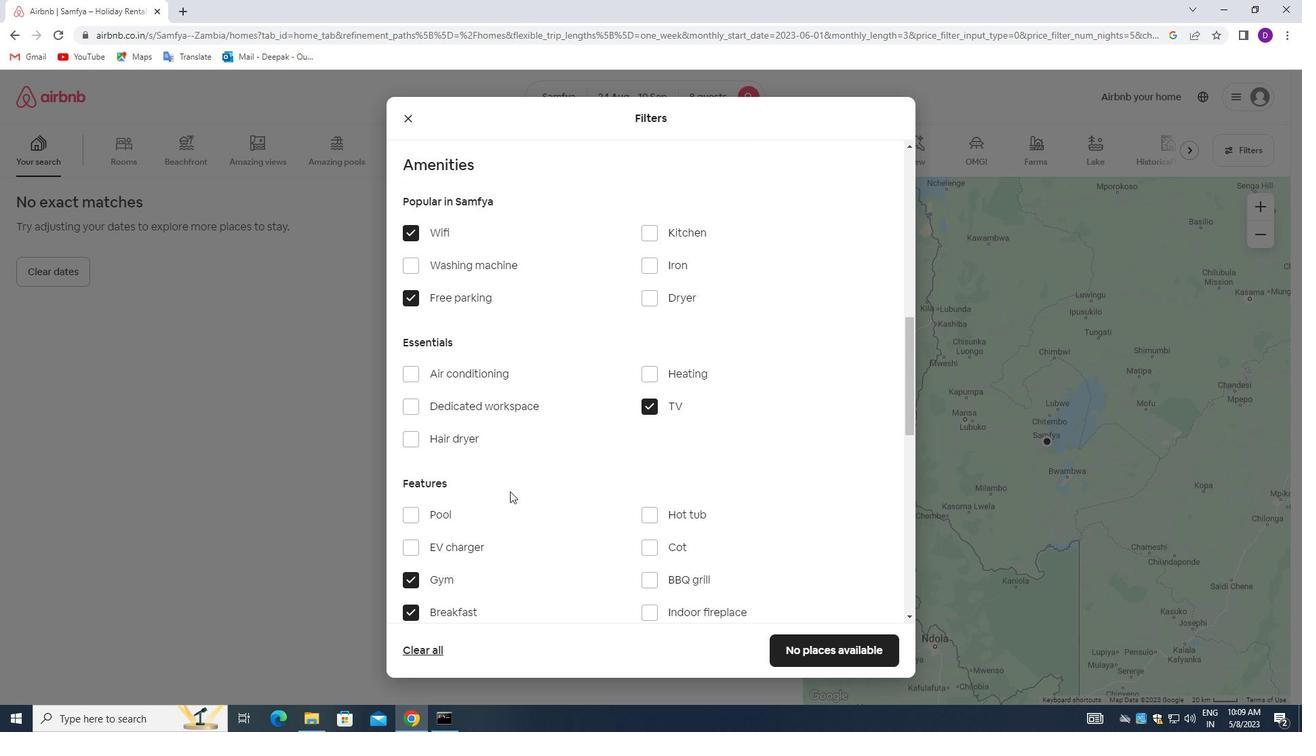 
Action: Mouse scrolled (510, 491) with delta (0, 0)
Screenshot: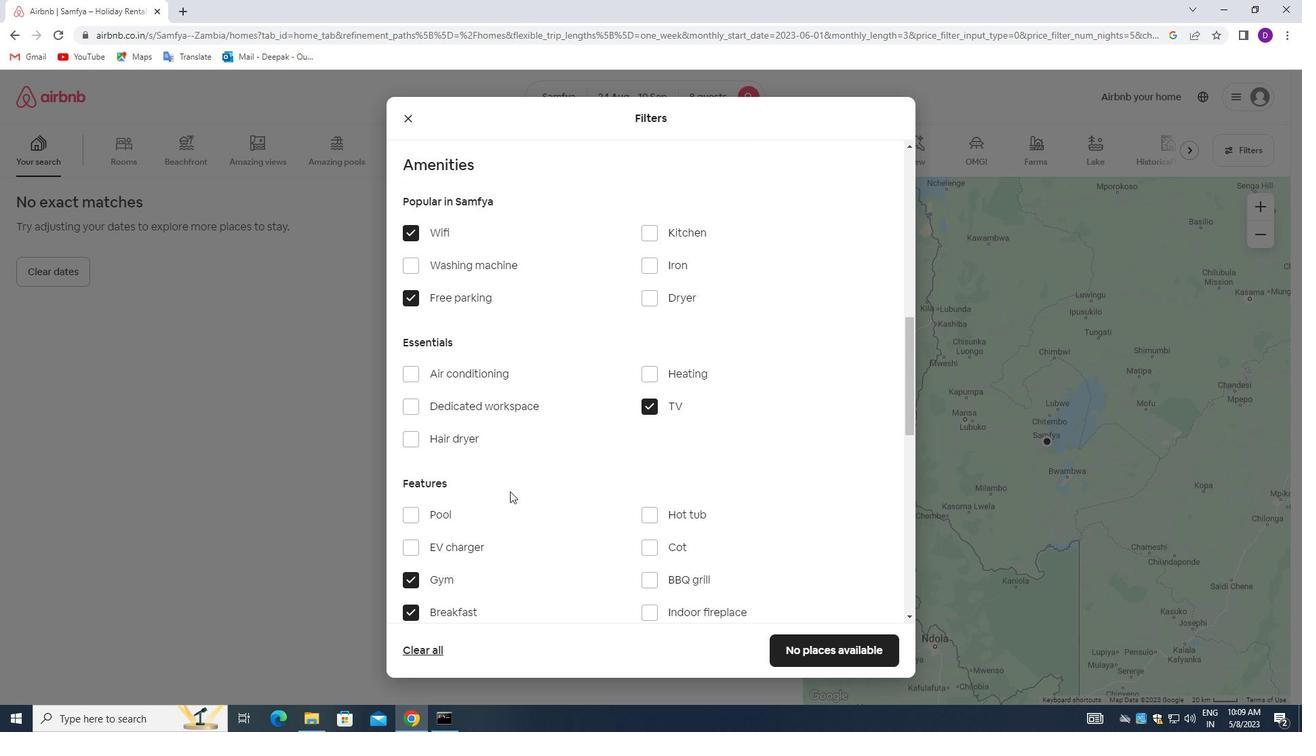 
Action: Mouse scrolled (510, 491) with delta (0, 0)
Screenshot: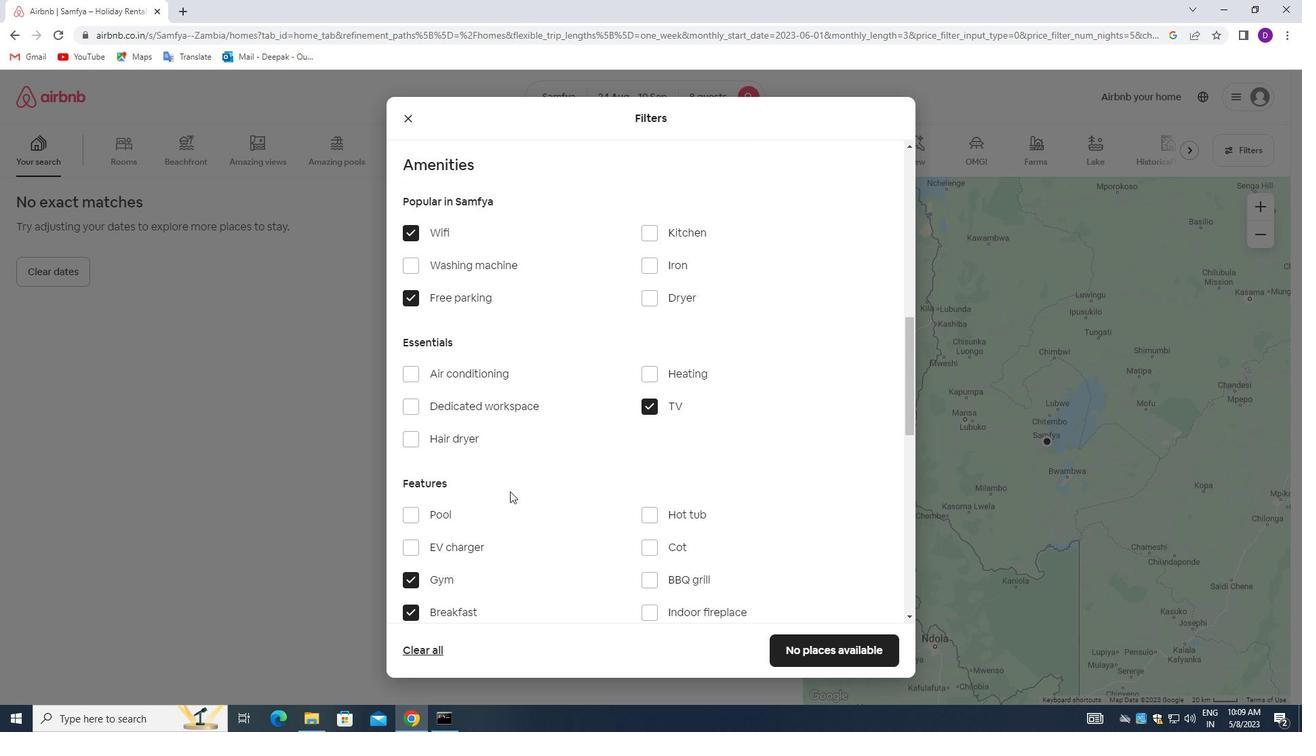 
Action: Mouse moved to (552, 492)
Screenshot: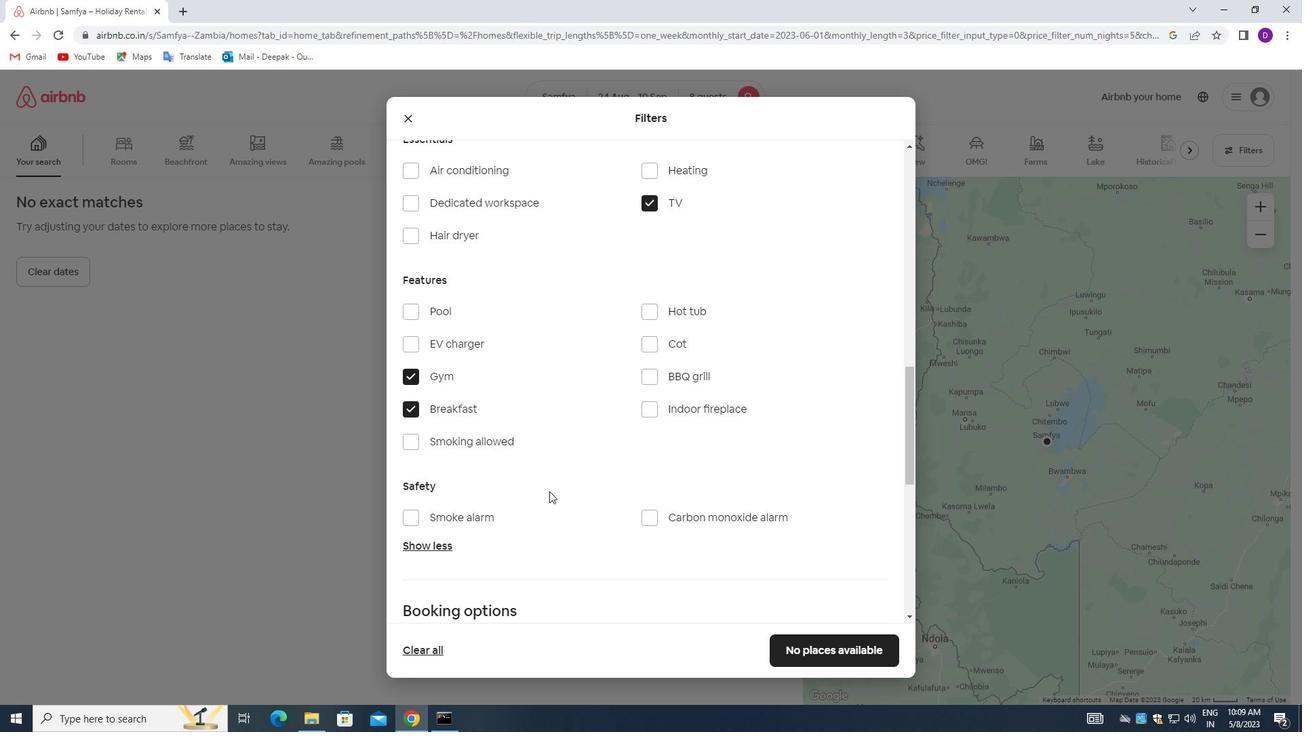
Action: Mouse scrolled (552, 491) with delta (0, 0)
Screenshot: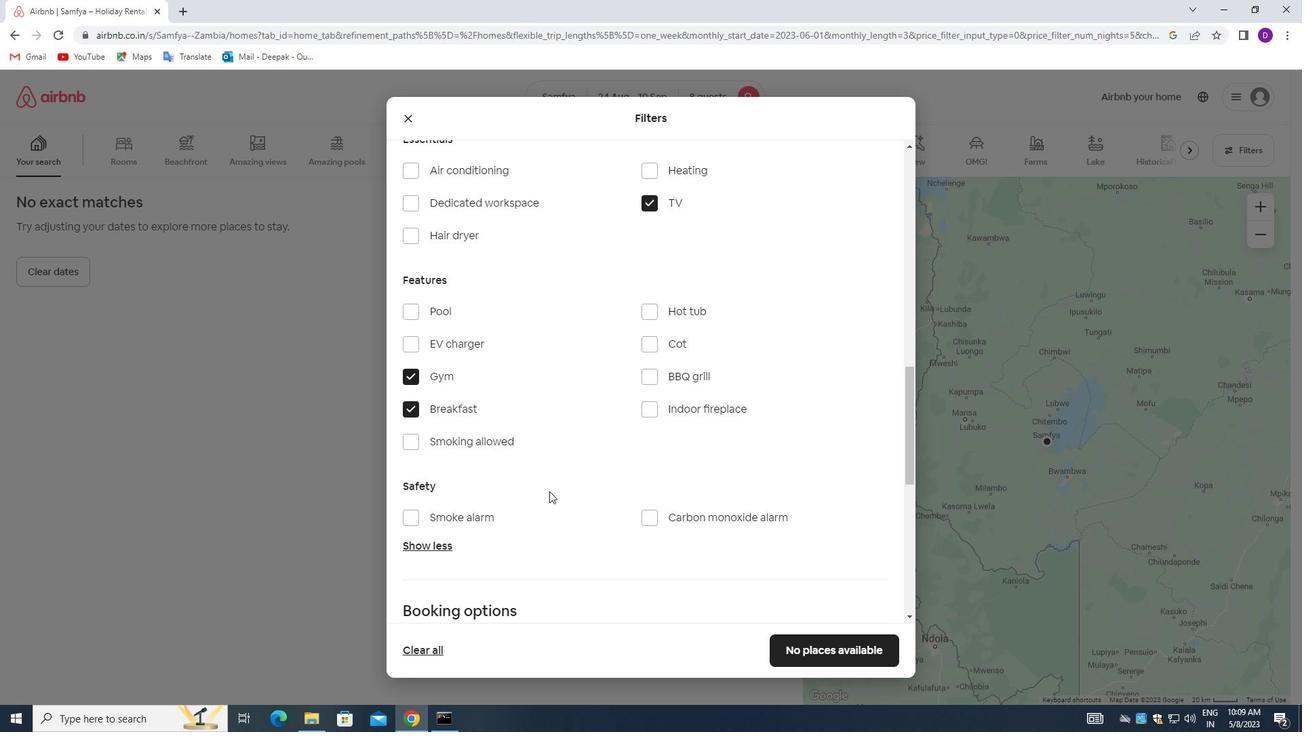 
Action: Mouse moved to (552, 492)
Screenshot: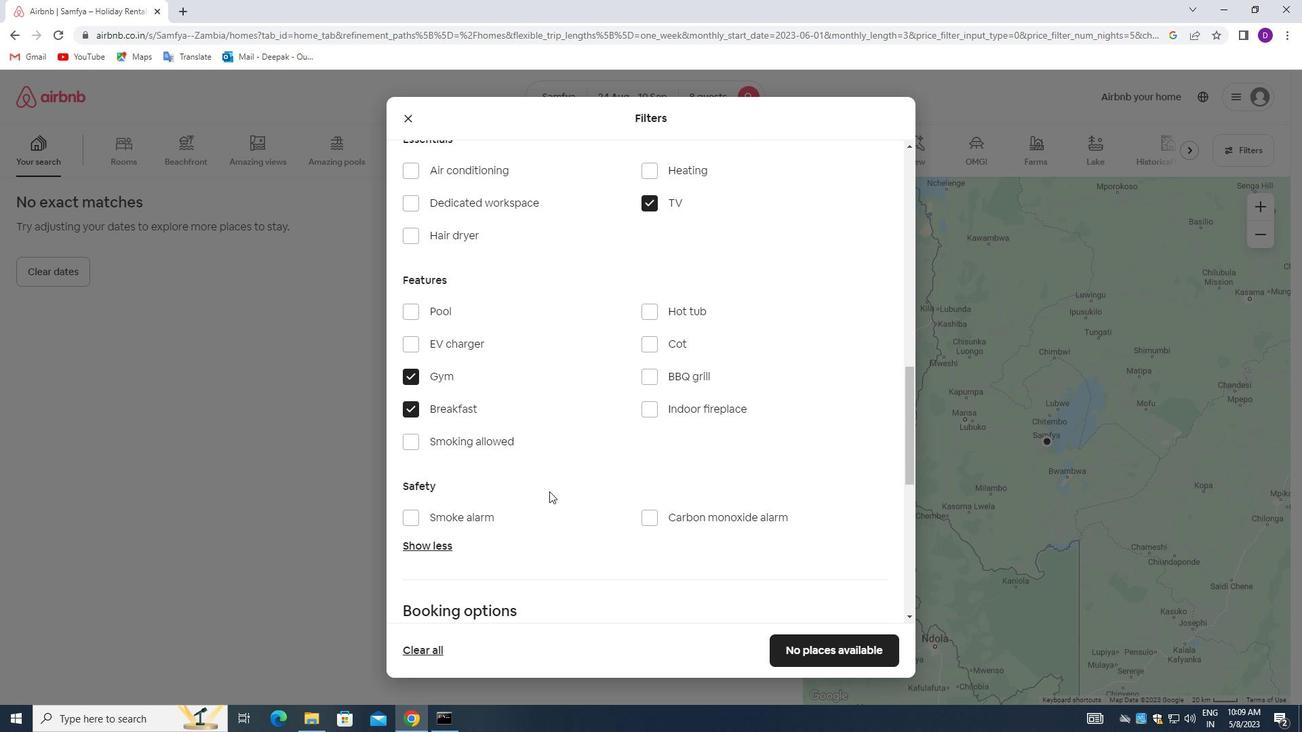 
Action: Mouse scrolled (552, 491) with delta (0, 0)
Screenshot: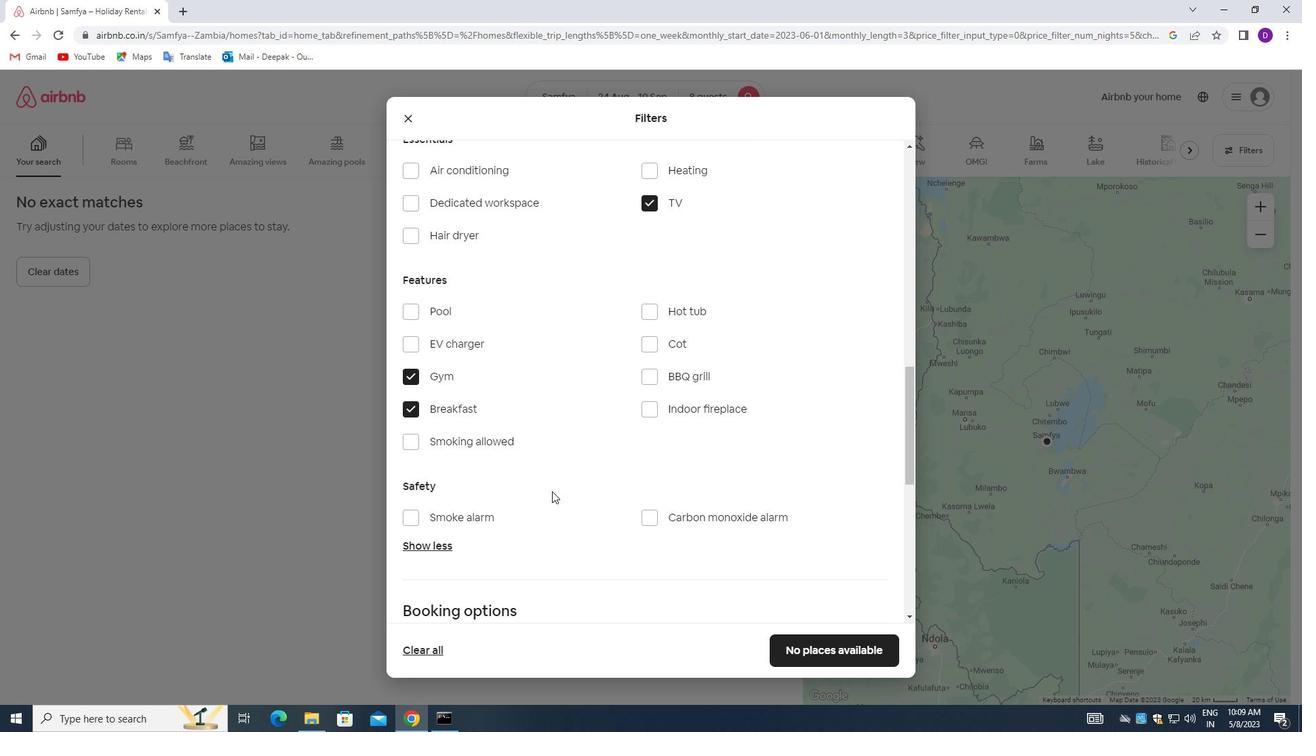 
Action: Mouse moved to (567, 495)
Screenshot: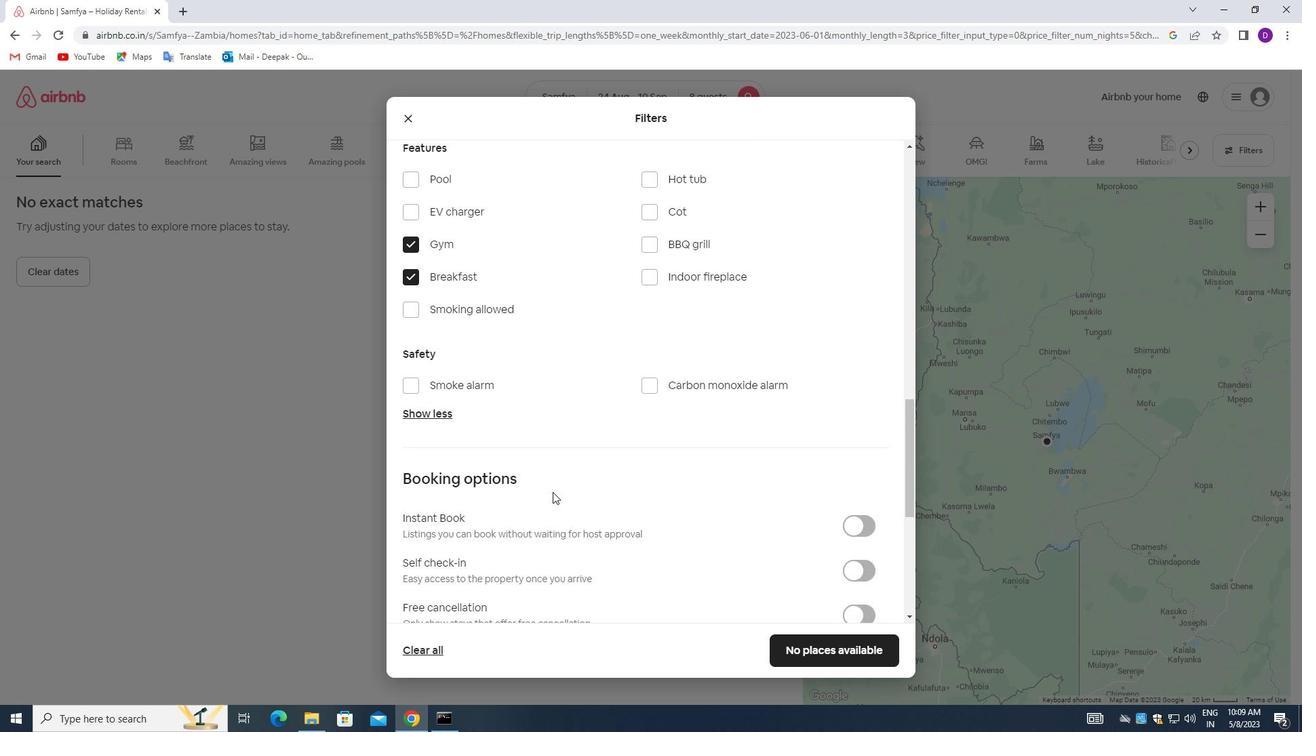 
Action: Mouse scrolled (567, 495) with delta (0, 0)
Screenshot: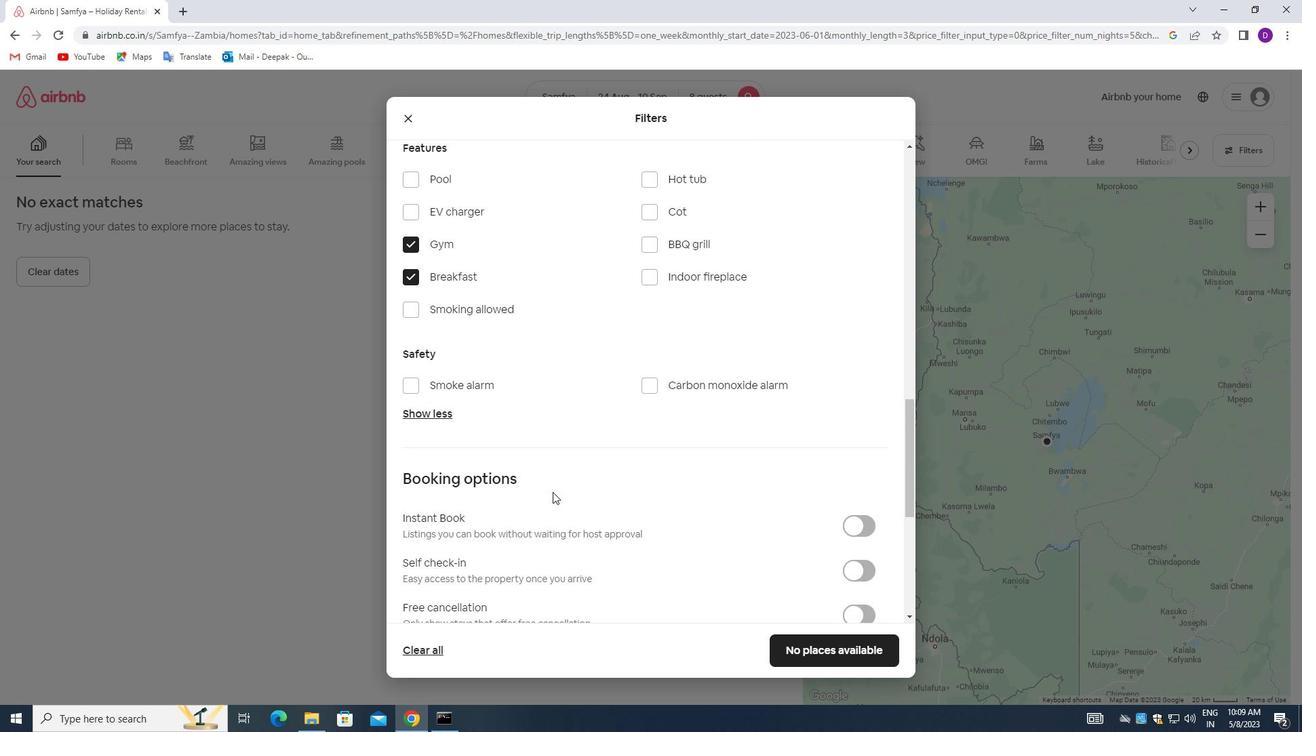 
Action: Mouse moved to (847, 500)
Screenshot: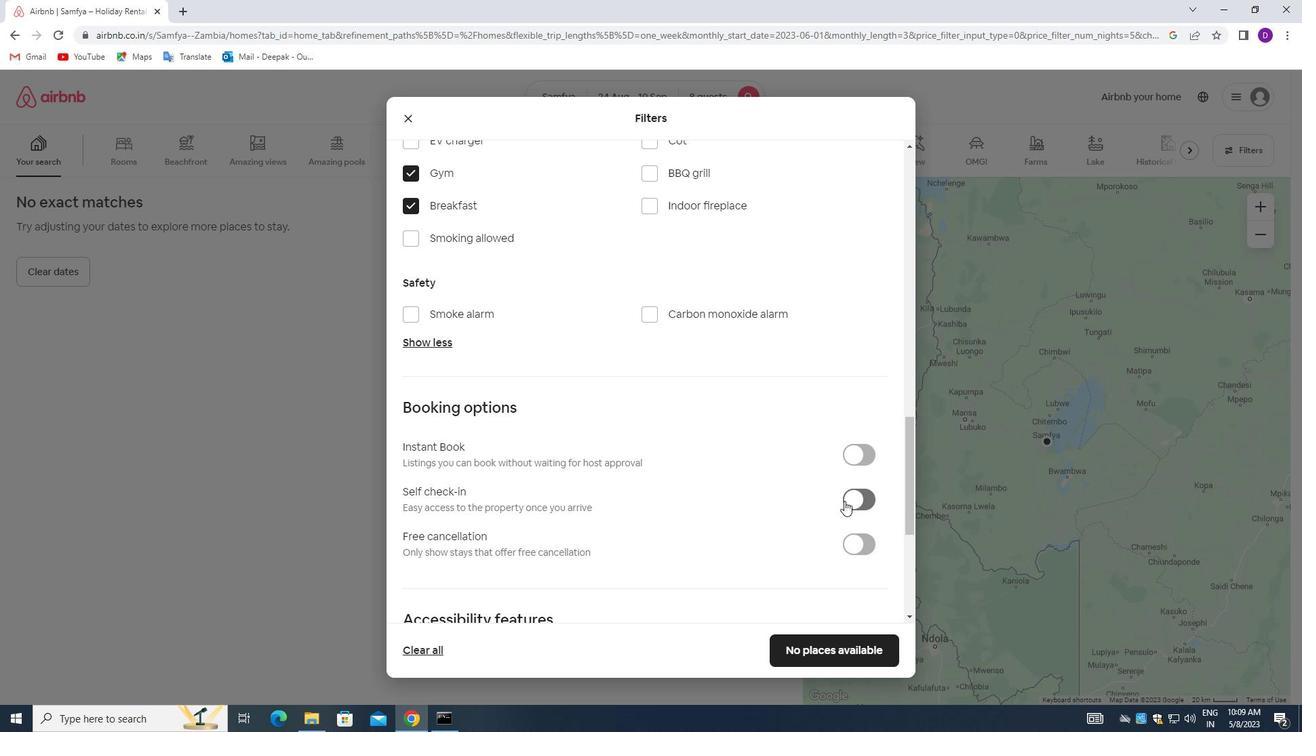 
Action: Mouse pressed left at (847, 500)
Screenshot: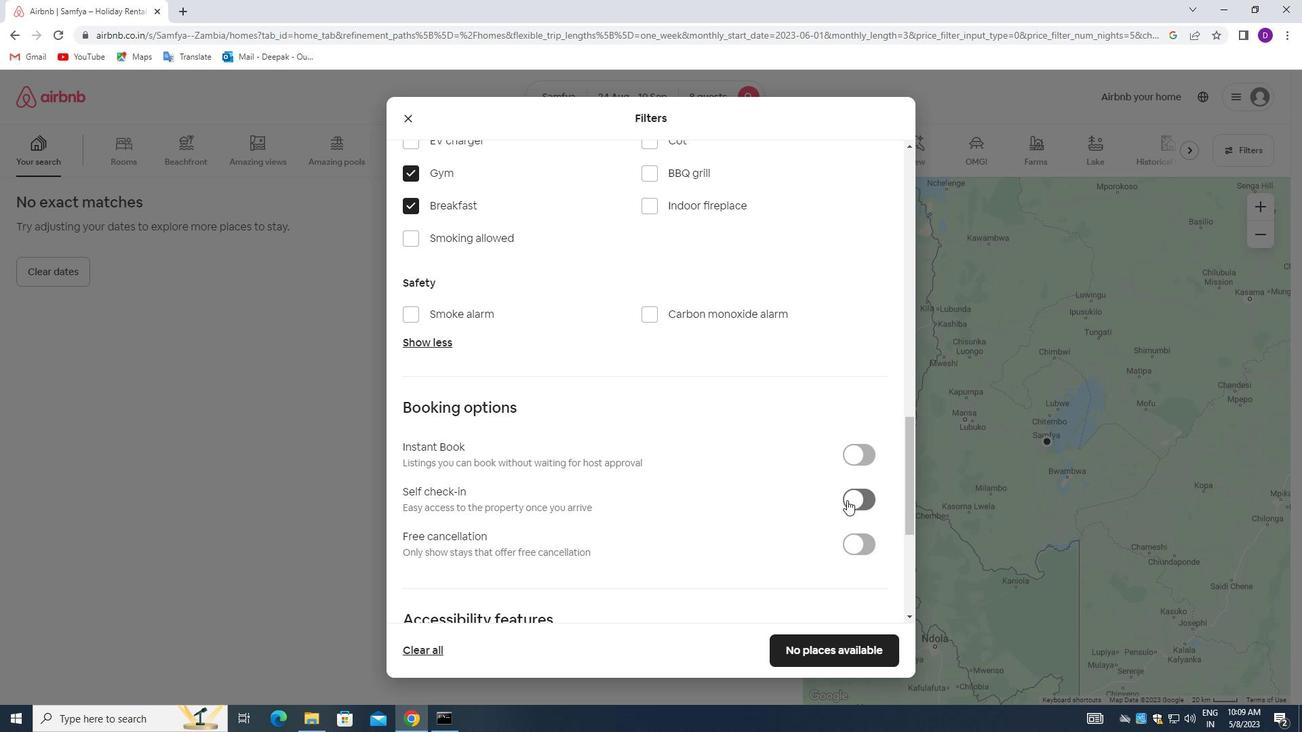 
Action: Mouse moved to (698, 466)
Screenshot: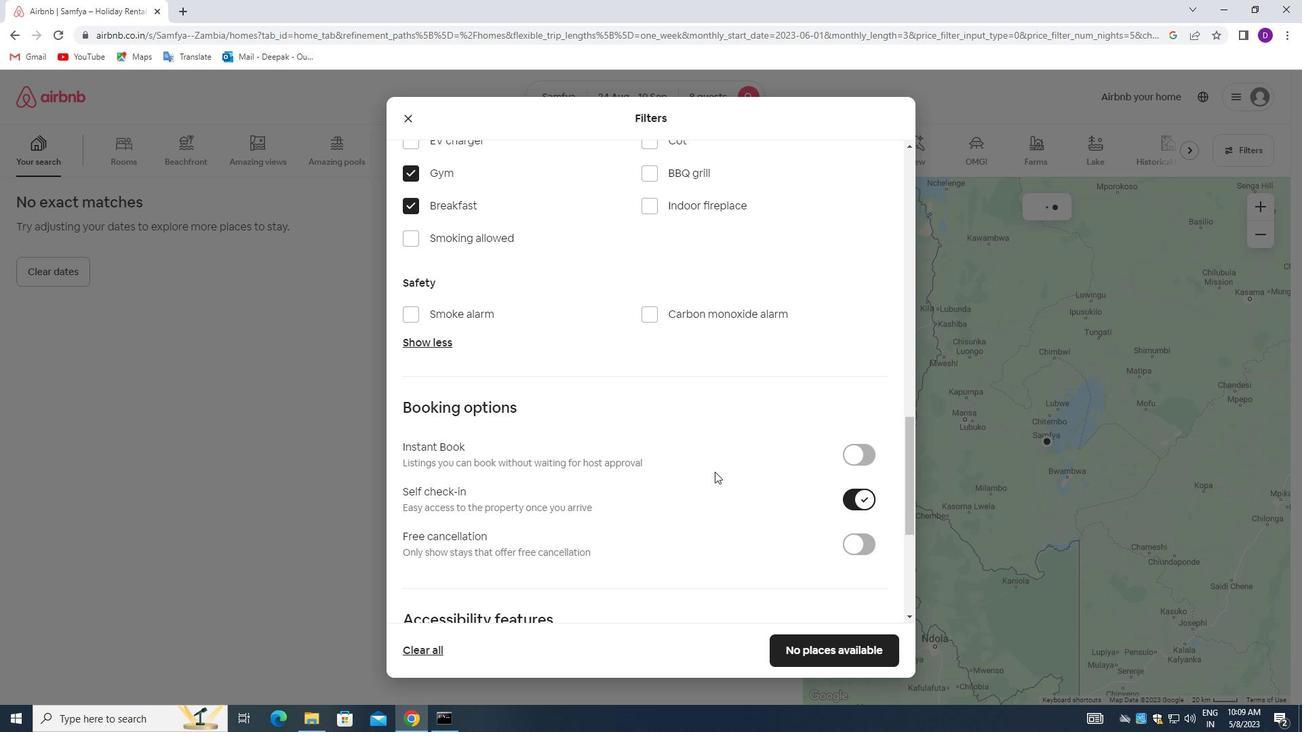 
Action: Mouse scrolled (698, 465) with delta (0, 0)
Screenshot: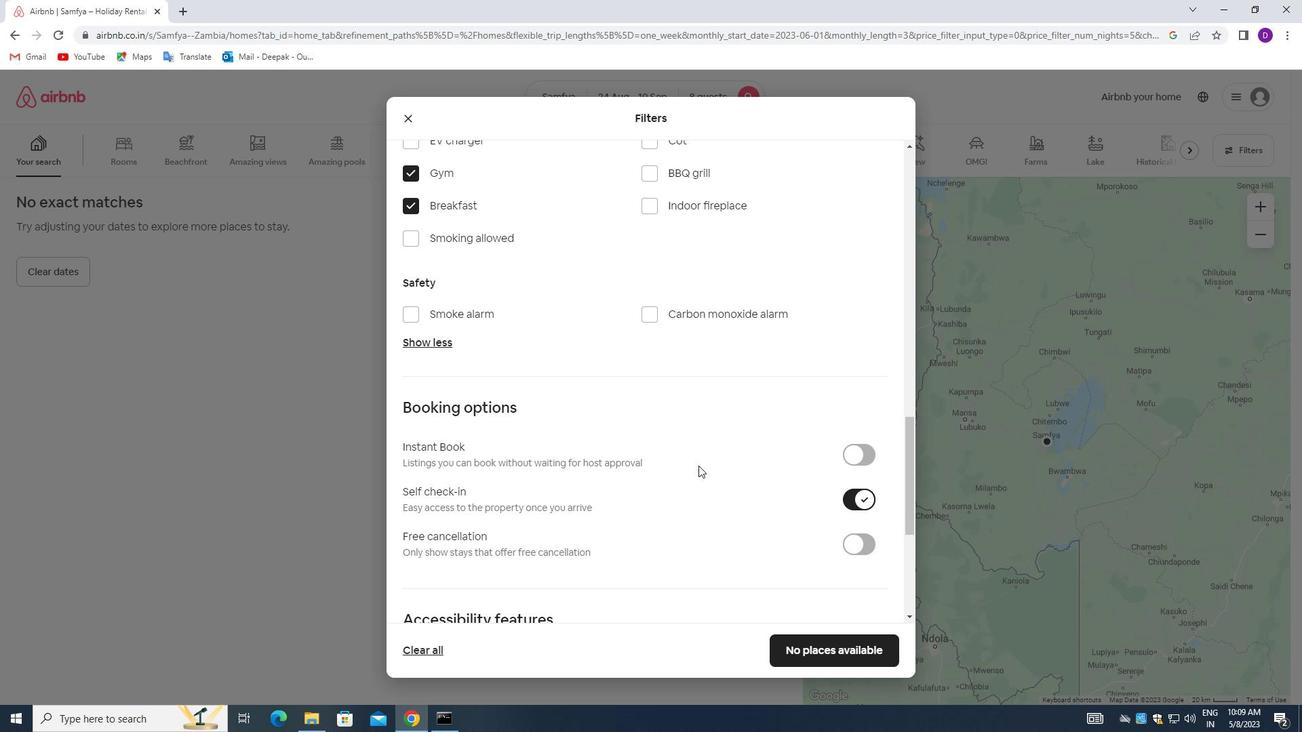 
Action: Mouse scrolled (698, 465) with delta (0, 0)
Screenshot: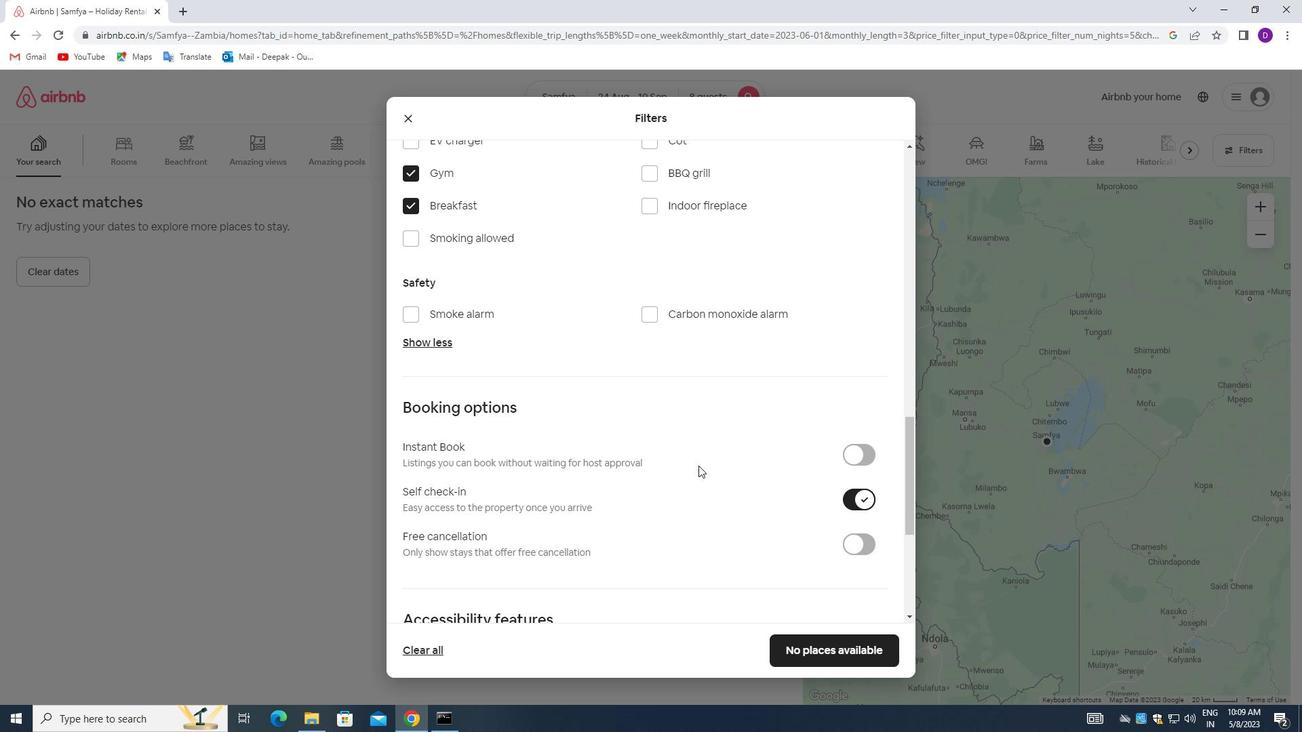 
Action: Mouse scrolled (698, 465) with delta (0, 0)
Screenshot: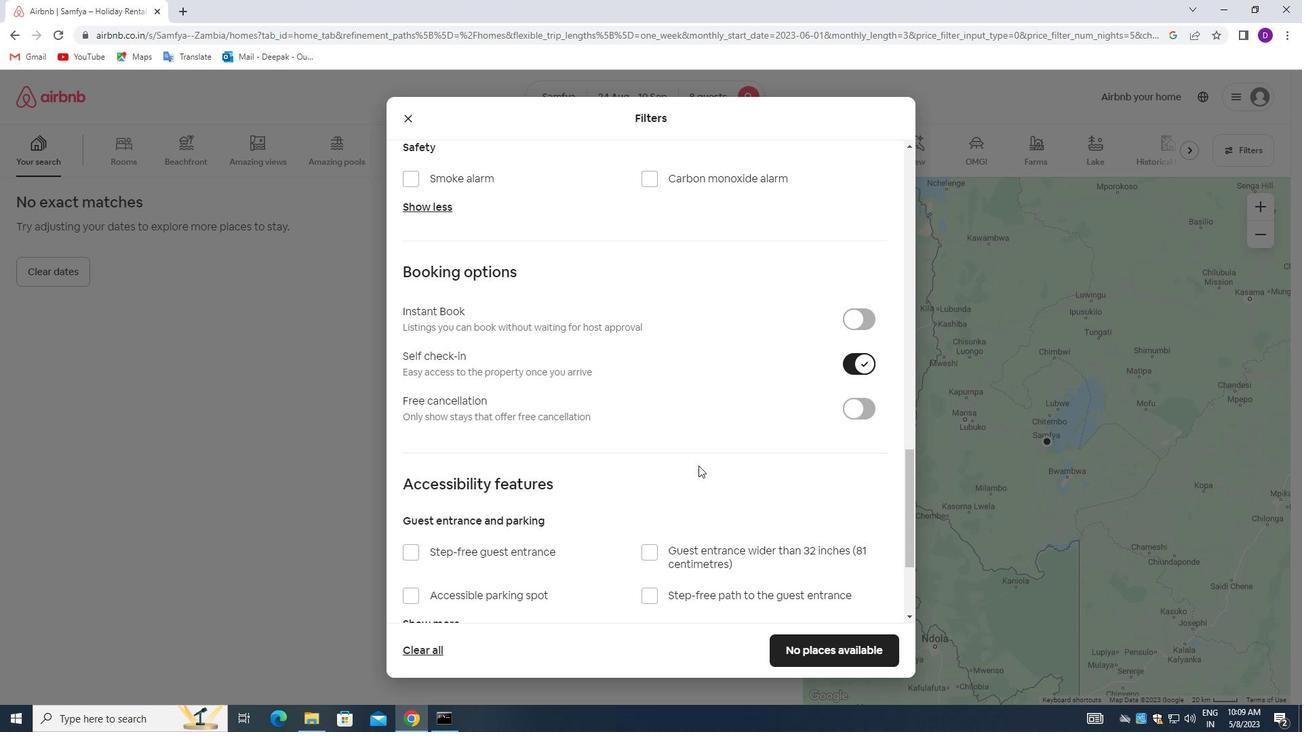 
Action: Mouse moved to (691, 470)
Screenshot: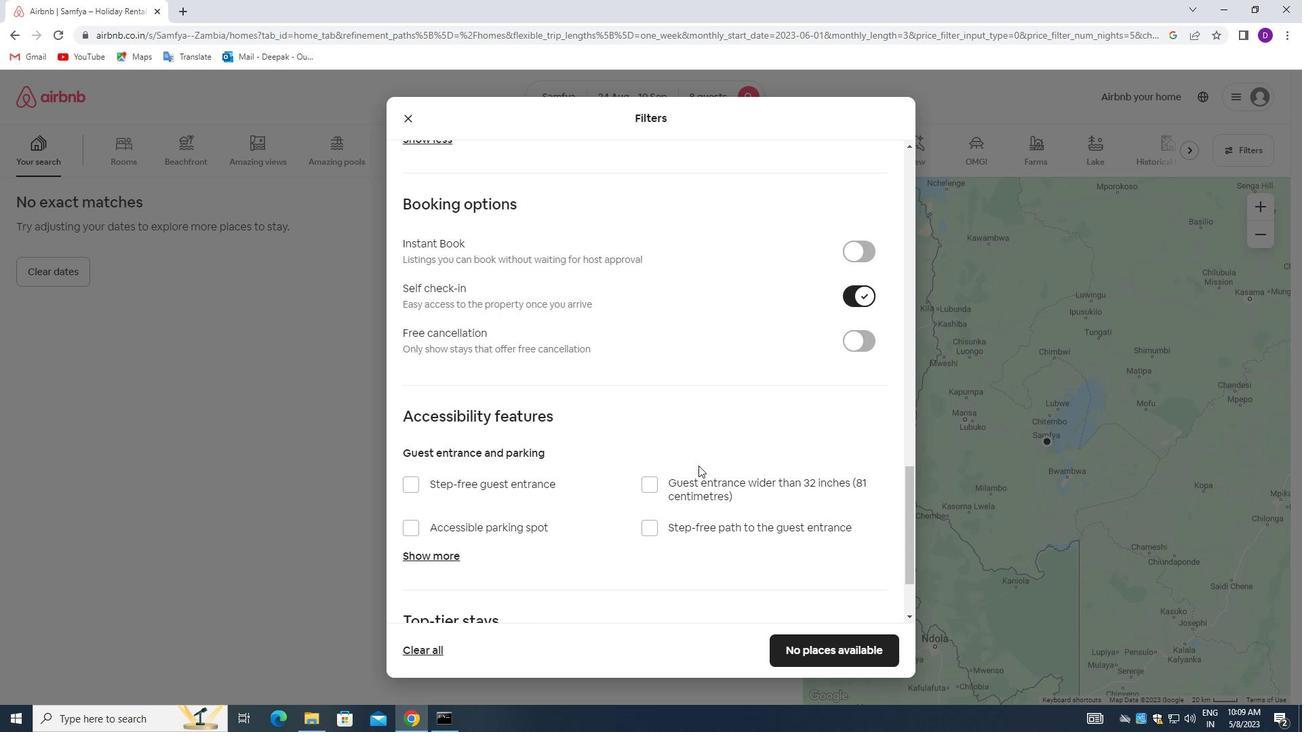 
Action: Mouse scrolled (691, 469) with delta (0, 0)
Screenshot: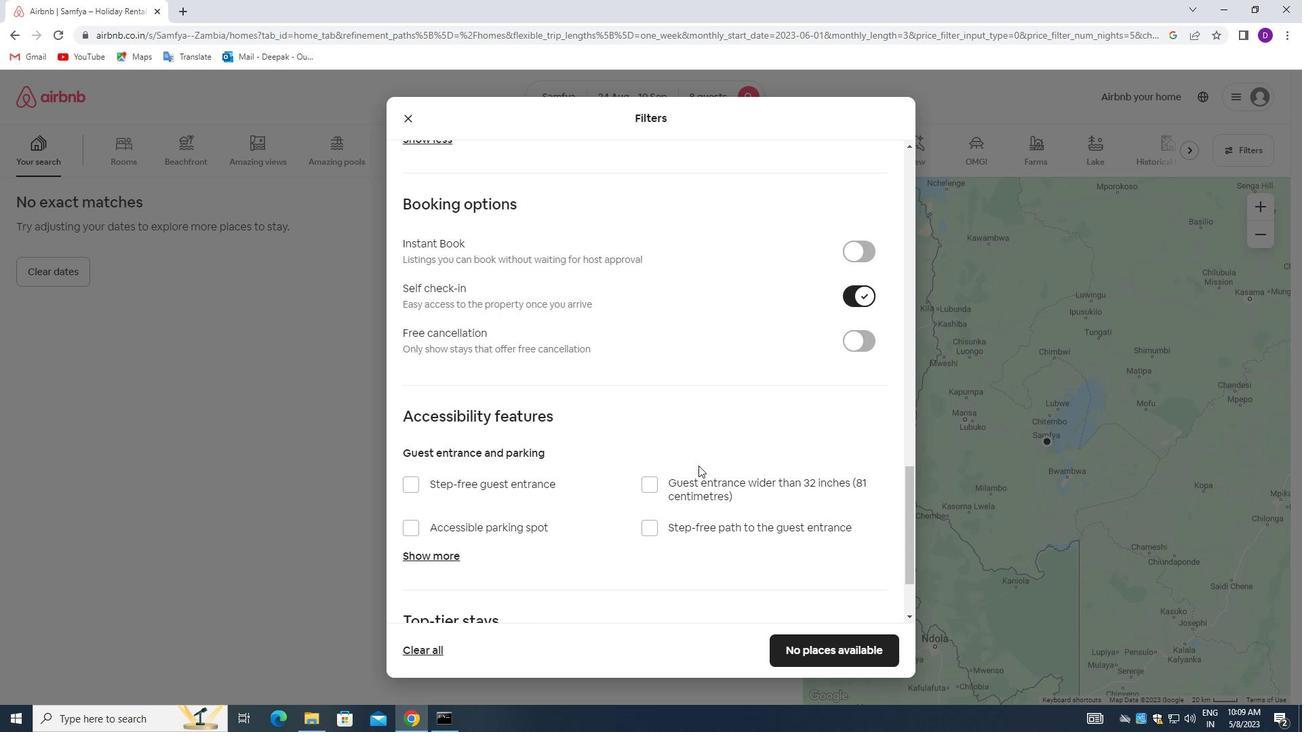 
Action: Mouse moved to (689, 470)
Screenshot: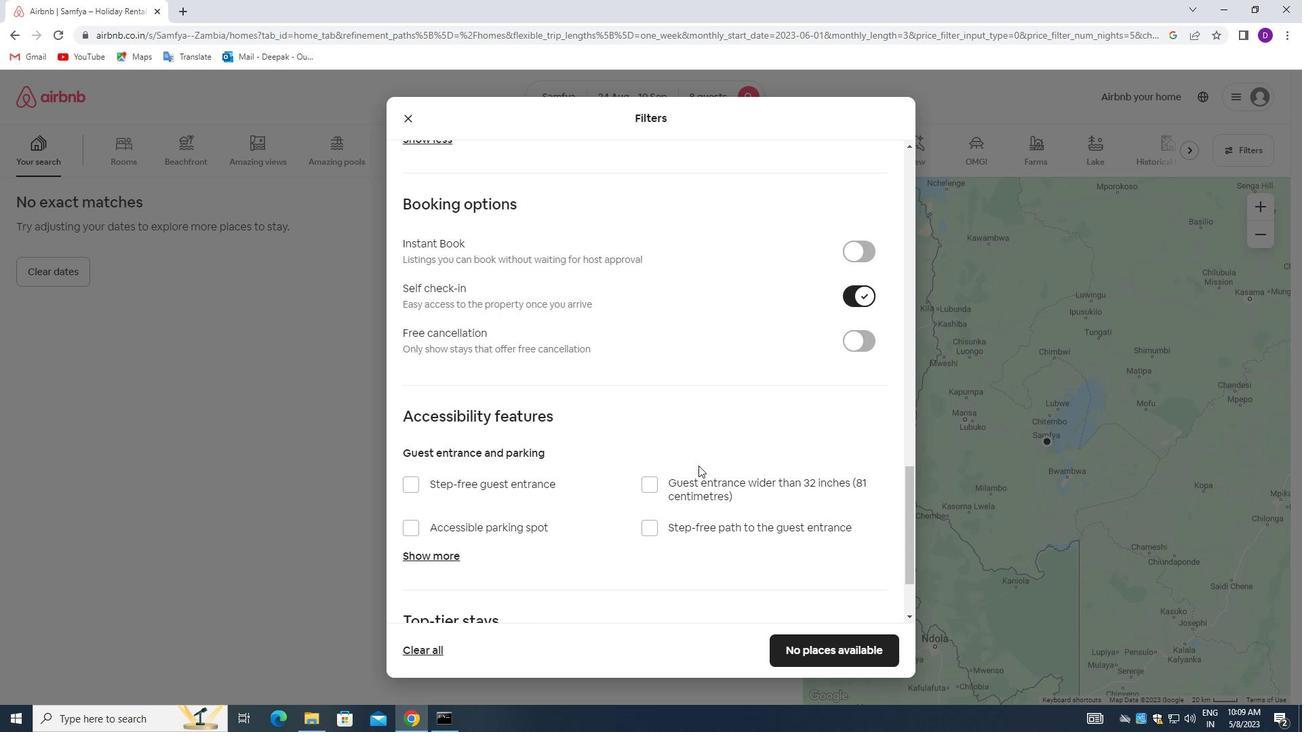 
Action: Mouse scrolled (689, 470) with delta (0, 0)
Screenshot: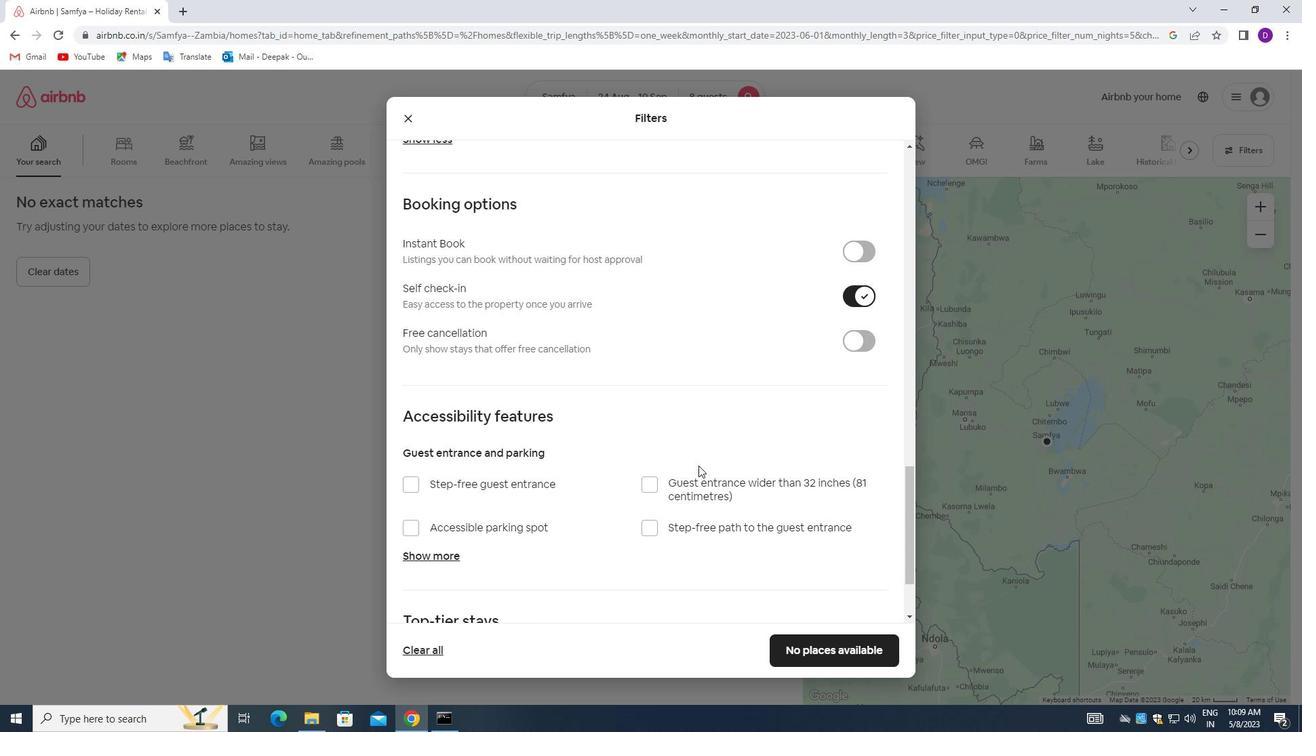 
Action: Mouse moved to (651, 480)
Screenshot: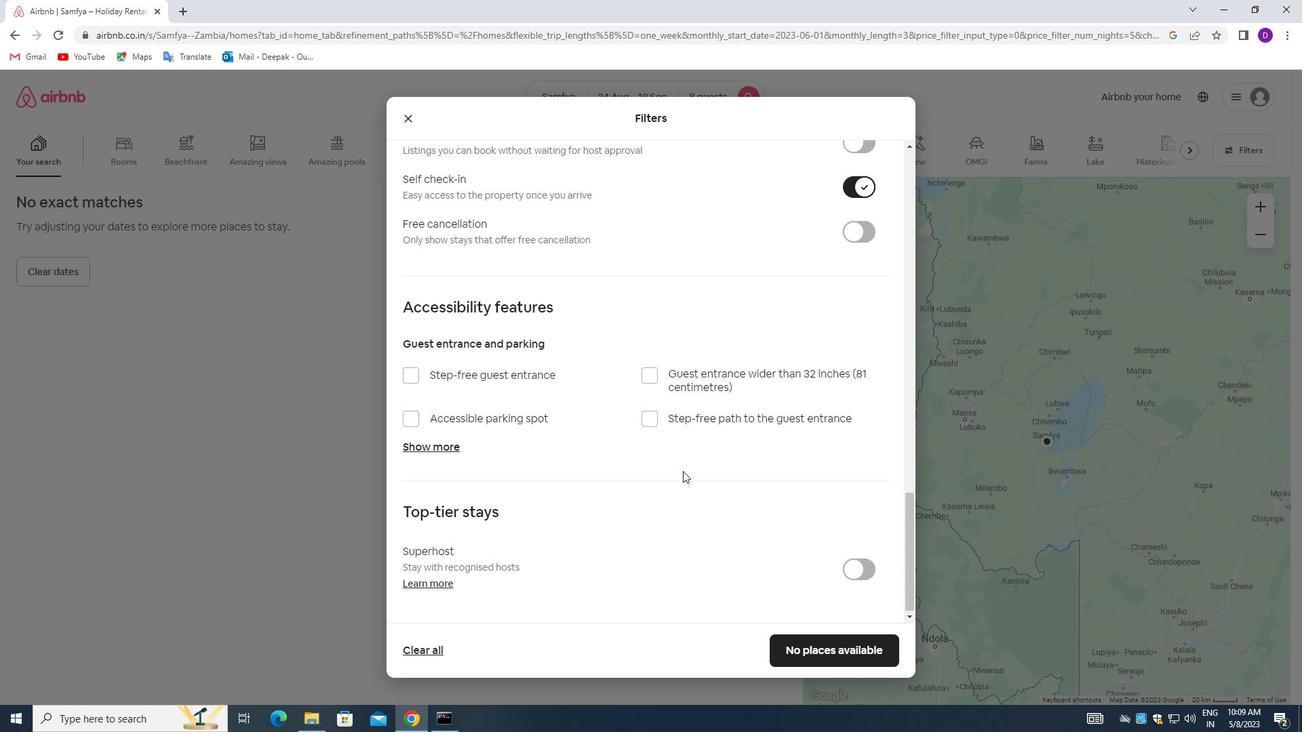 
Action: Mouse scrolled (651, 479) with delta (0, 0)
Screenshot: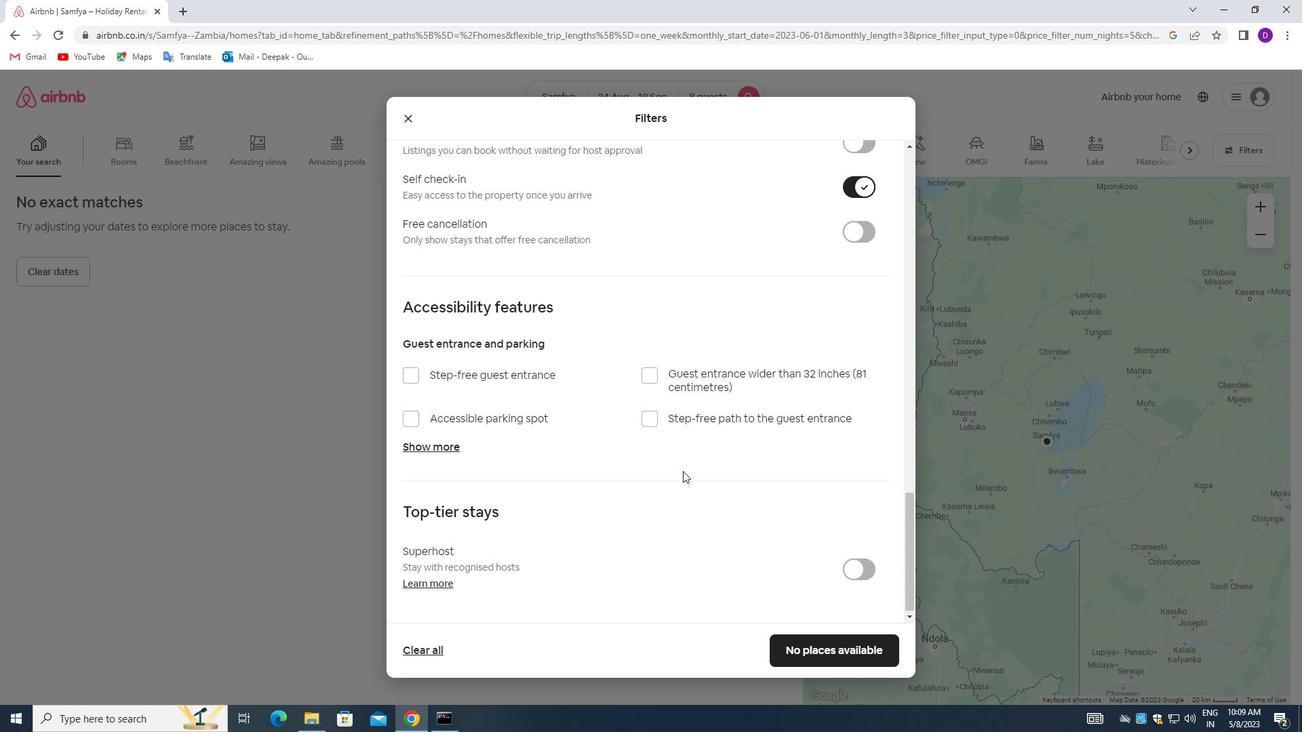 
Action: Mouse moved to (647, 482)
Screenshot: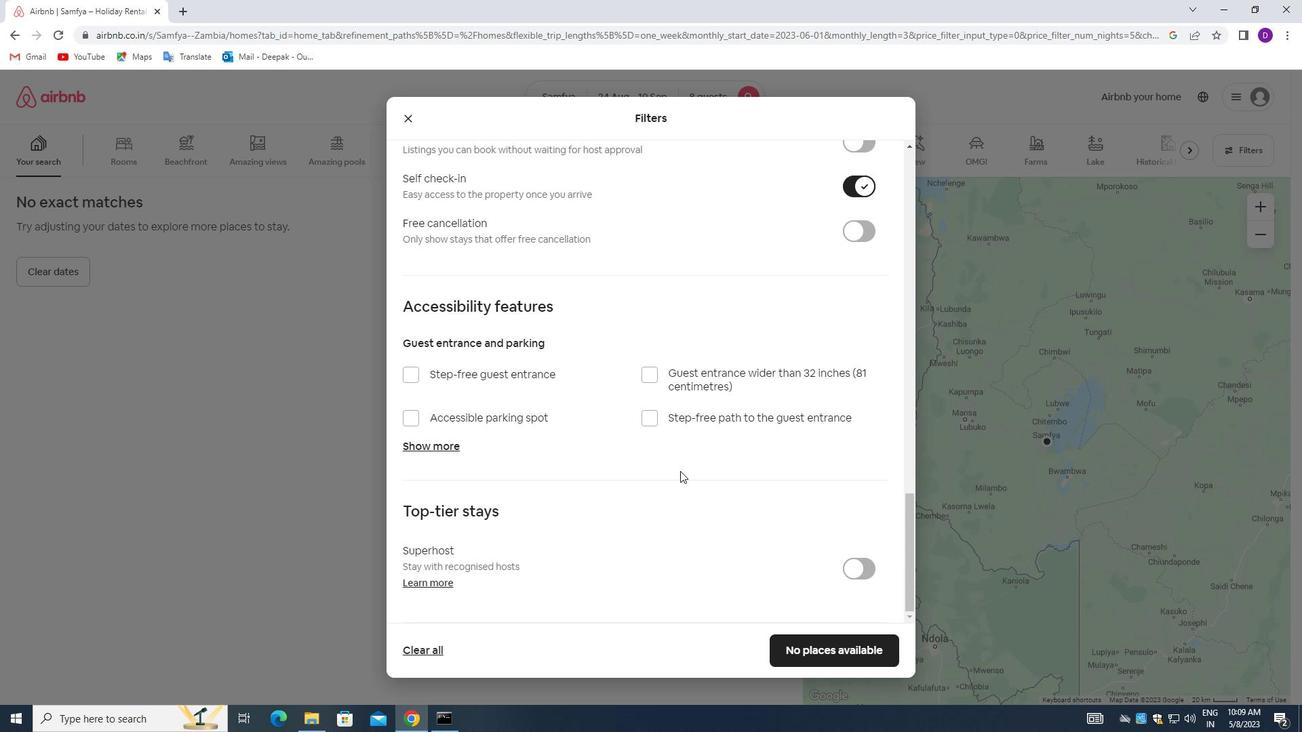 
Action: Mouse scrolled (647, 482) with delta (0, 0)
Screenshot: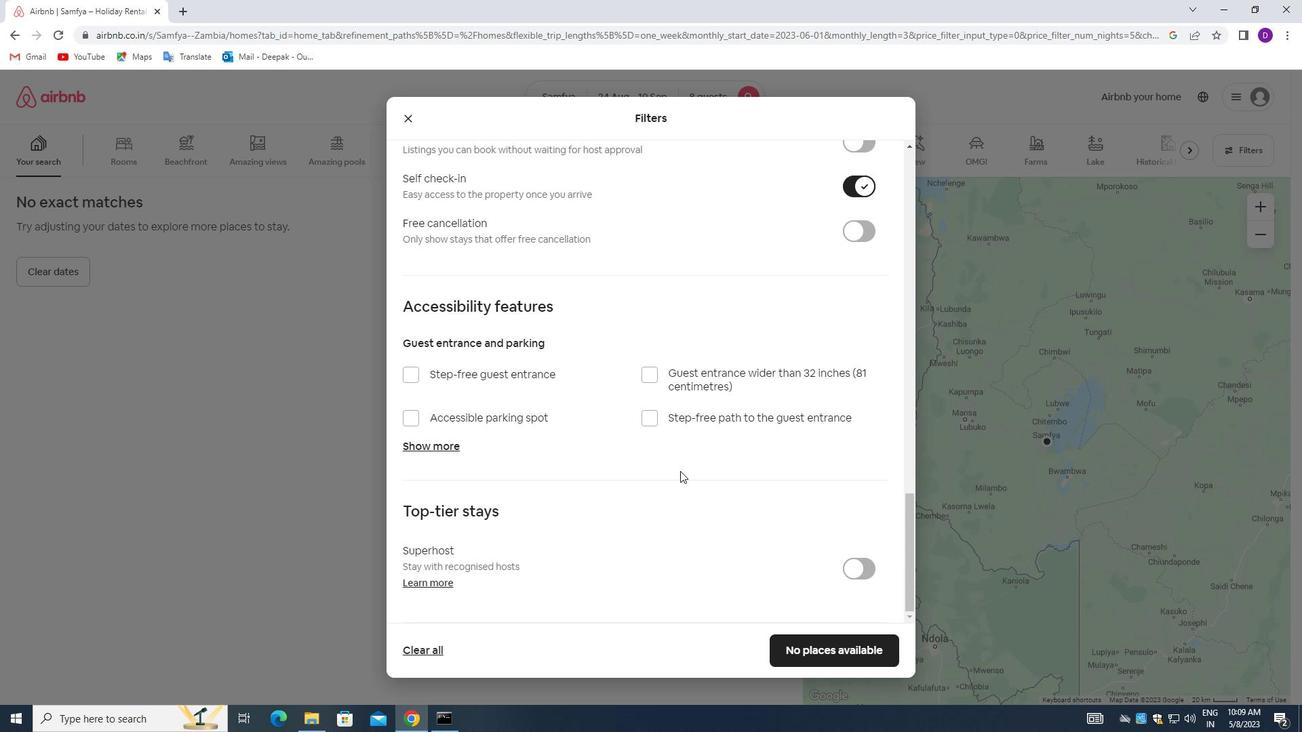 
Action: Mouse moved to (647, 485)
Screenshot: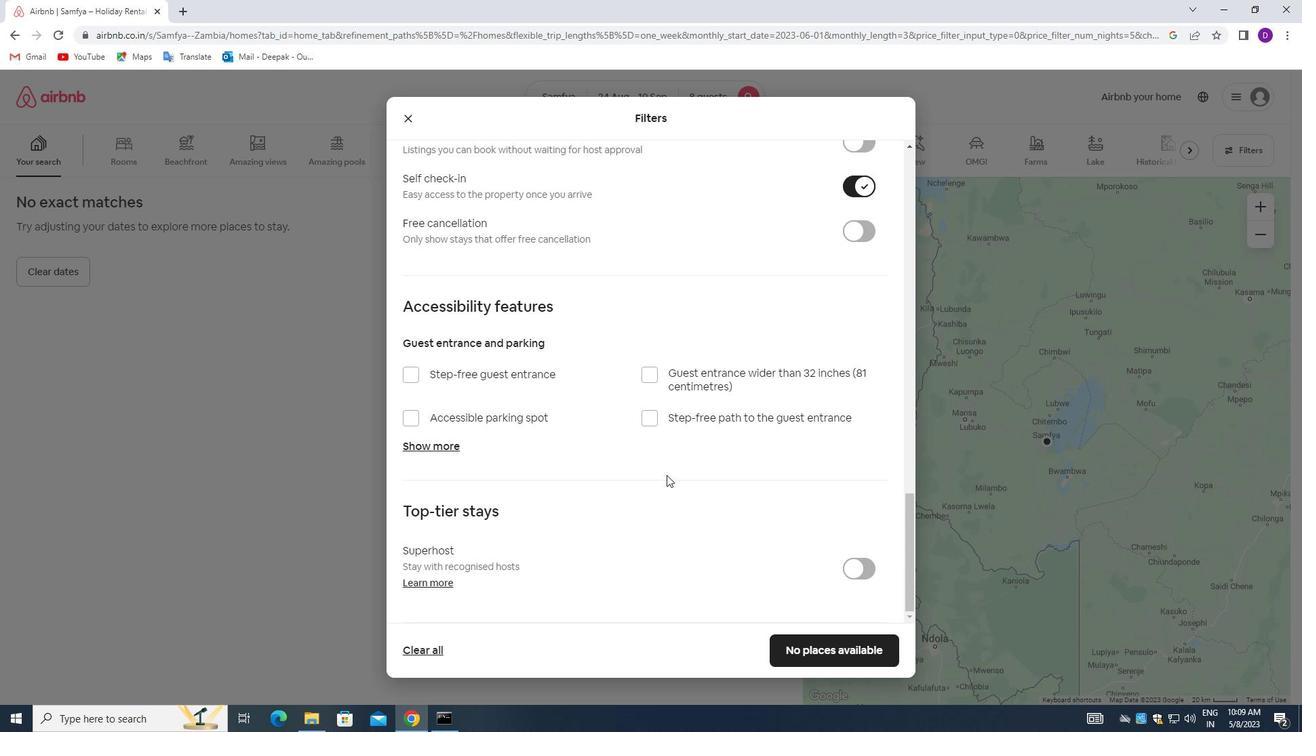 
Action: Mouse scrolled (647, 484) with delta (0, 0)
Screenshot: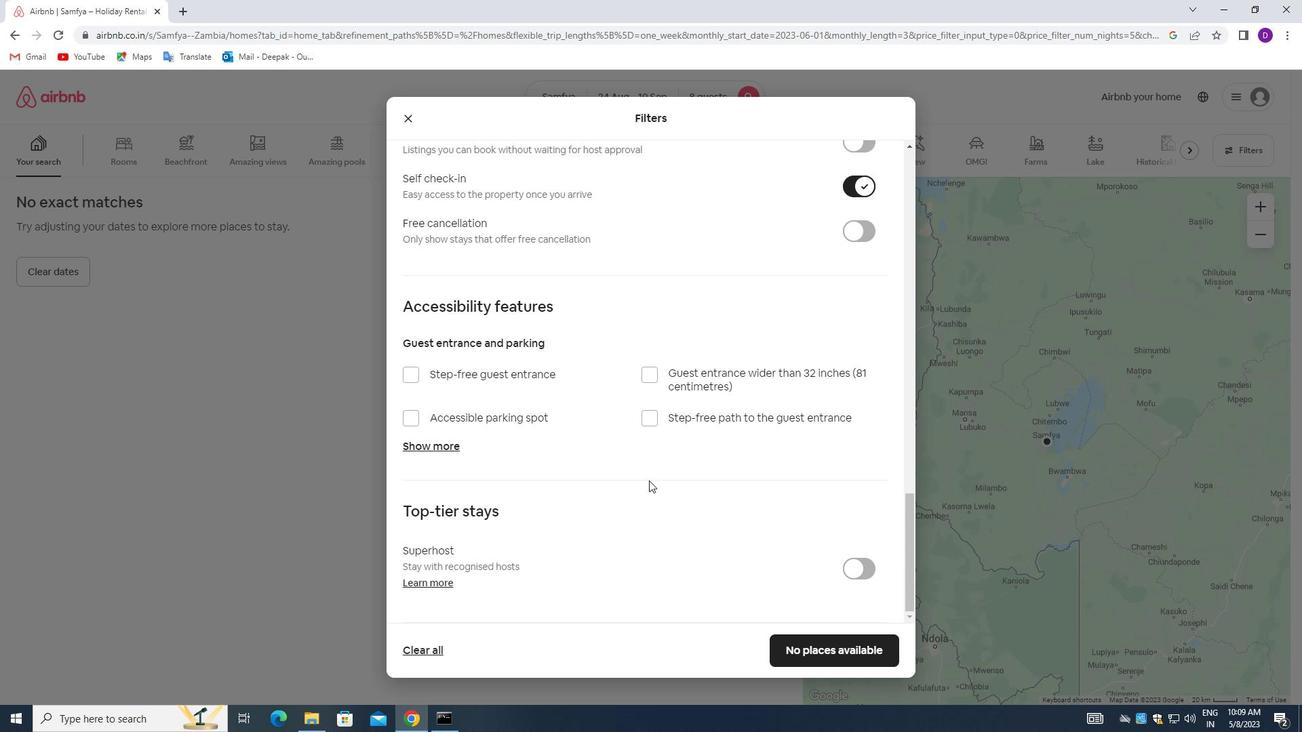 
Action: Mouse moved to (811, 646)
Screenshot: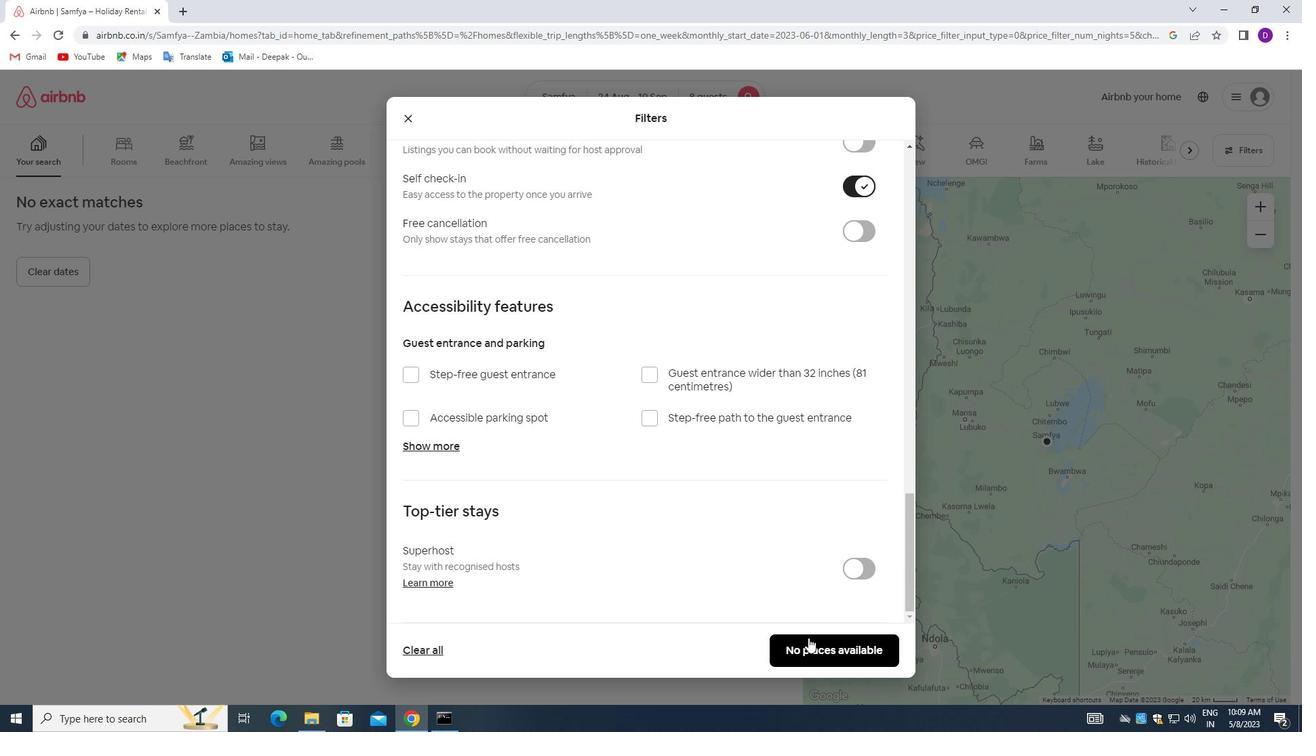 
Action: Mouse pressed left at (811, 646)
Screenshot: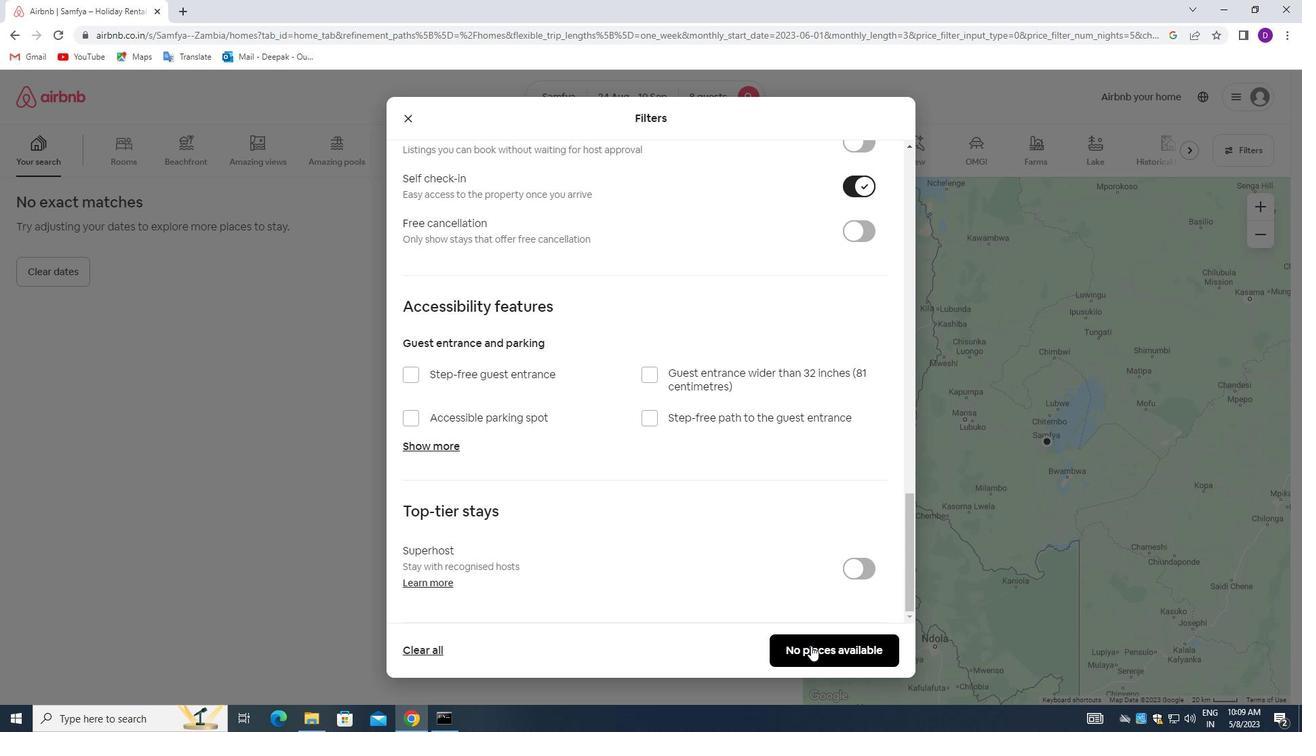 
Action: Mouse moved to (752, 506)
Screenshot: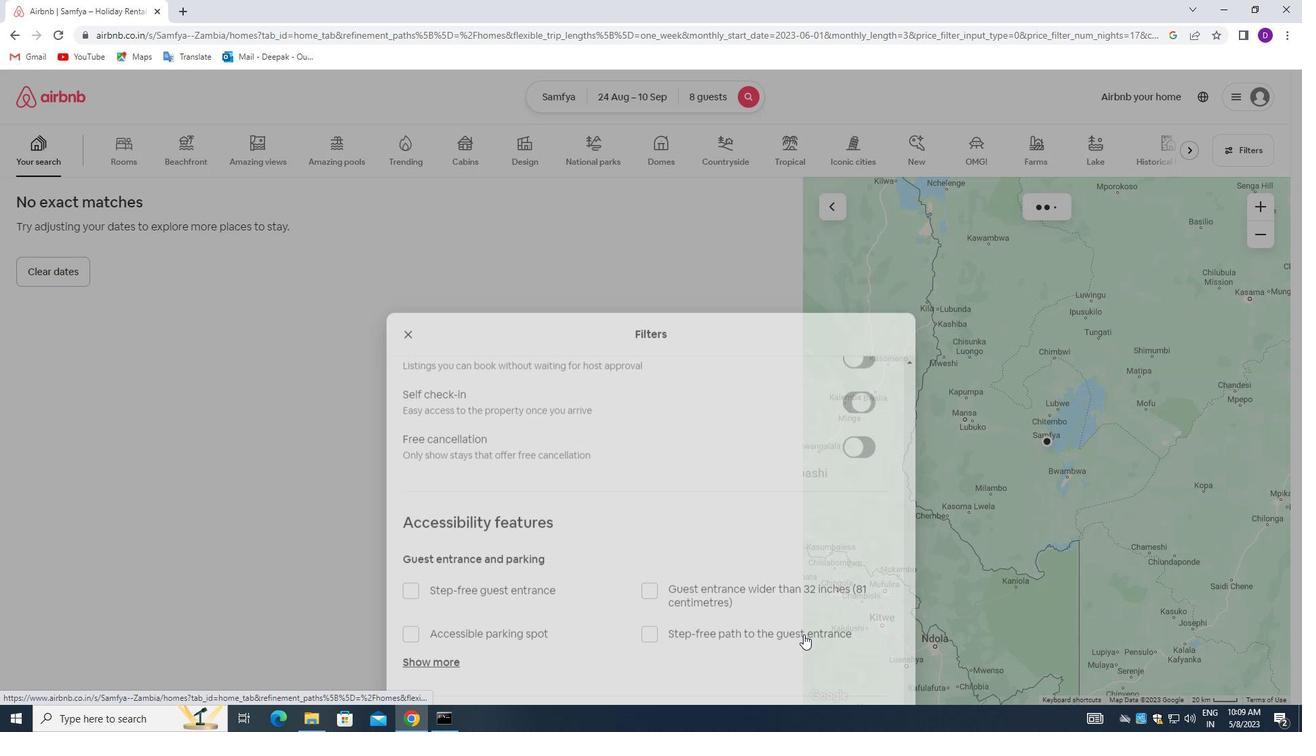 
